 Task: Find connections with filter location Daryāpur with filter topic #Bitcoinwith filter profile language English with filter current company DIAGEO India with filter school K.J.Institute of Engineering & Technology with filter industry IT Services and IT Consulting with filter service category Relocation with filter keywords title Tutor/Online Tutor
Action: Mouse moved to (586, 79)
Screenshot: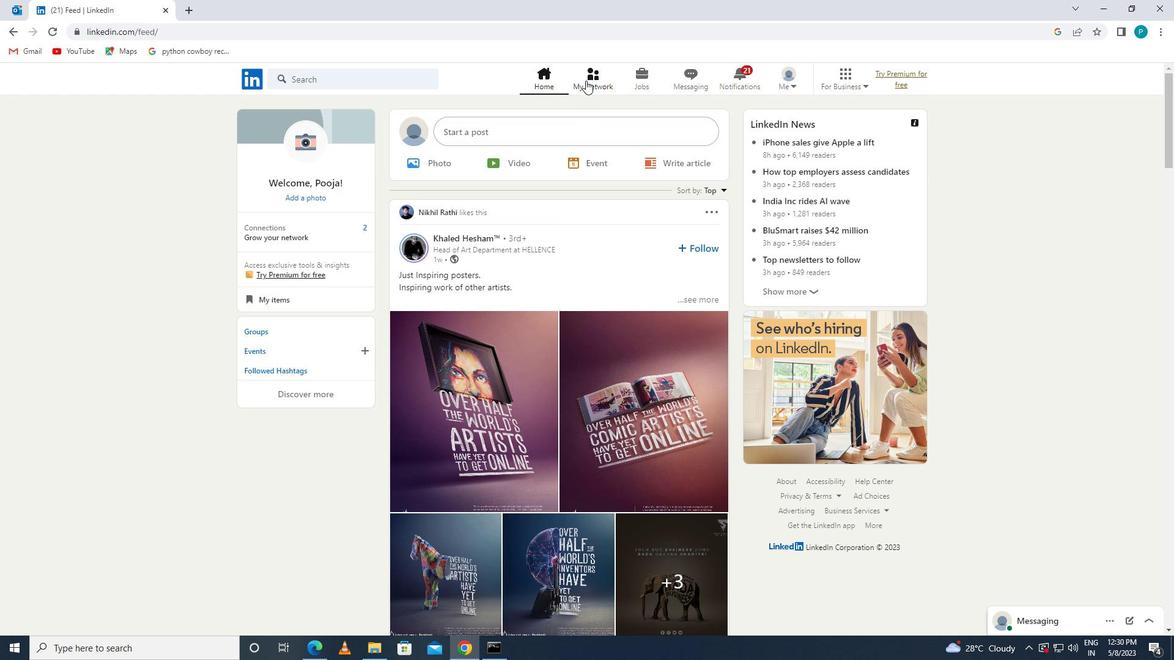 
Action: Mouse pressed left at (586, 79)
Screenshot: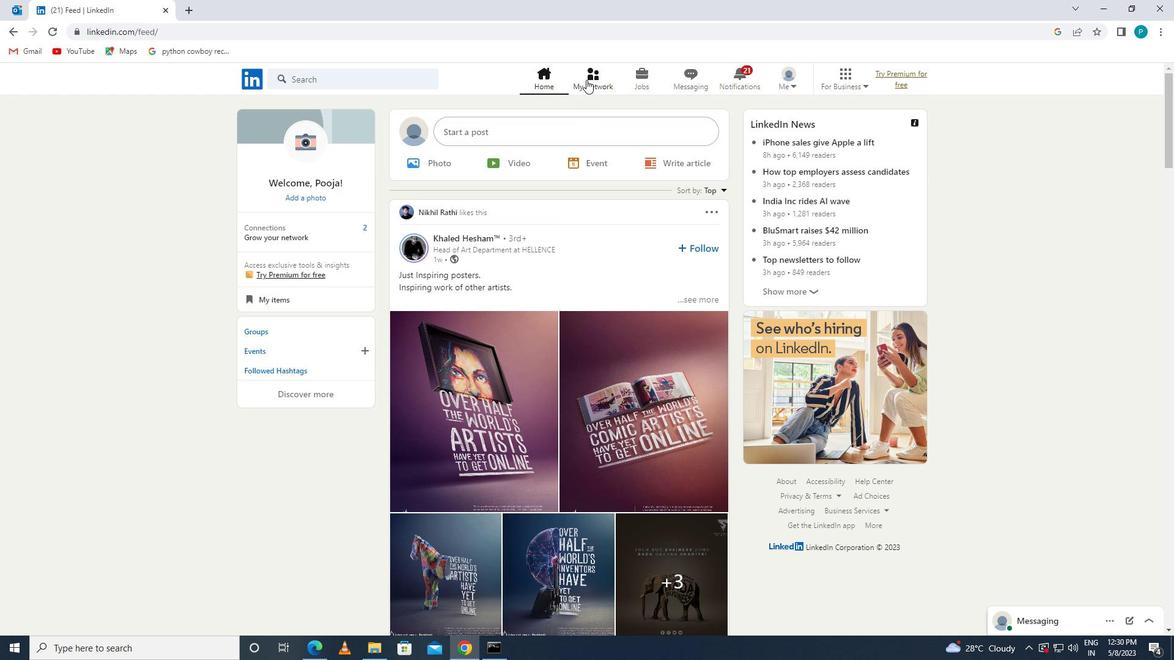 
Action: Mouse moved to (333, 140)
Screenshot: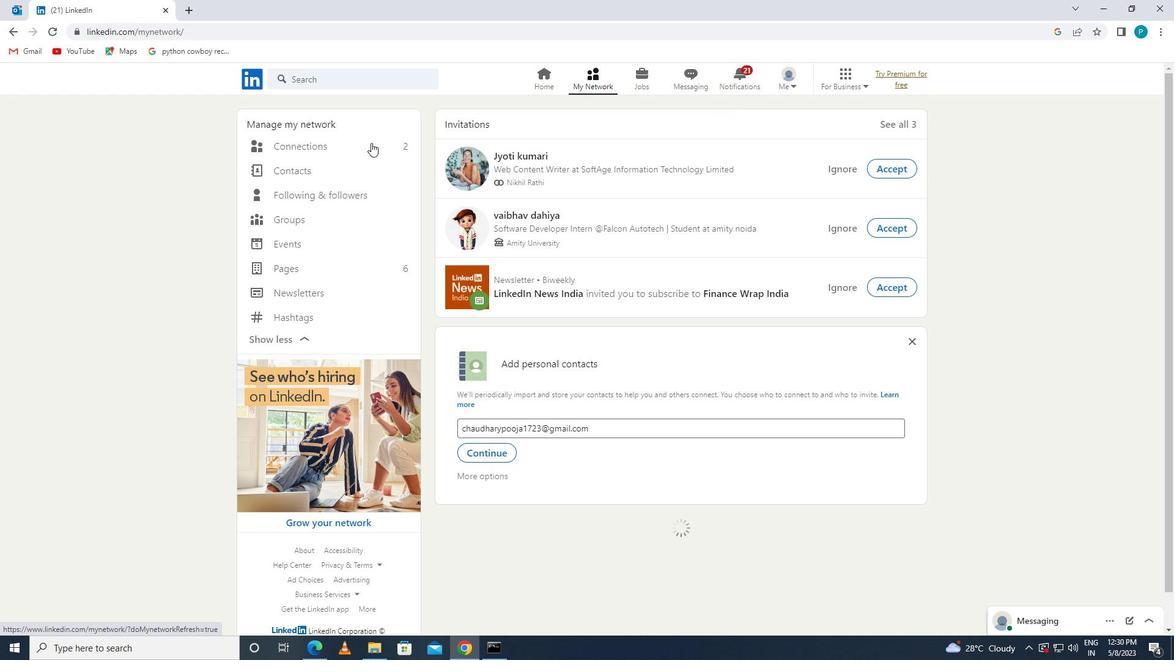 
Action: Mouse pressed left at (333, 140)
Screenshot: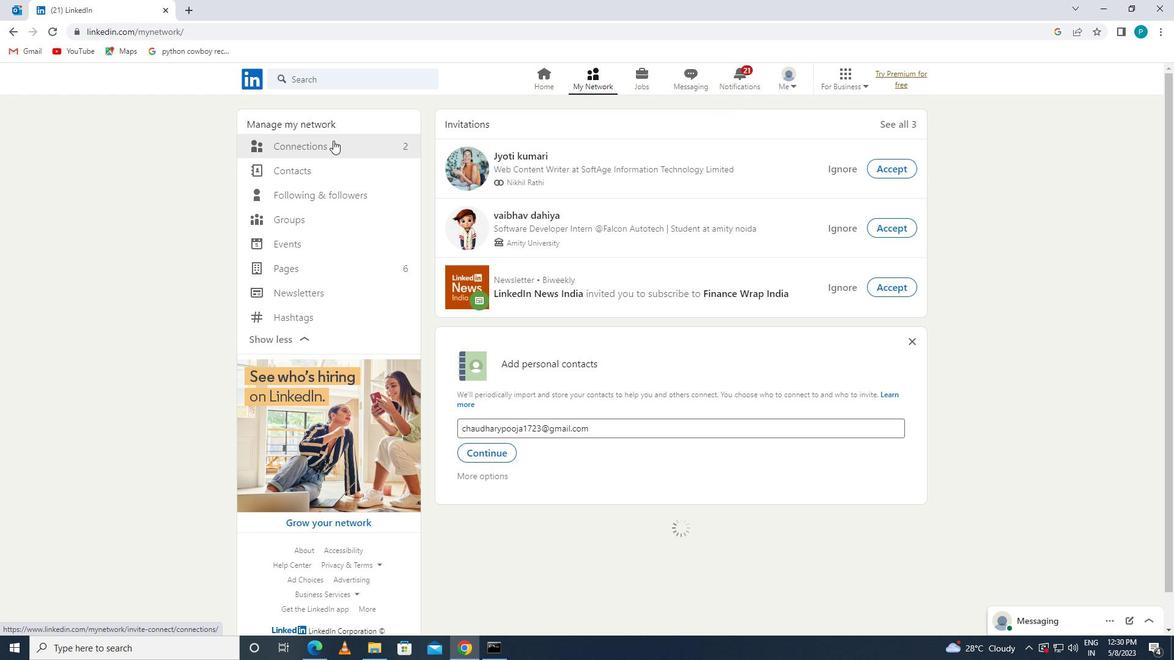 
Action: Mouse moved to (691, 144)
Screenshot: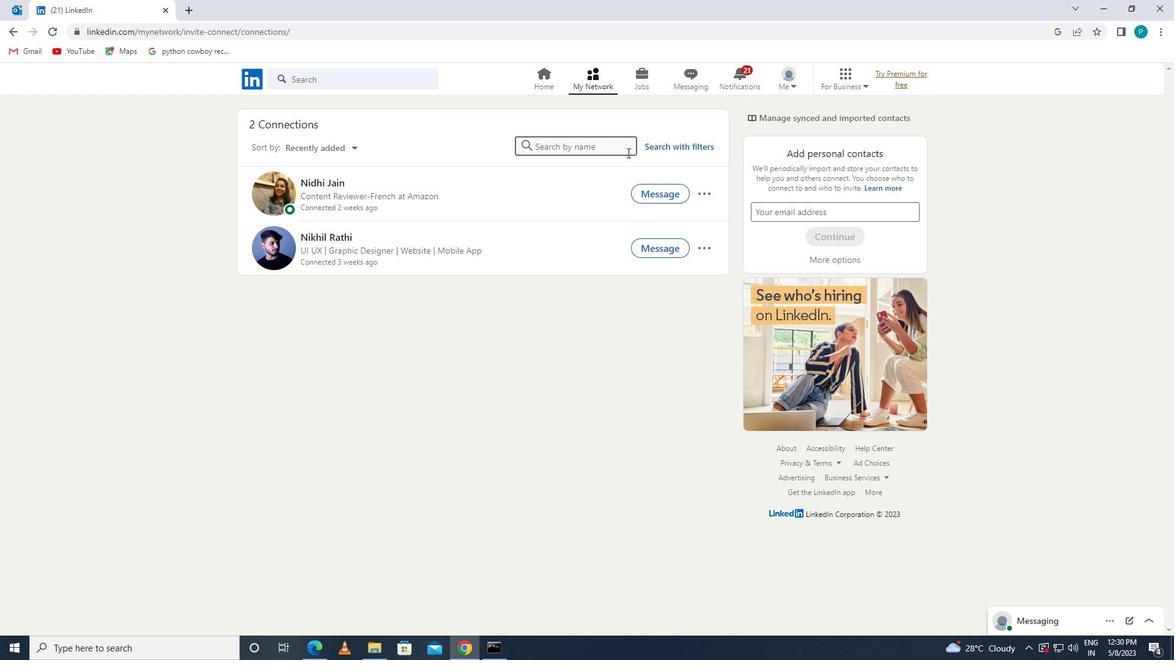 
Action: Mouse pressed left at (691, 144)
Screenshot: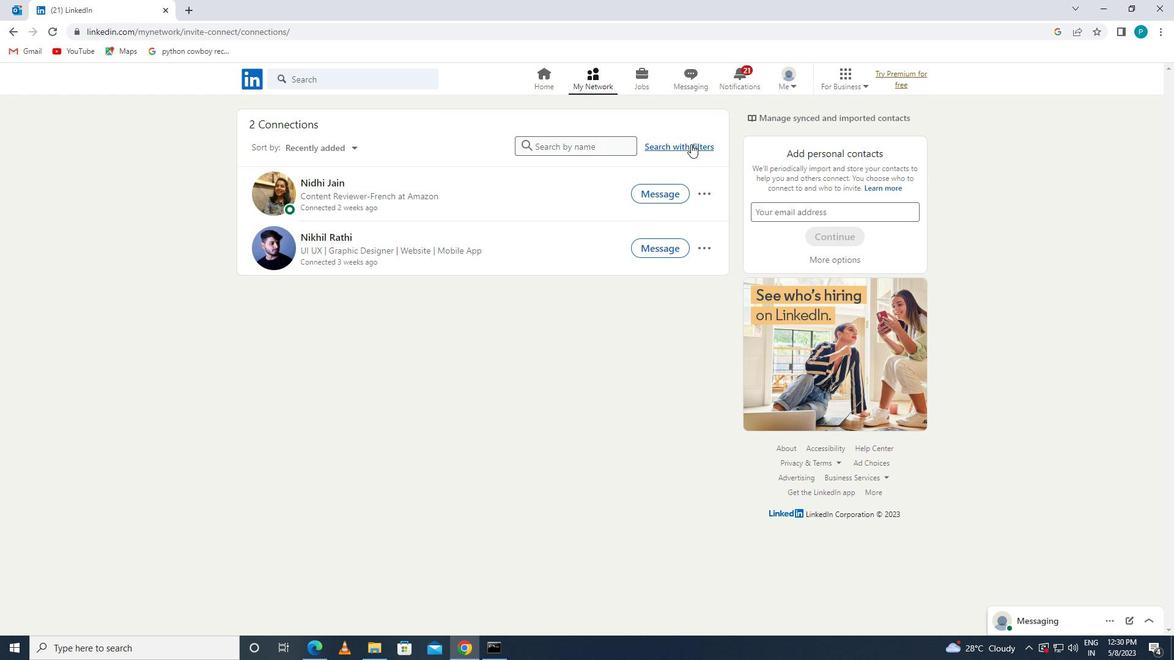 
Action: Mouse moved to (638, 107)
Screenshot: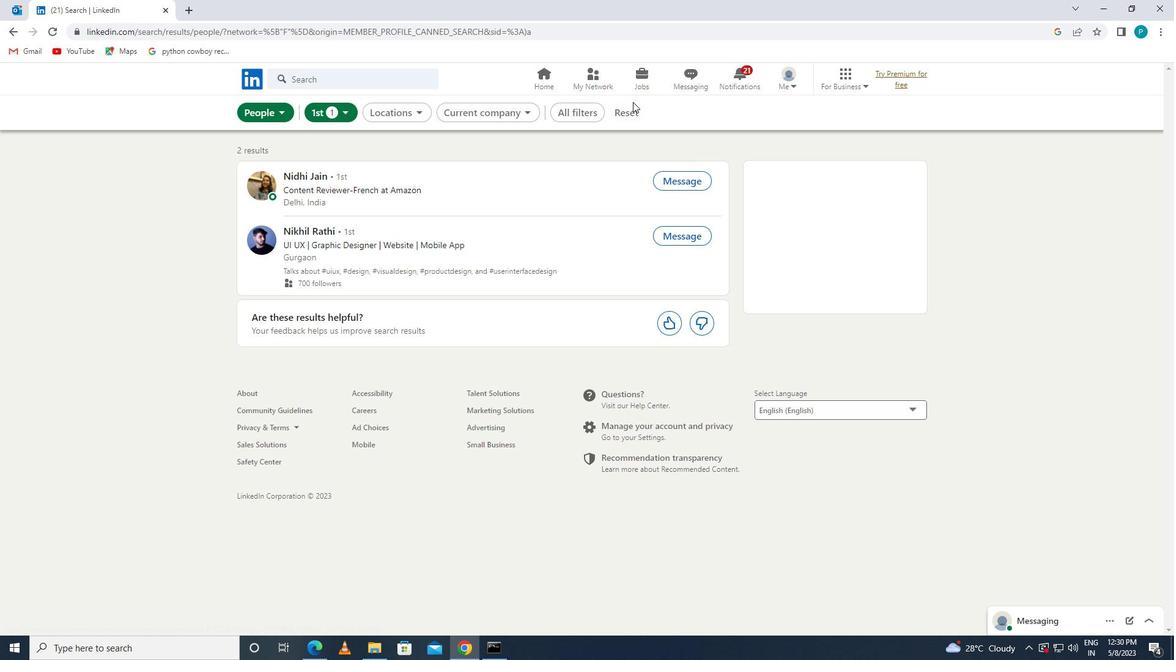 
Action: Mouse pressed left at (638, 107)
Screenshot: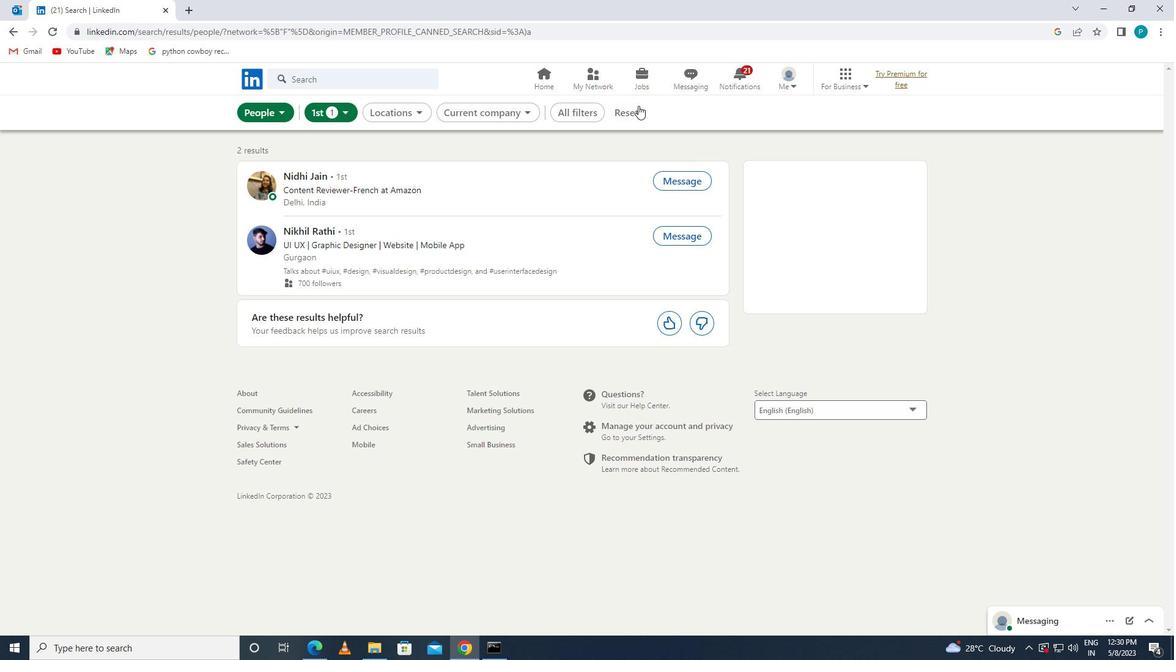 
Action: Mouse moved to (597, 111)
Screenshot: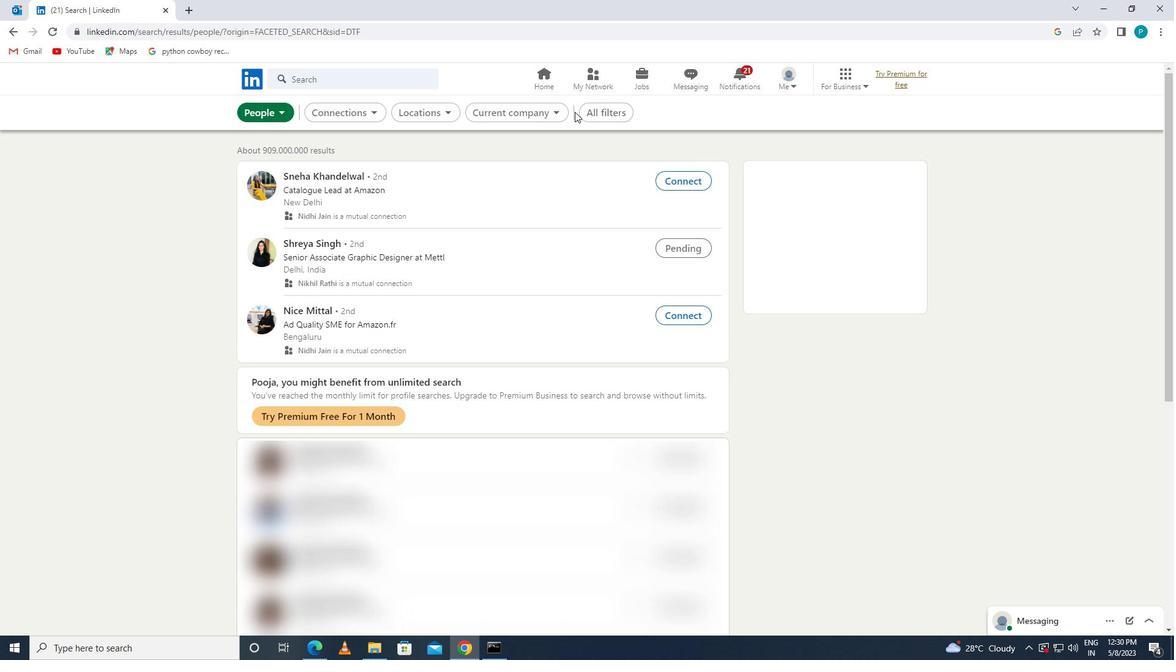 
Action: Mouse pressed left at (597, 111)
Screenshot: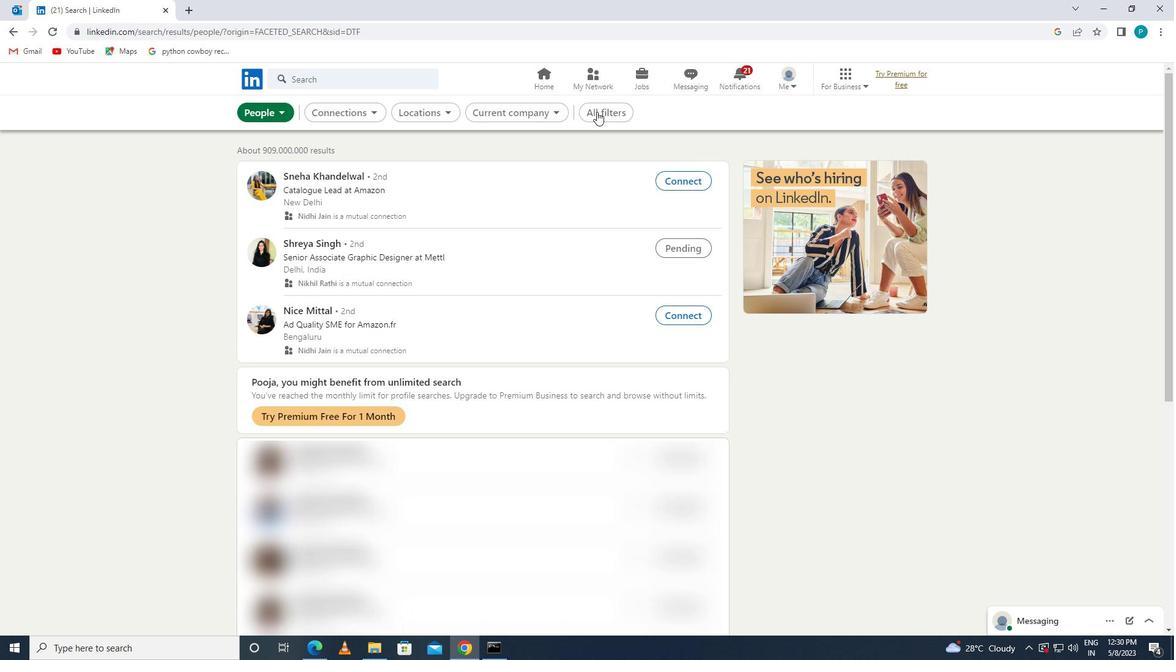 
Action: Mouse moved to (1046, 311)
Screenshot: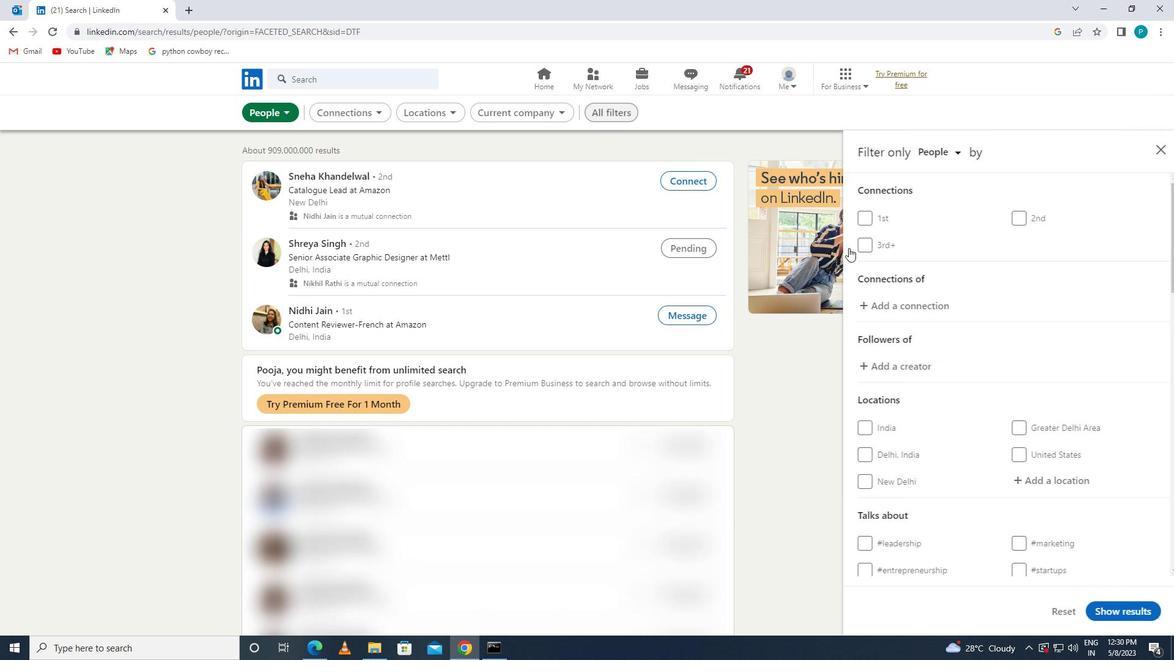 
Action: Mouse scrolled (1046, 310) with delta (0, 0)
Screenshot: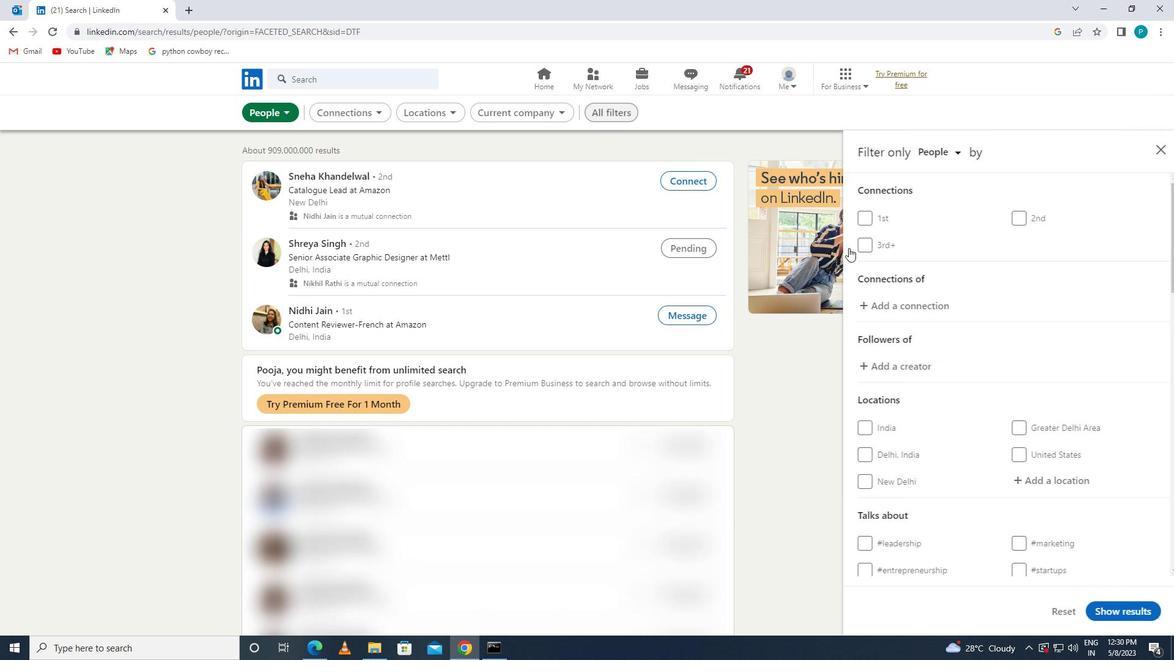
Action: Mouse moved to (1048, 312)
Screenshot: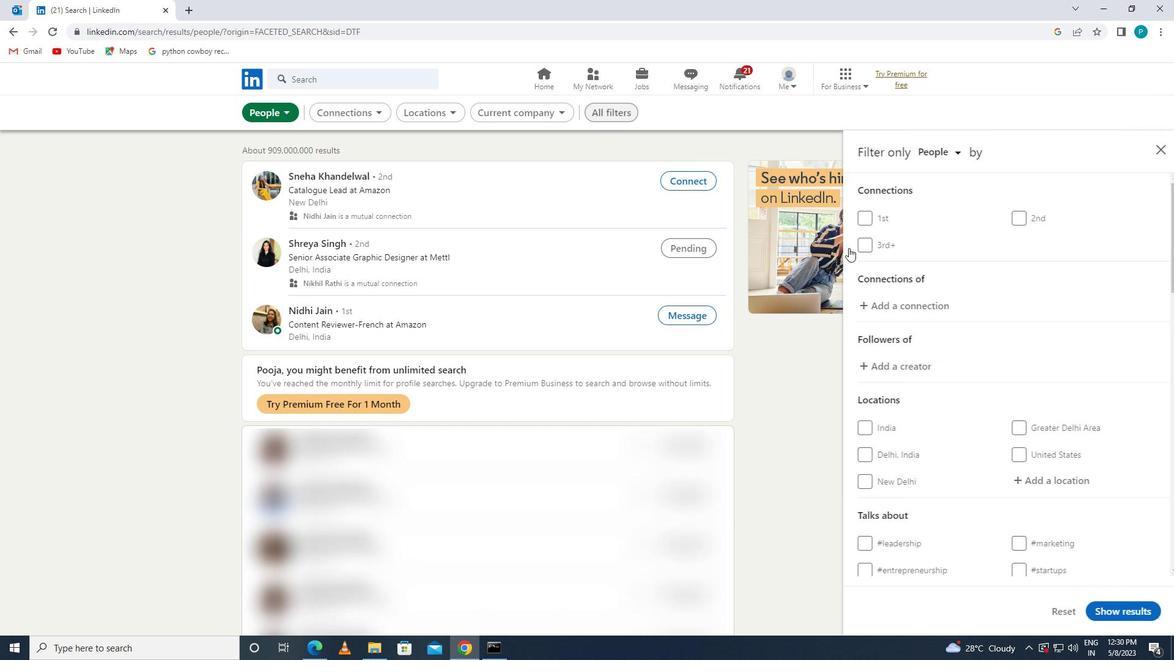
Action: Mouse scrolled (1048, 311) with delta (0, 0)
Screenshot: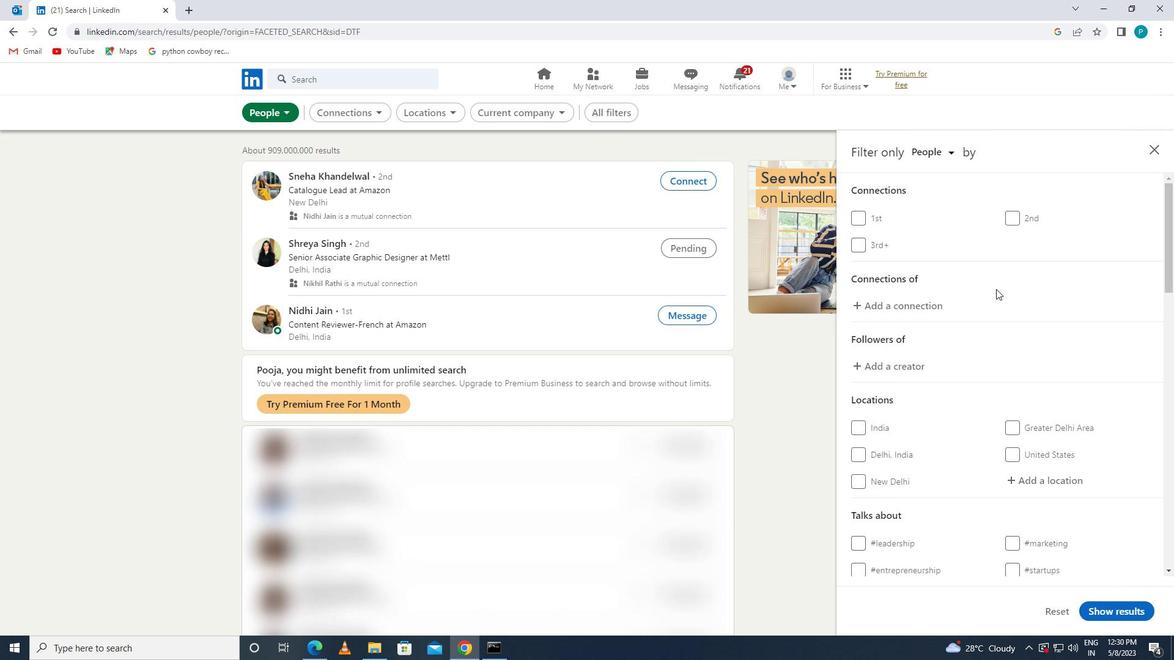 
Action: Mouse scrolled (1048, 311) with delta (0, 0)
Screenshot: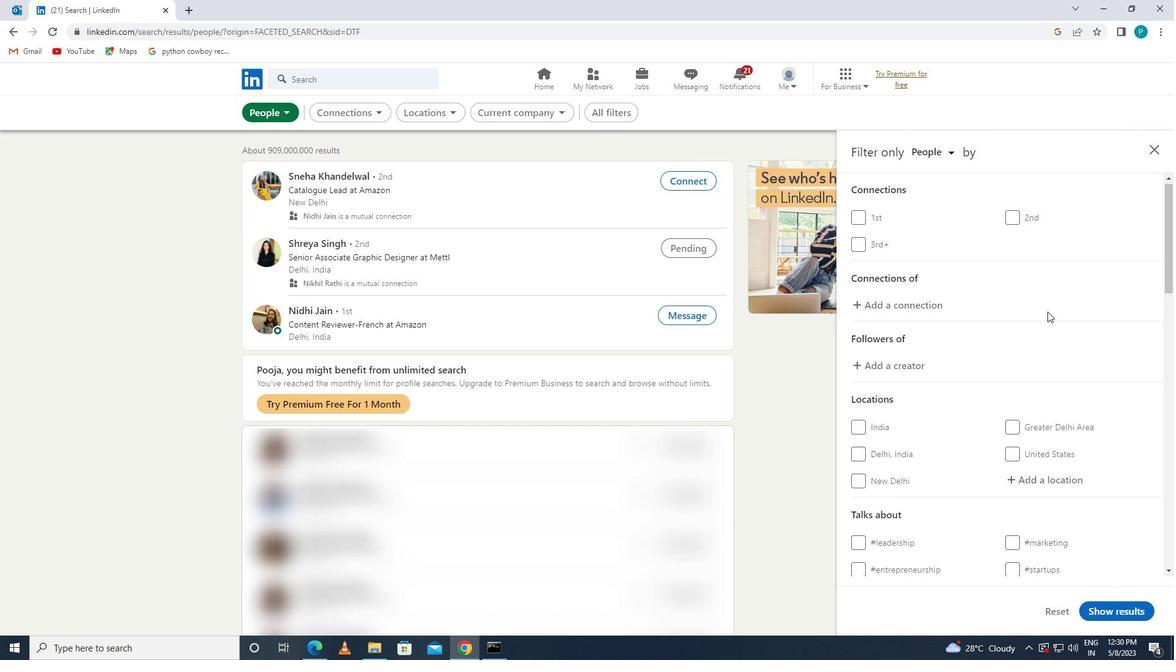 
Action: Mouse moved to (1042, 305)
Screenshot: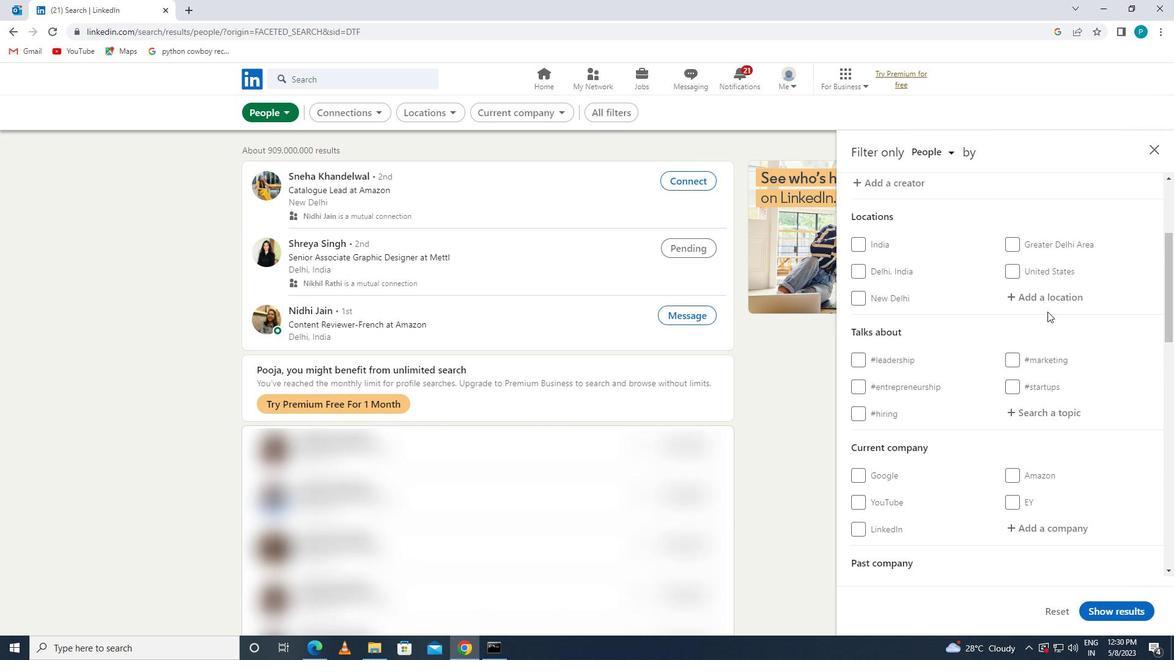 
Action: Mouse pressed left at (1042, 305)
Screenshot: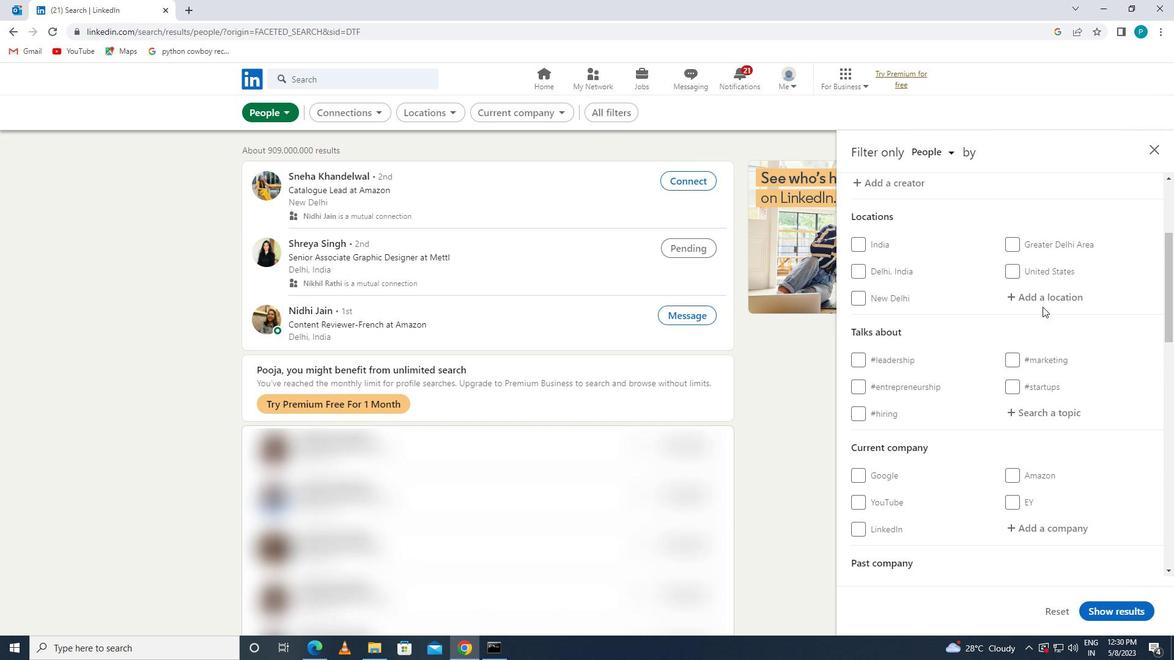 
Action: Key pressed <Key.caps_lock>d<Key.caps_lock>aryapur
Screenshot: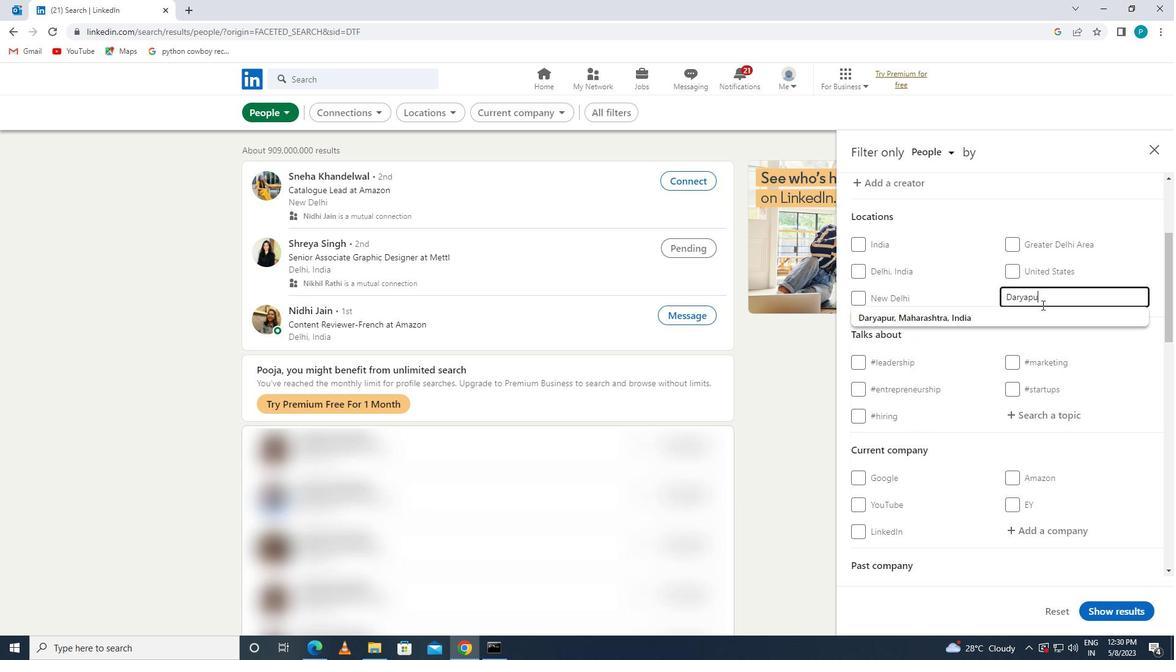 
Action: Mouse moved to (1042, 313)
Screenshot: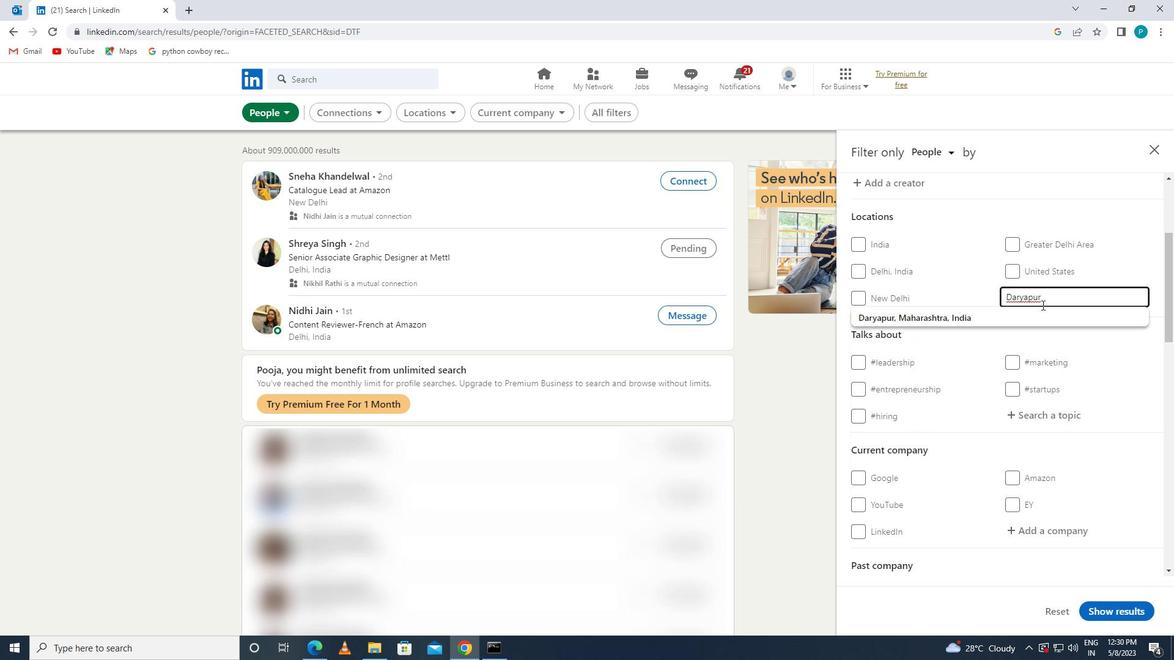 
Action: Mouse pressed left at (1042, 313)
Screenshot: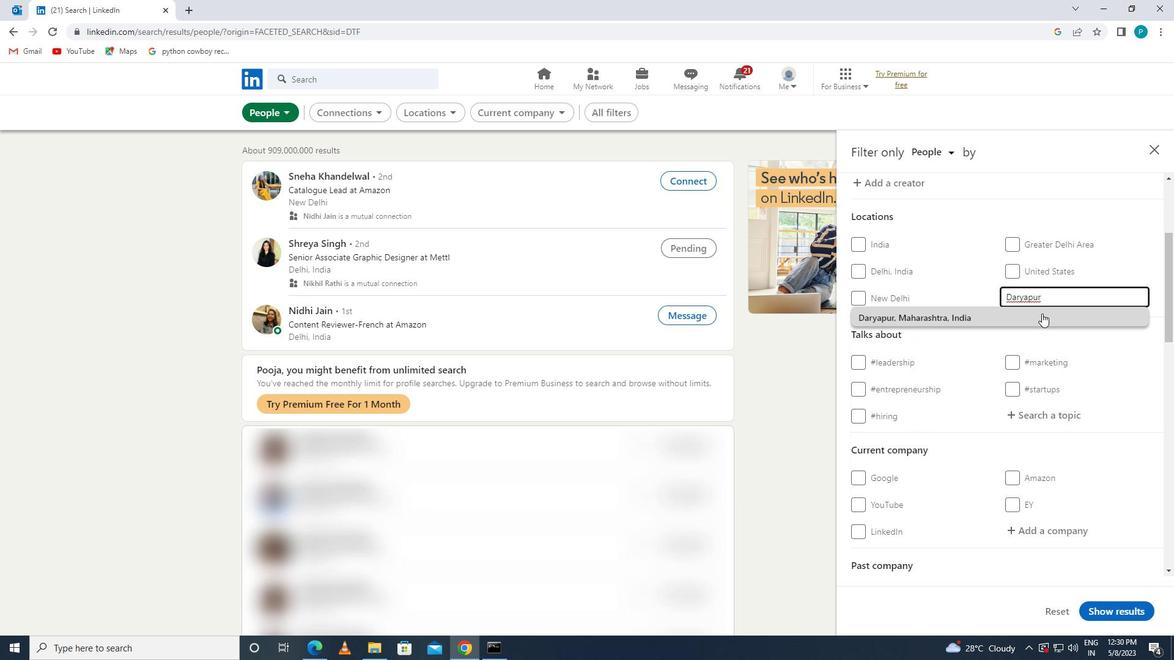 
Action: Mouse moved to (1060, 336)
Screenshot: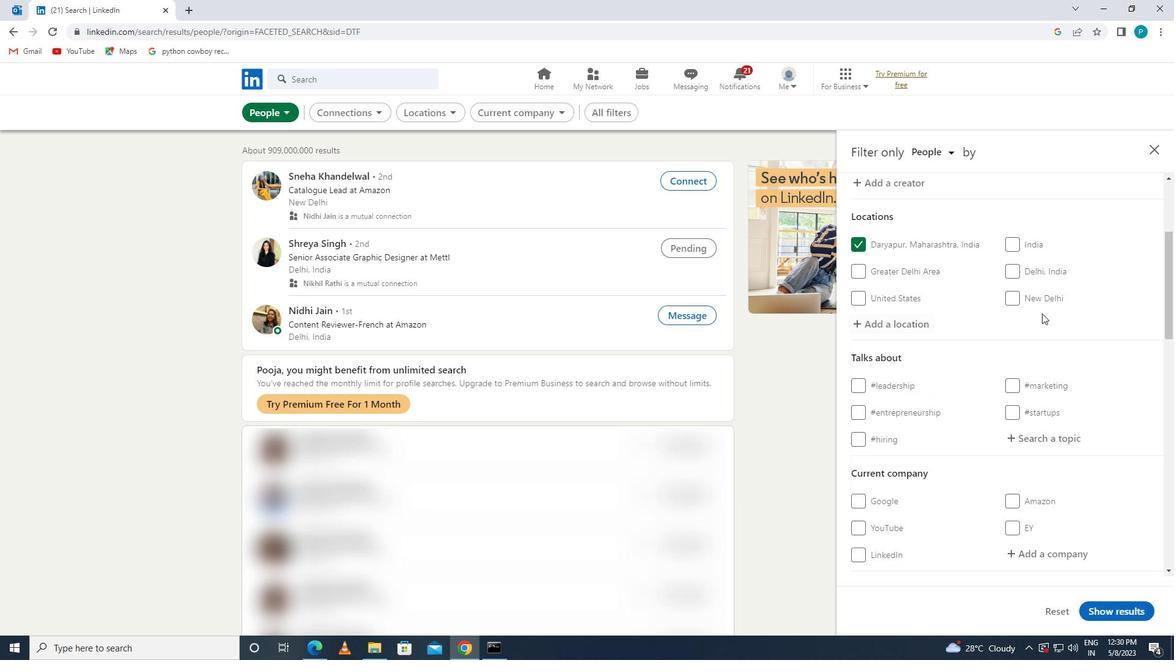 
Action: Mouse scrolled (1060, 335) with delta (0, 0)
Screenshot: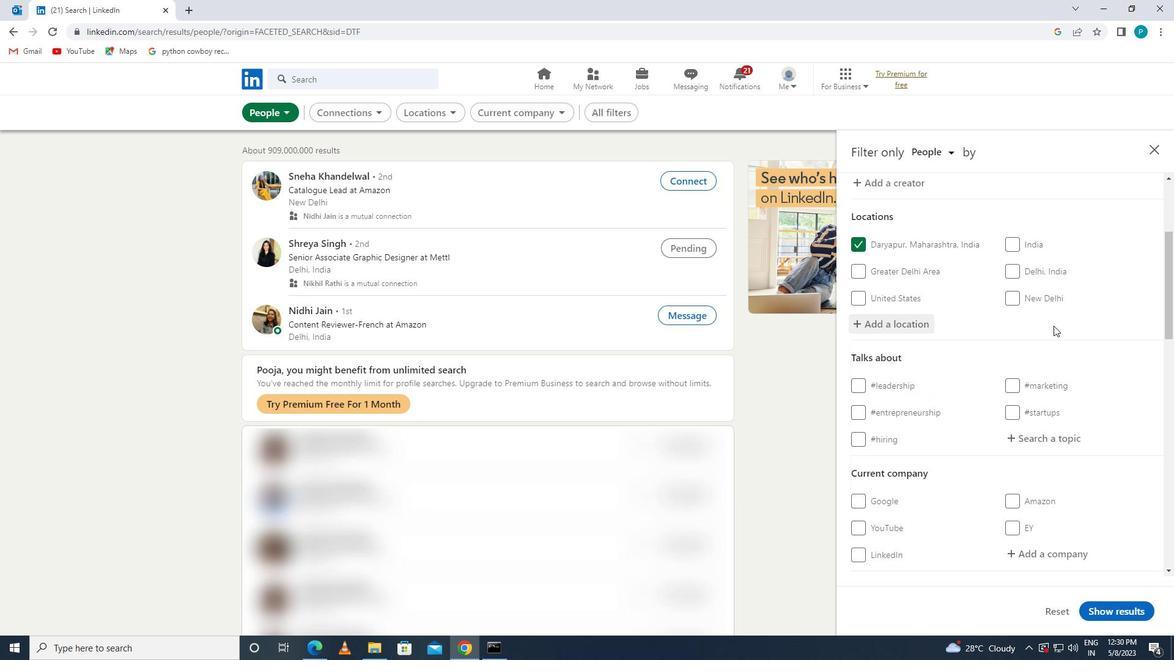 
Action: Mouse scrolled (1060, 335) with delta (0, 0)
Screenshot: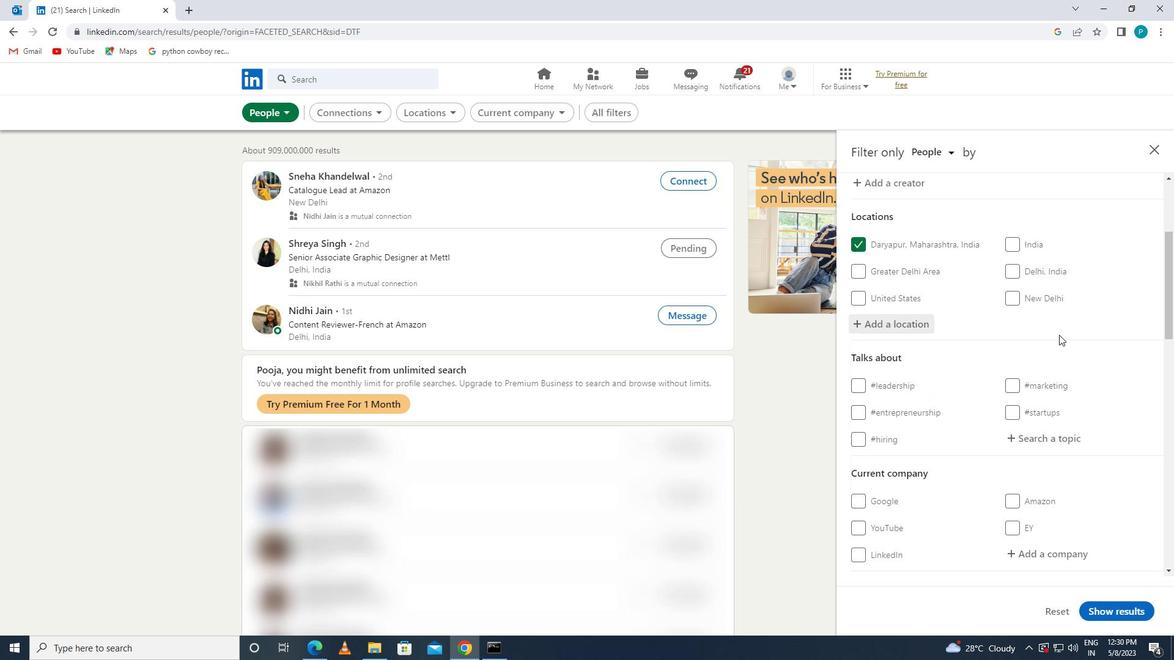 
Action: Mouse scrolled (1060, 335) with delta (0, 0)
Screenshot: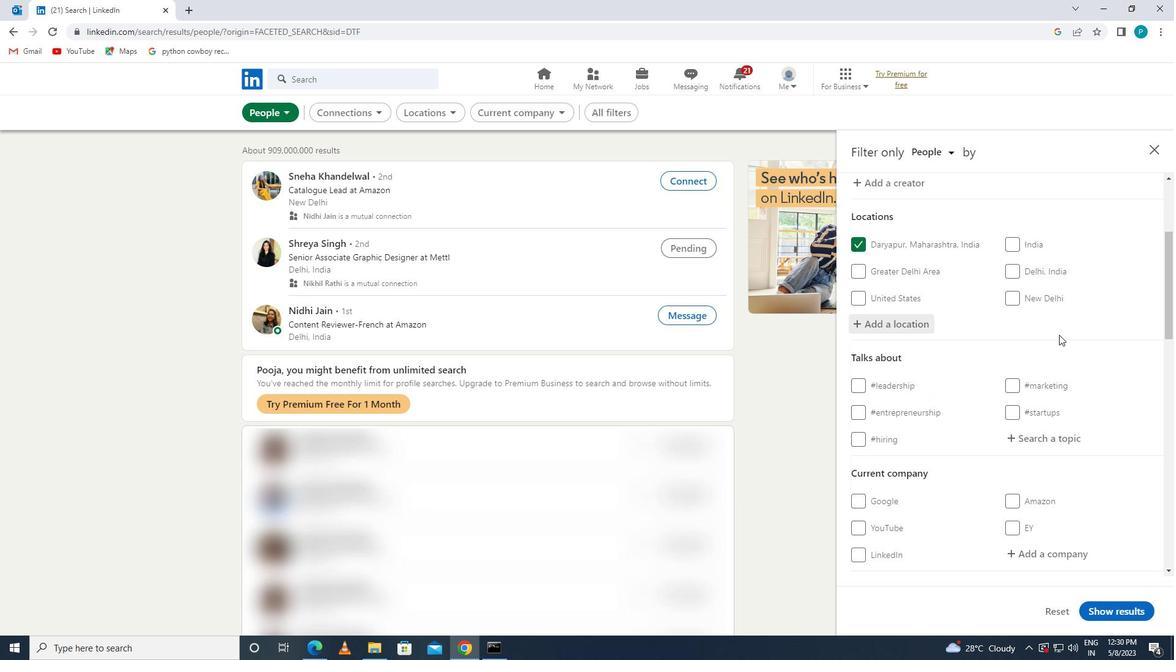 
Action: Mouse moved to (1023, 256)
Screenshot: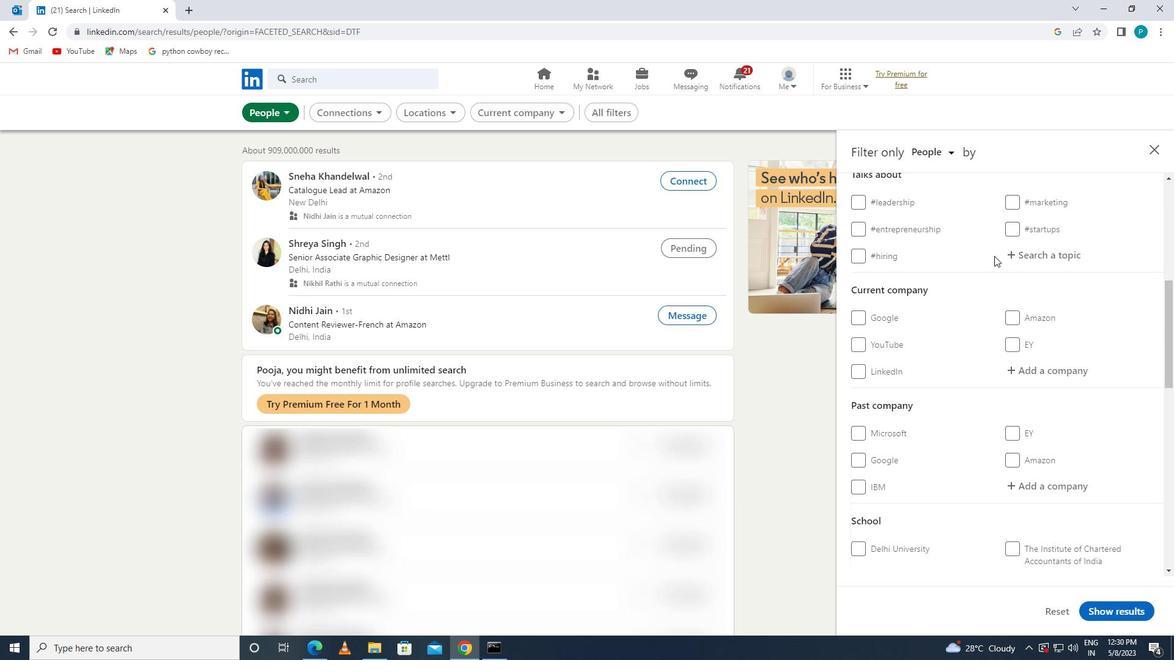 
Action: Mouse pressed left at (1023, 256)
Screenshot: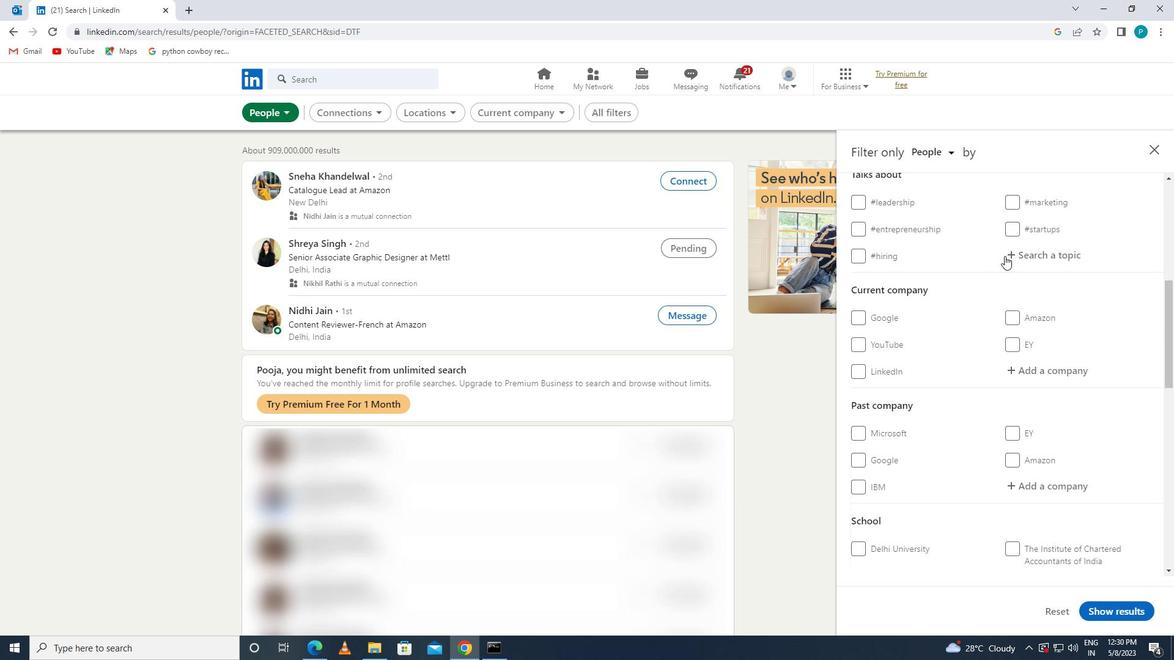 
Action: Key pressed <Key.shift>#<Key.caps_lock>B<Key.caps_lock>ITCOIN
Screenshot: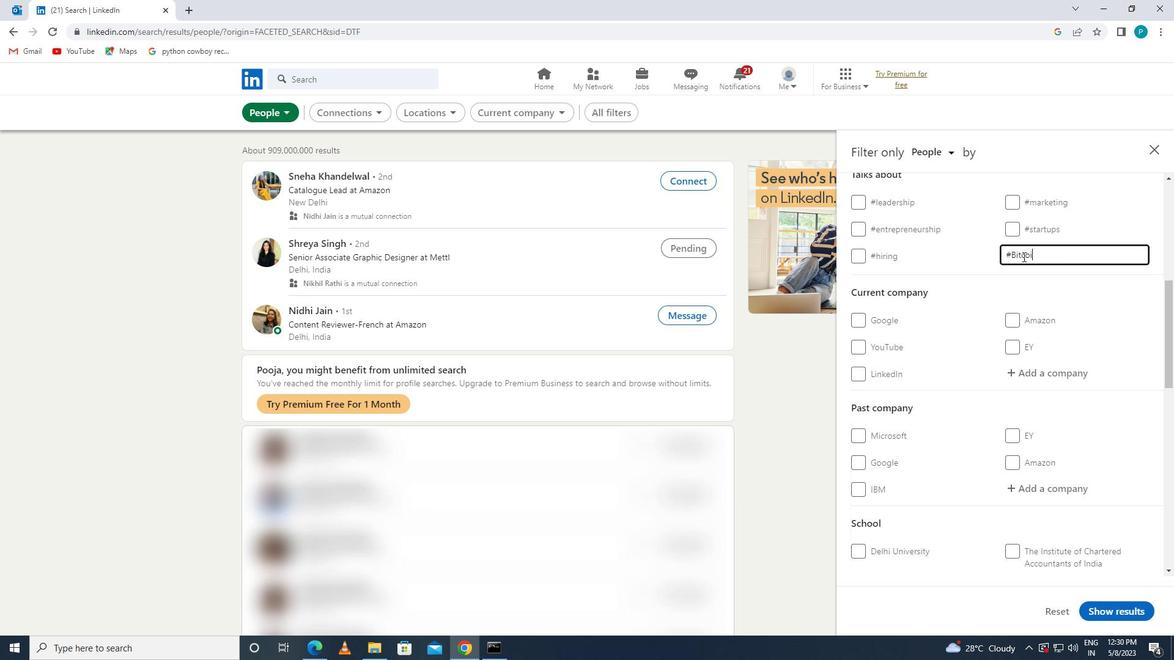 
Action: Mouse moved to (1005, 308)
Screenshot: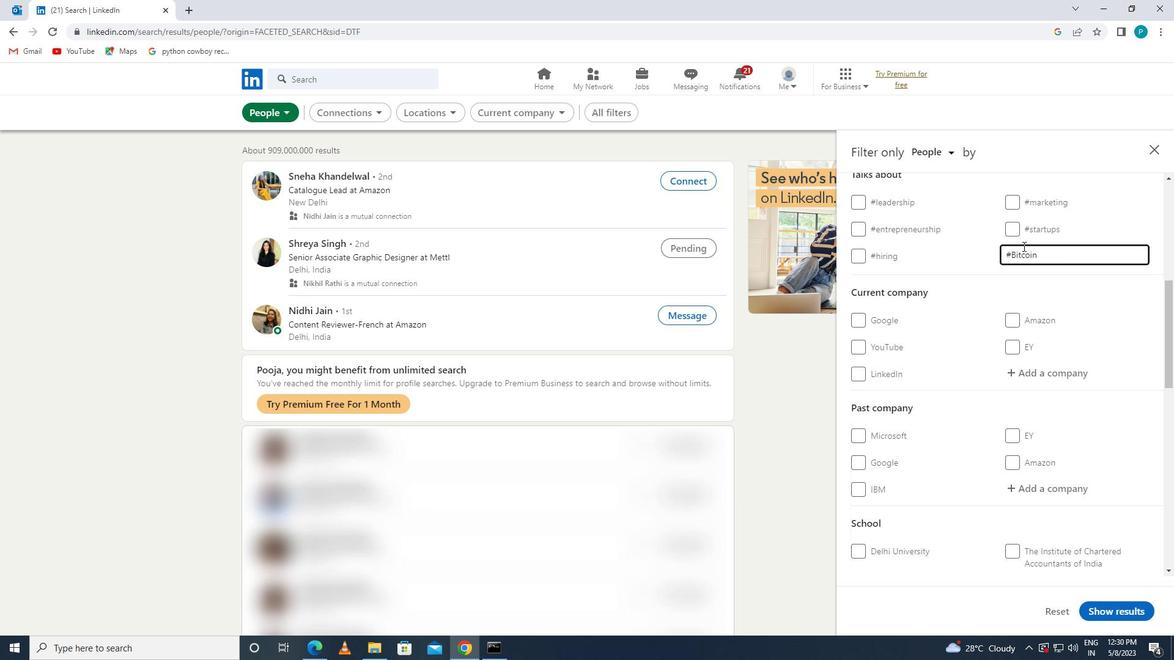 
Action: Mouse scrolled (1005, 307) with delta (0, 0)
Screenshot: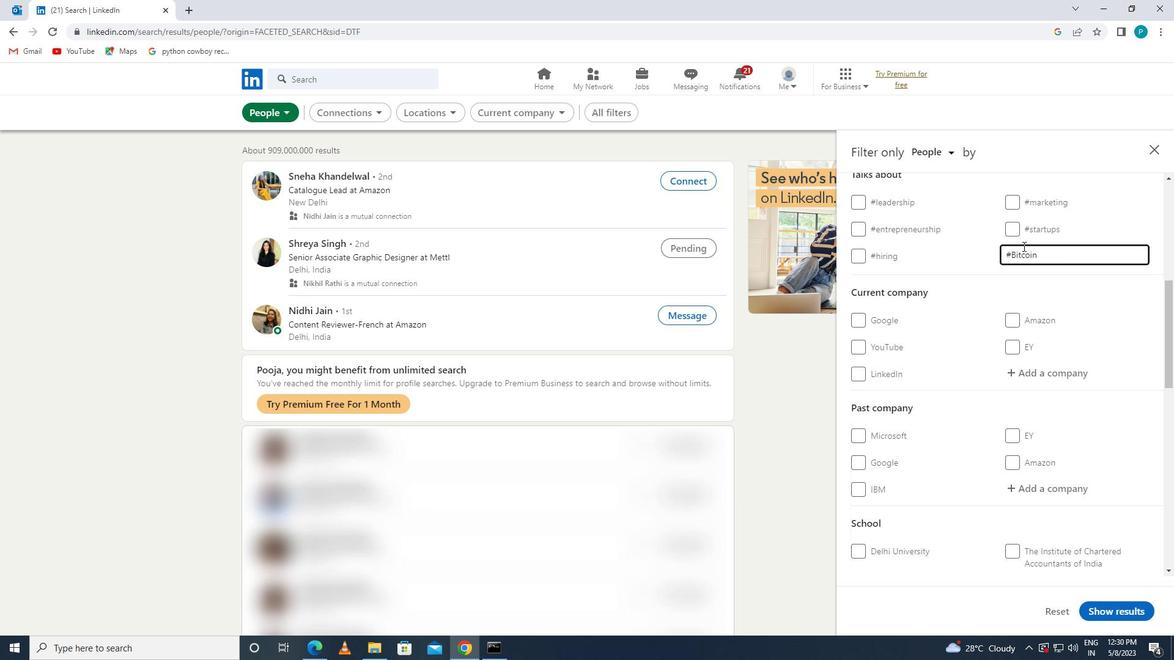 
Action: Mouse moved to (1002, 323)
Screenshot: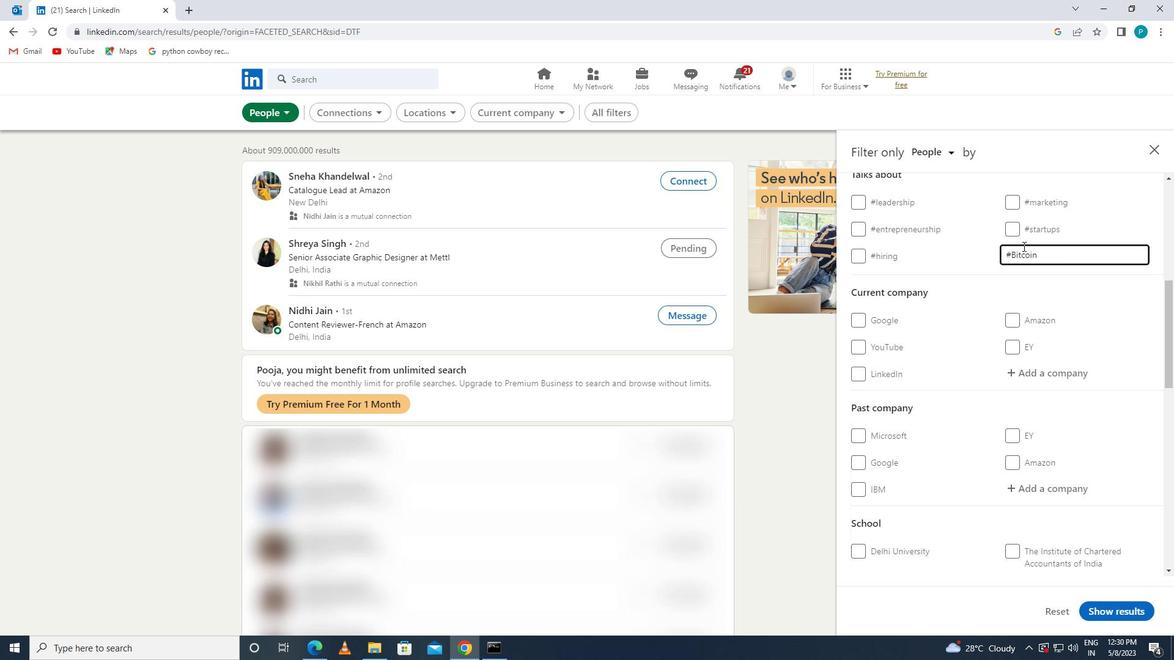 
Action: Mouse scrolled (1002, 323) with delta (0, 0)
Screenshot: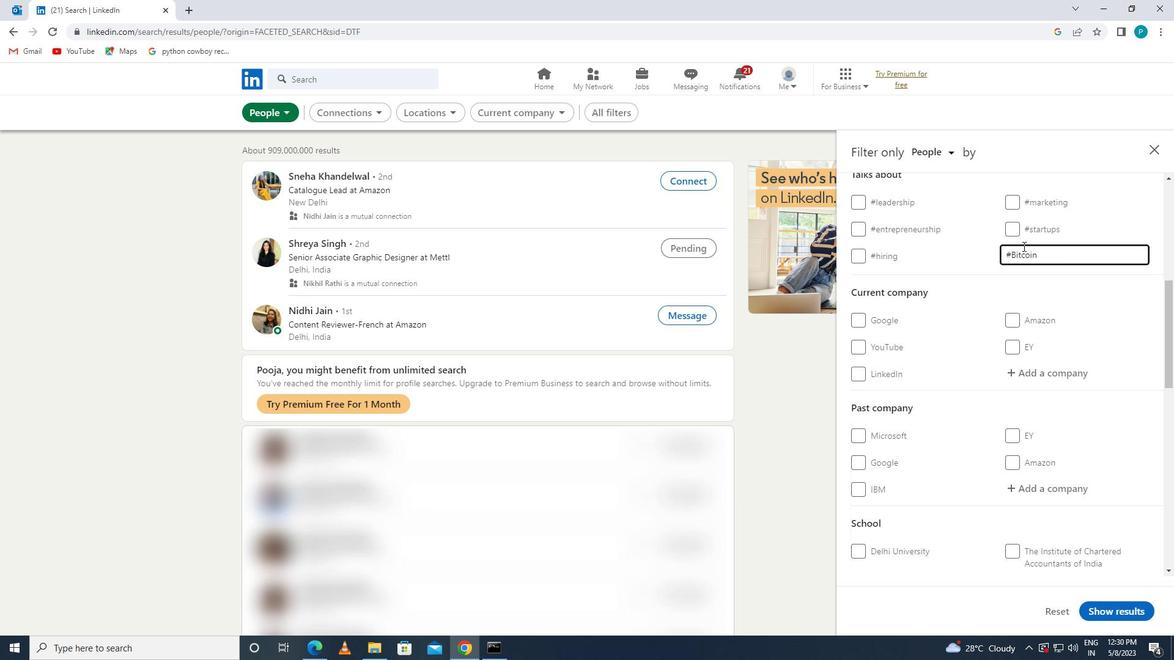 
Action: Mouse moved to (995, 335)
Screenshot: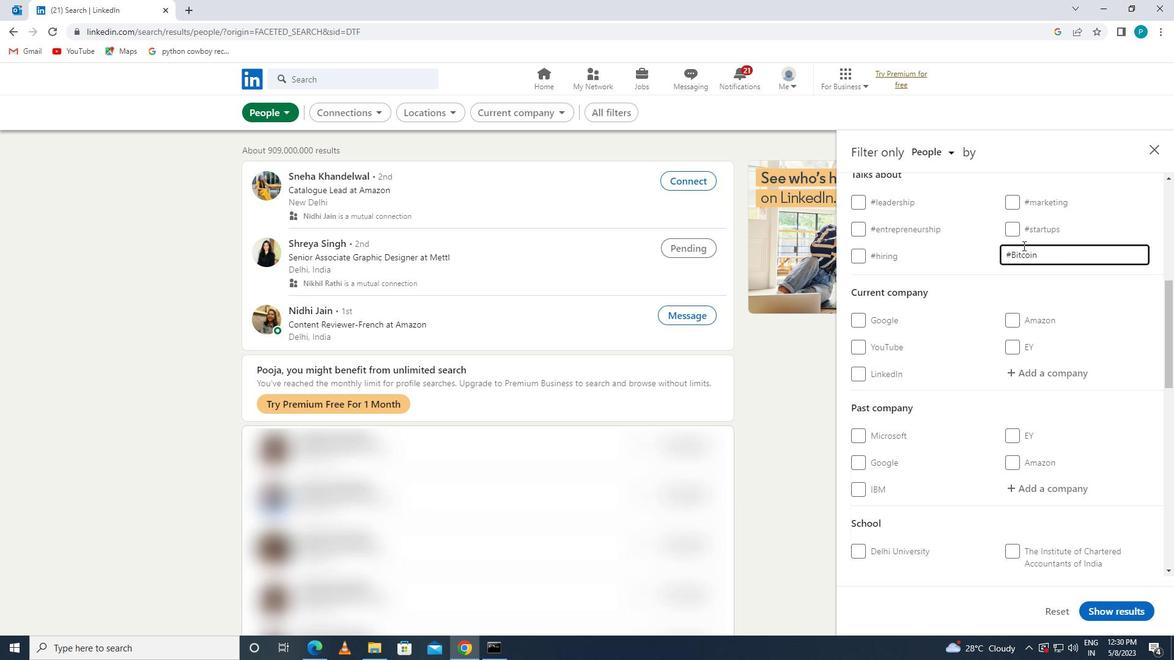 
Action: Mouse scrolled (995, 335) with delta (0, 0)
Screenshot: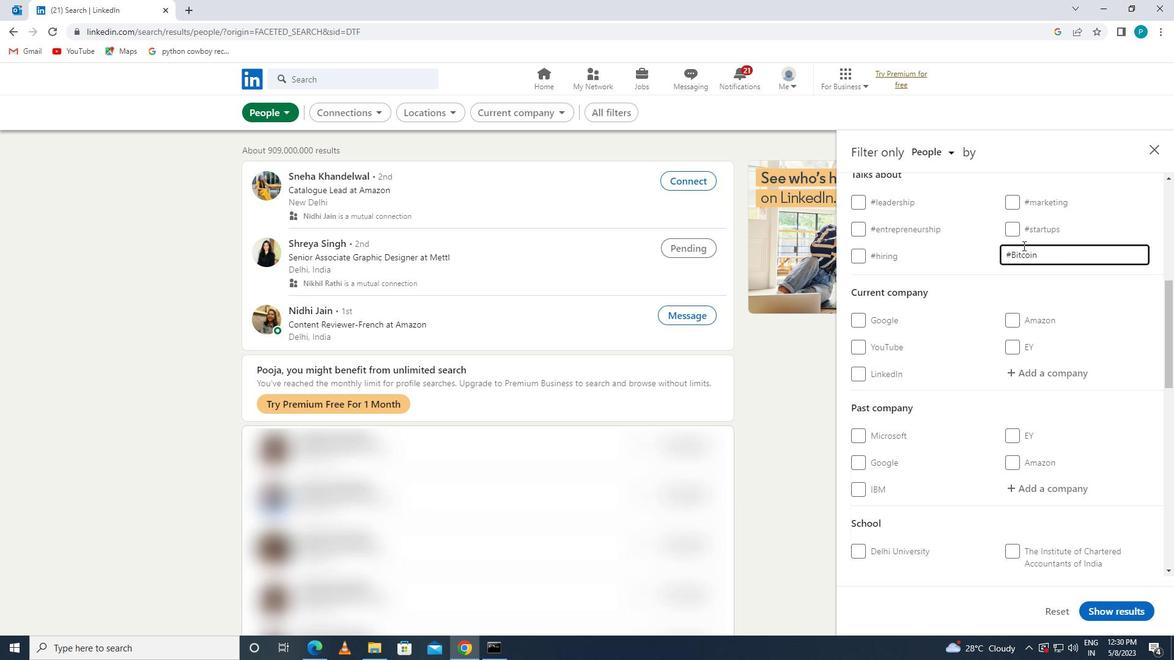 
Action: Mouse moved to (987, 347)
Screenshot: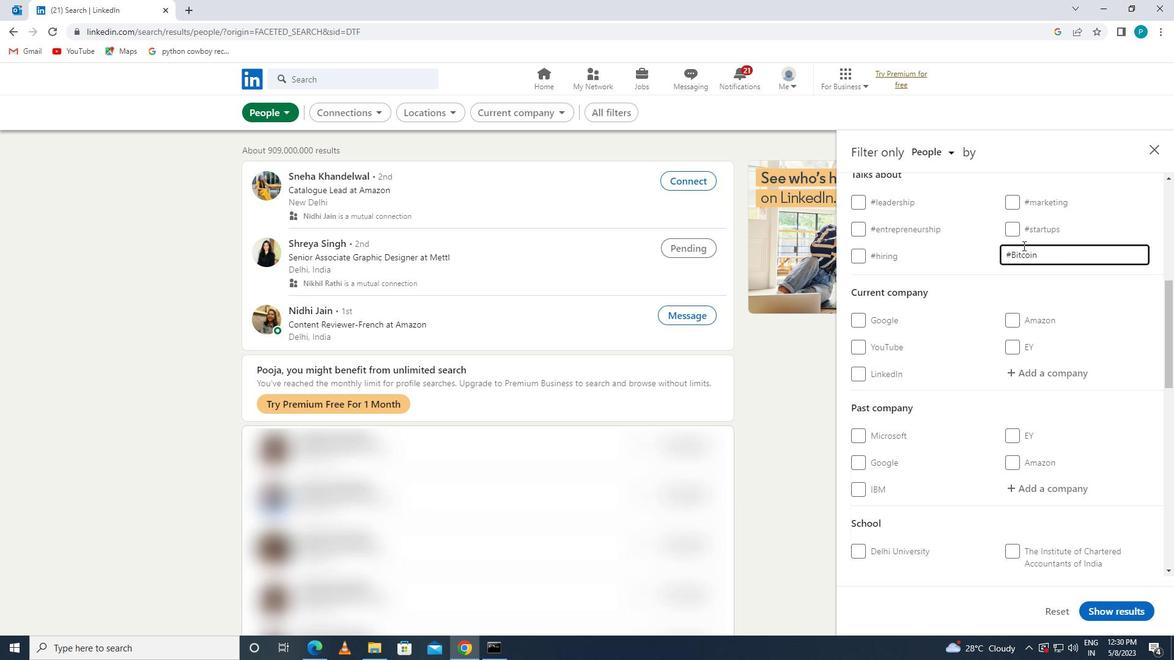 
Action: Mouse scrolled (987, 346) with delta (0, 0)
Screenshot: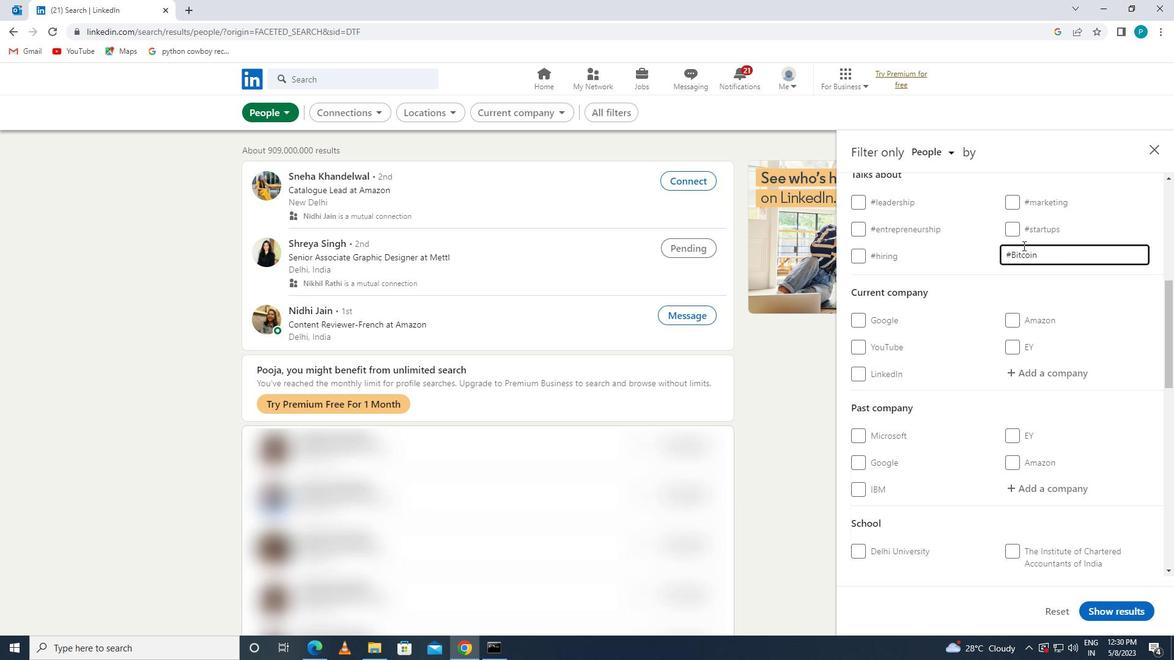 
Action: Mouse moved to (977, 383)
Screenshot: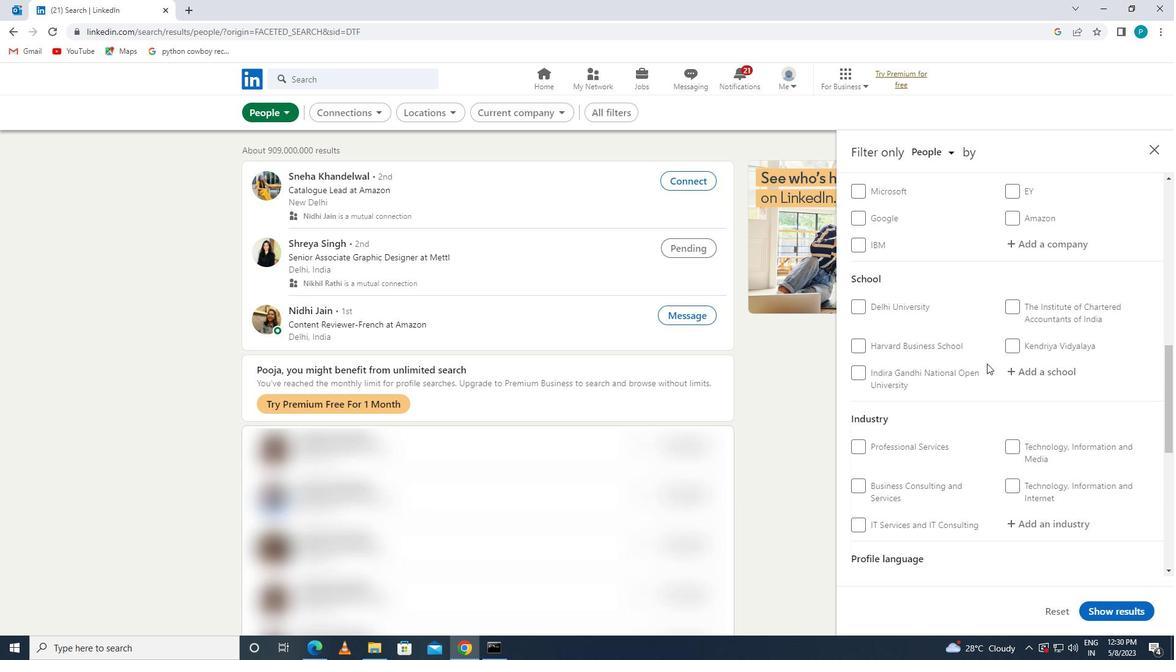 
Action: Mouse scrolled (977, 383) with delta (0, 0)
Screenshot: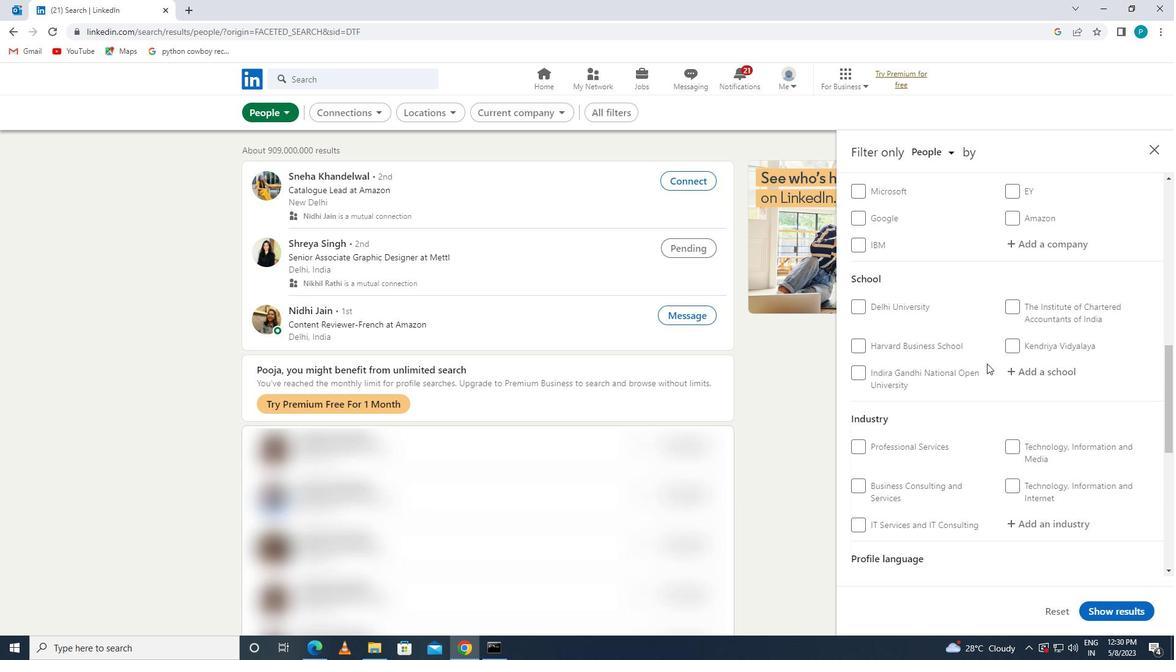 
Action: Mouse moved to (968, 389)
Screenshot: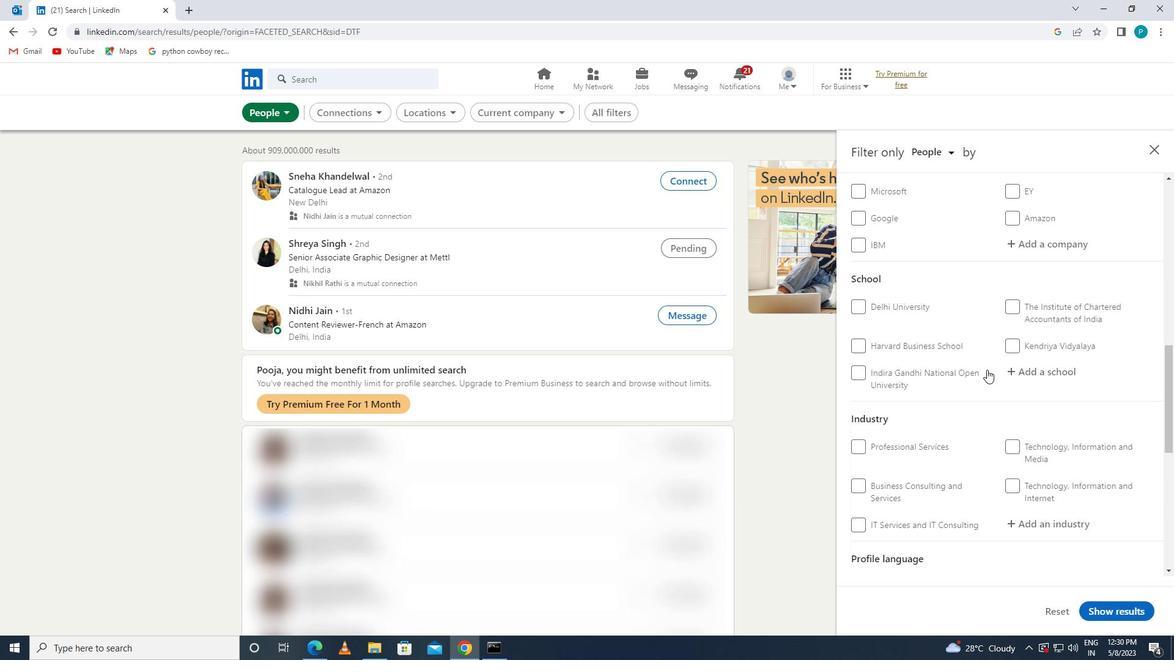 
Action: Mouse scrolled (968, 389) with delta (0, 0)
Screenshot: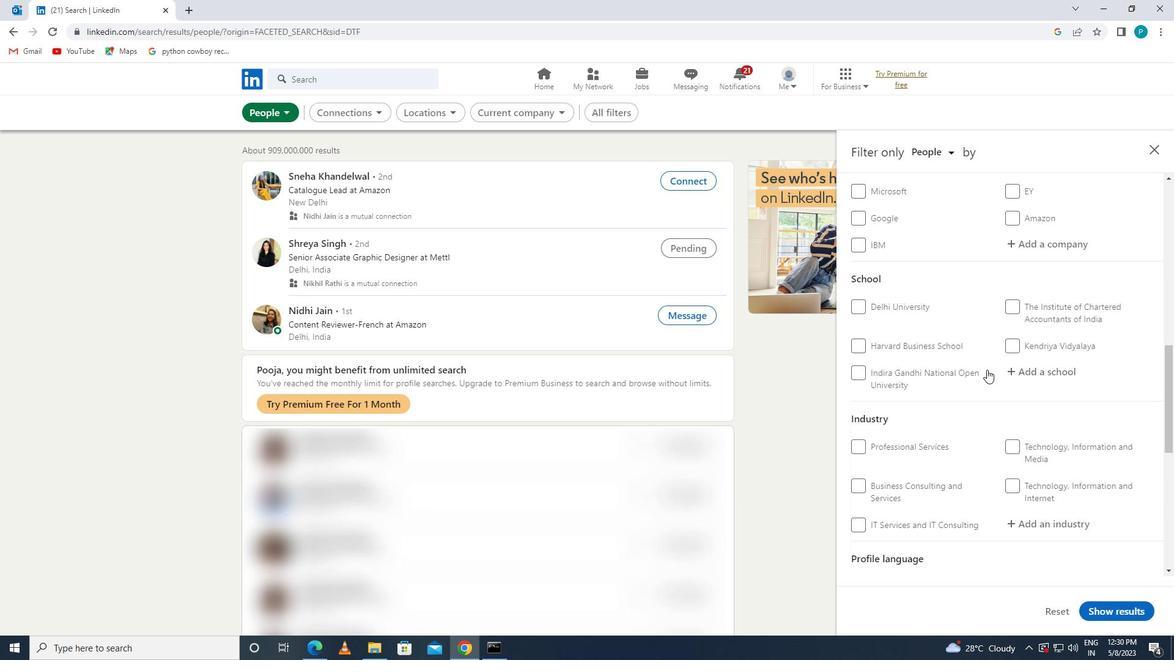 
Action: Mouse moved to (962, 392)
Screenshot: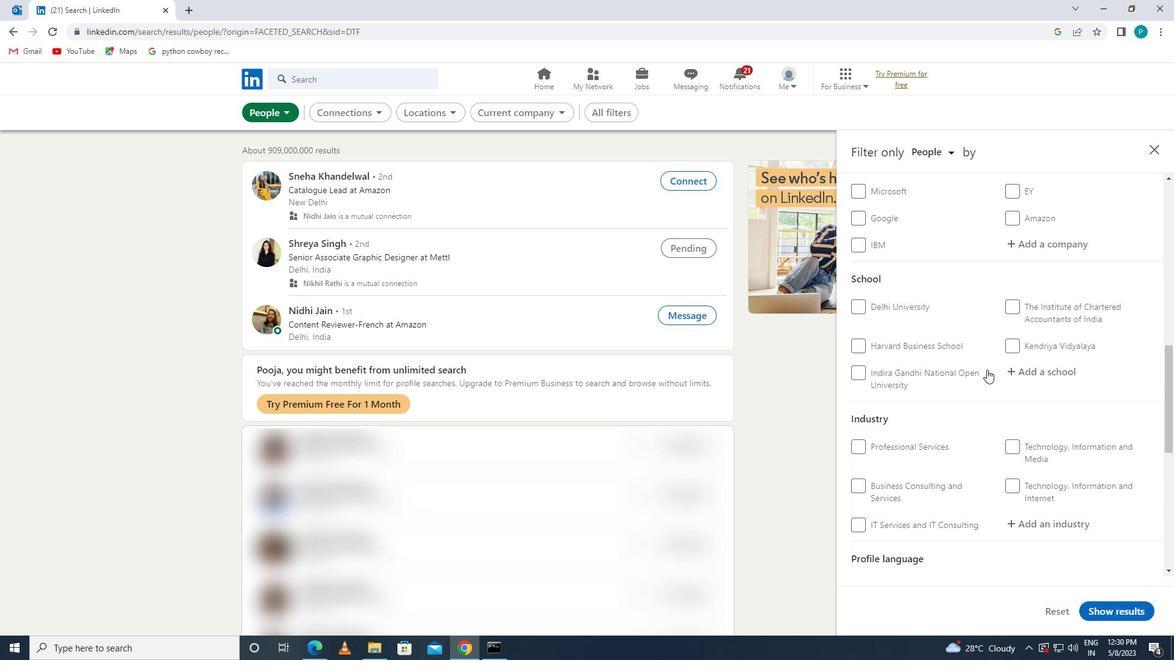 
Action: Mouse scrolled (962, 392) with delta (0, 0)
Screenshot: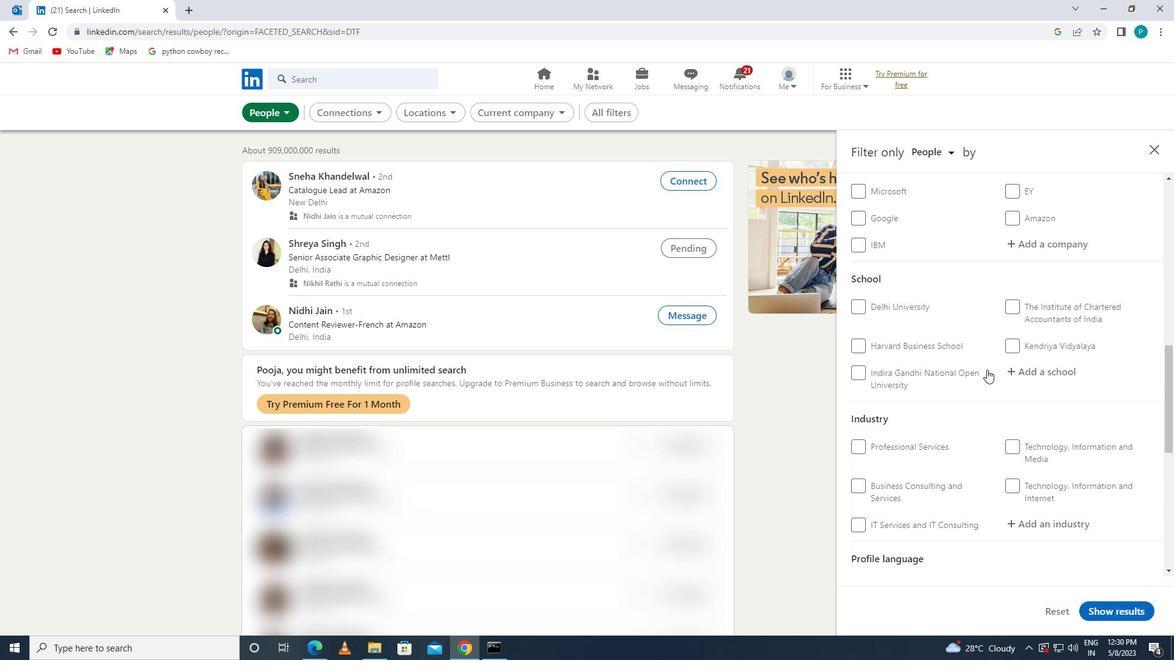 
Action: Mouse moved to (871, 409)
Screenshot: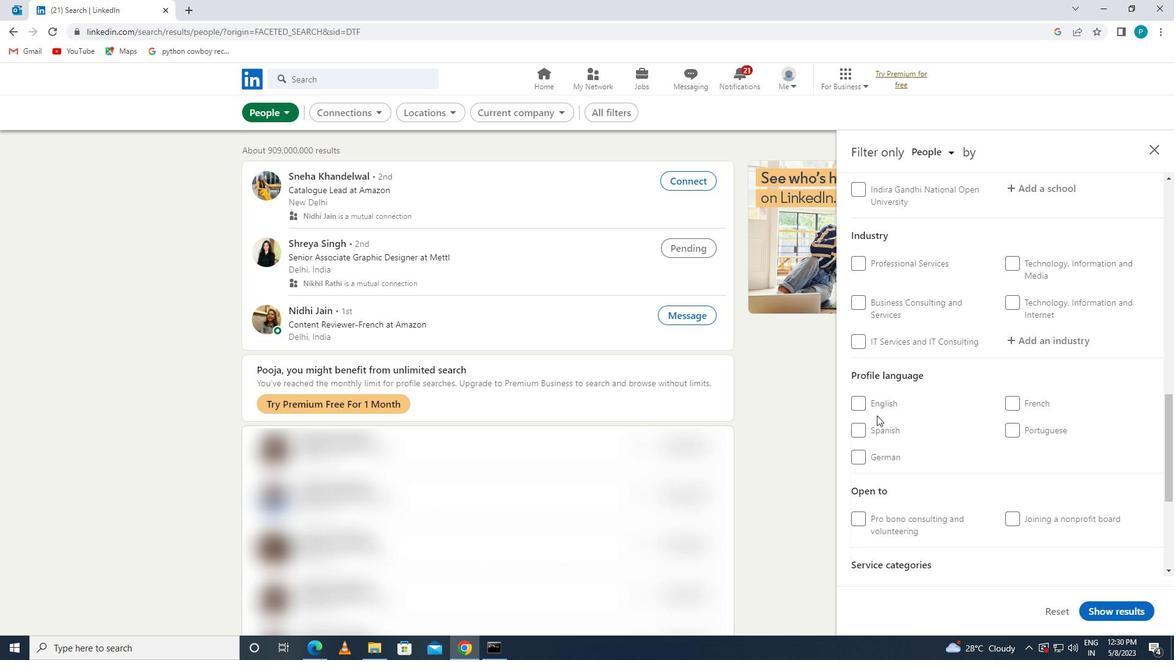 
Action: Mouse pressed left at (871, 409)
Screenshot: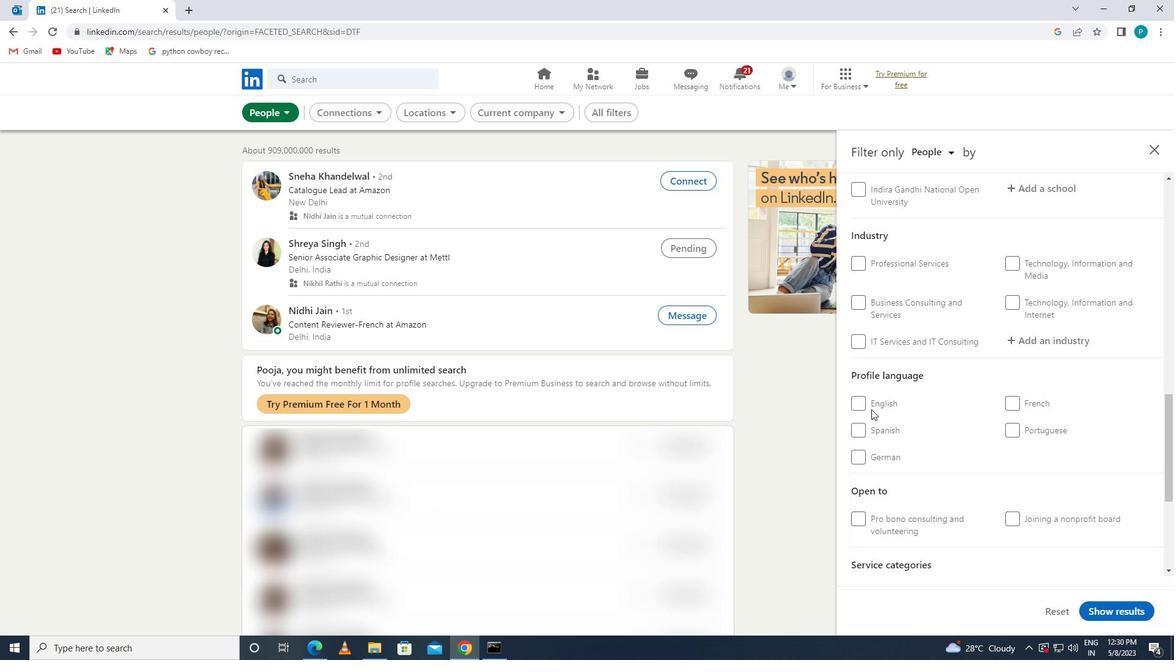 
Action: Mouse moved to (874, 397)
Screenshot: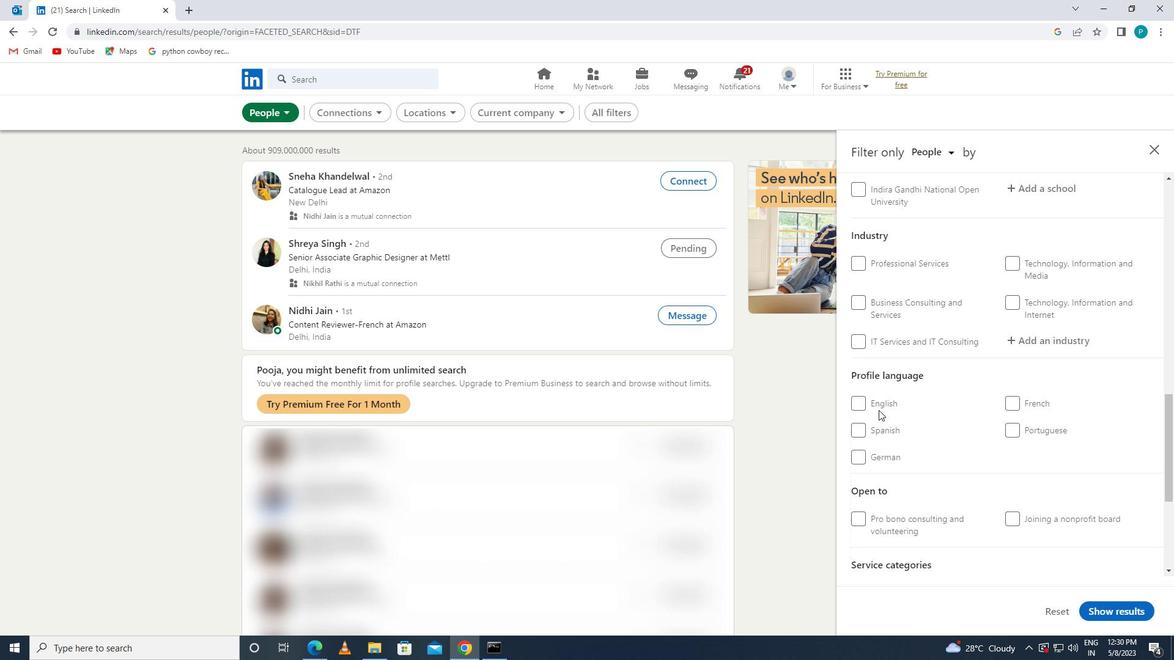 
Action: Mouse pressed left at (874, 397)
Screenshot: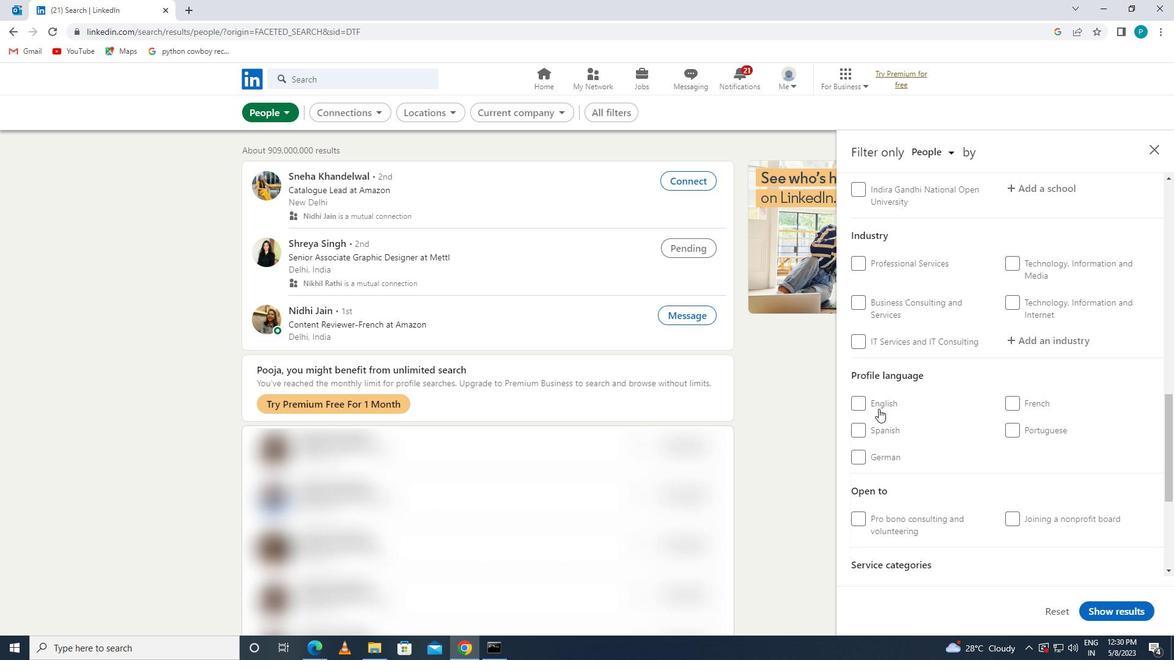 
Action: Mouse moved to (873, 401)
Screenshot: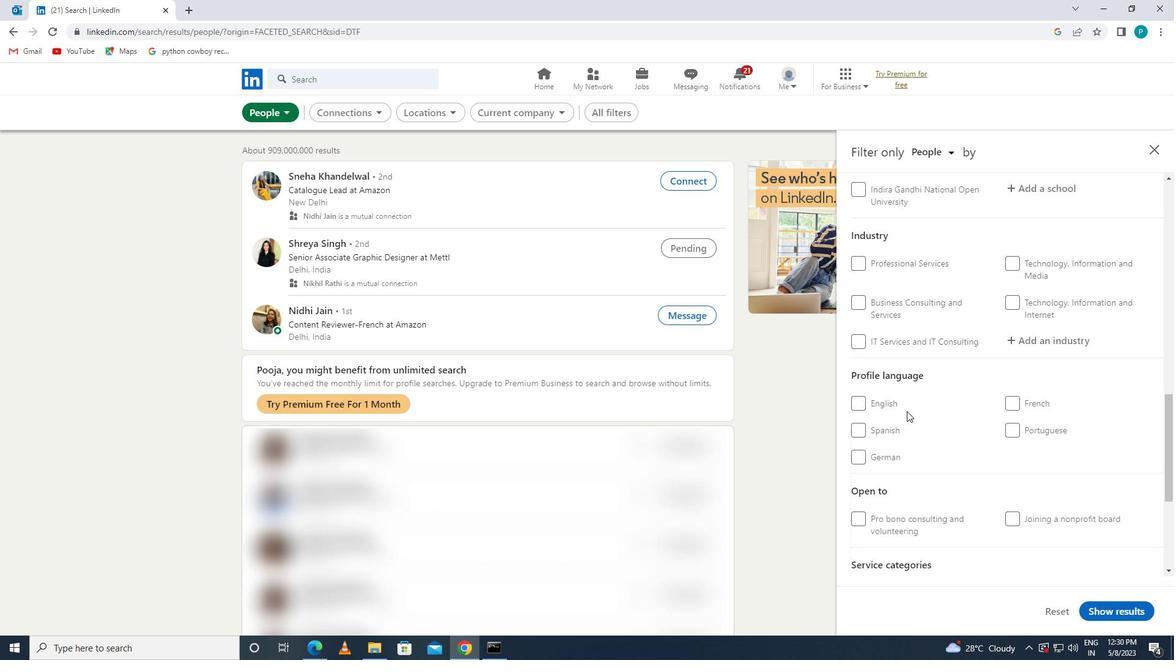 
Action: Mouse pressed left at (873, 401)
Screenshot: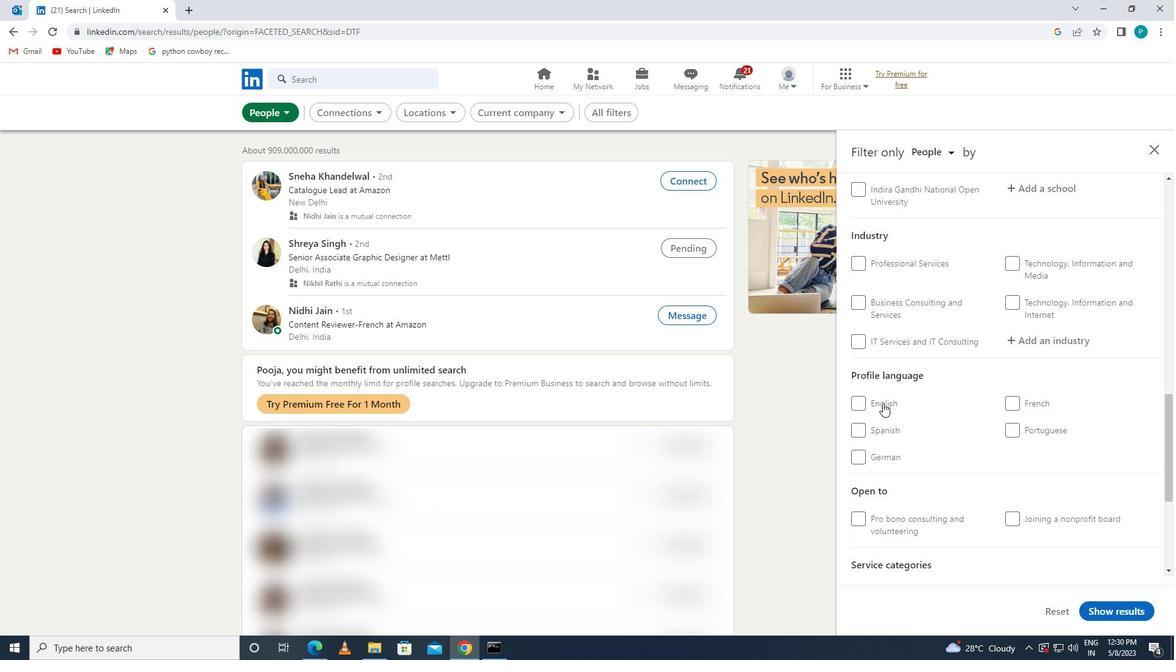 
Action: Mouse moved to (990, 397)
Screenshot: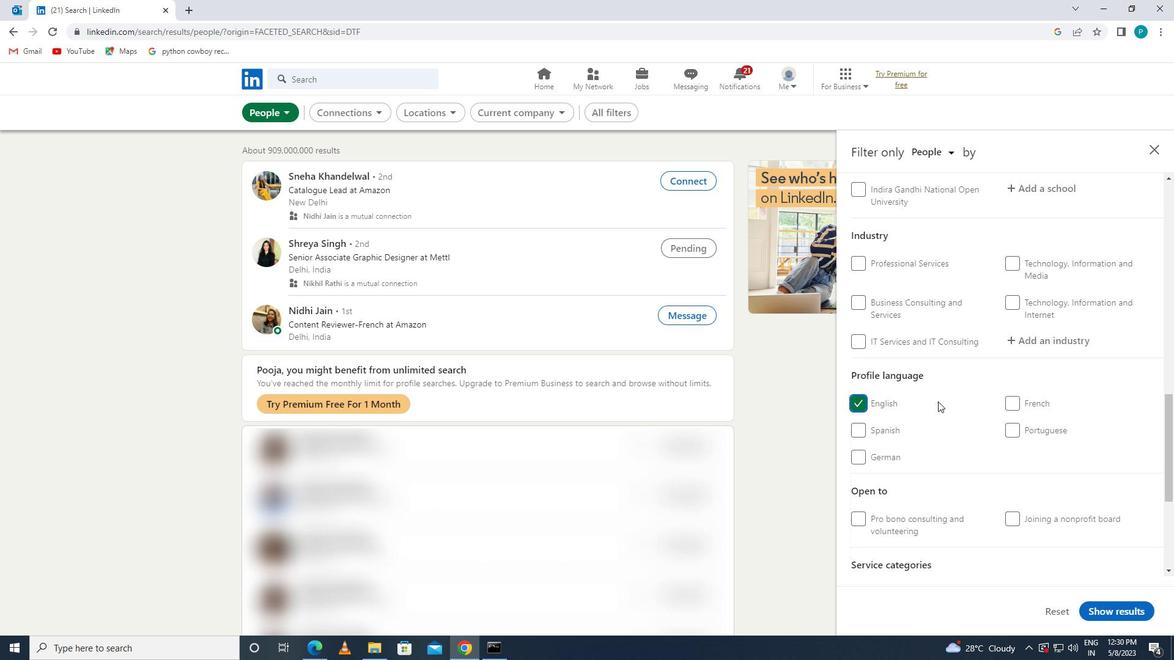 
Action: Mouse scrolled (990, 398) with delta (0, 0)
Screenshot: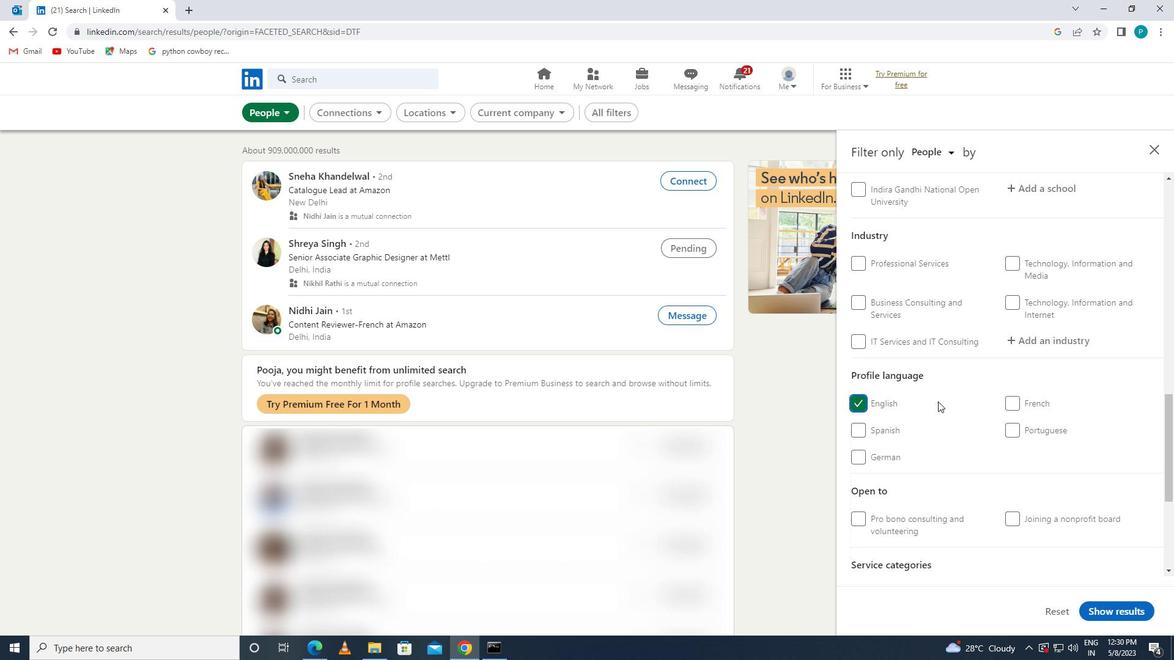 
Action: Mouse moved to (993, 397)
Screenshot: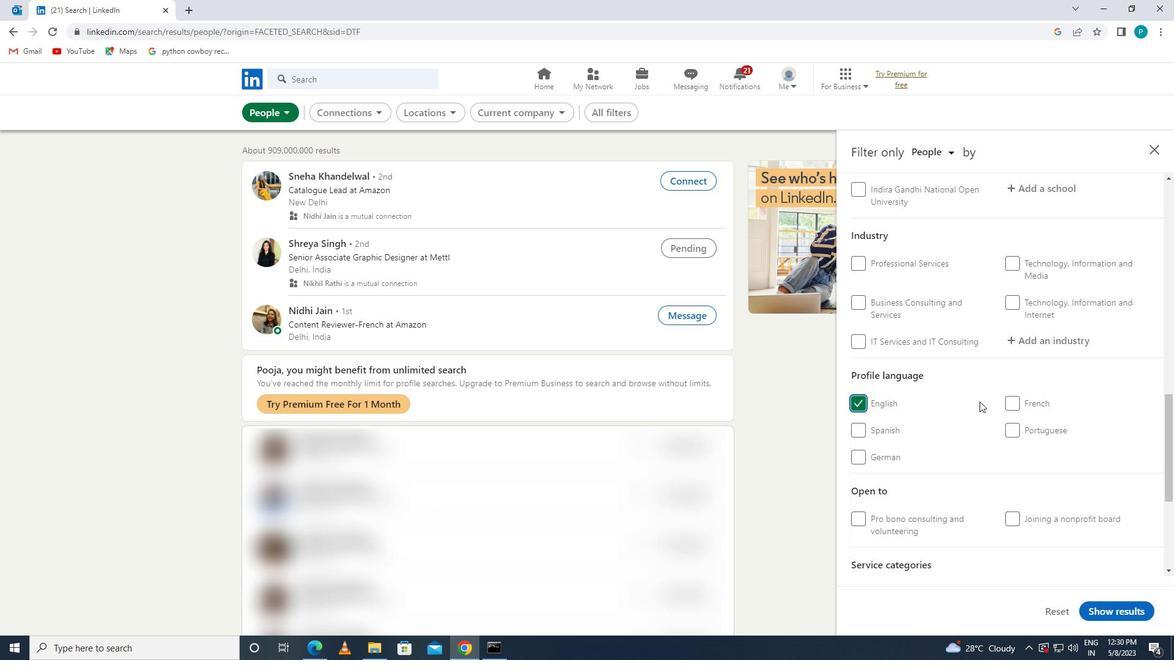 
Action: Mouse scrolled (993, 398) with delta (0, 0)
Screenshot: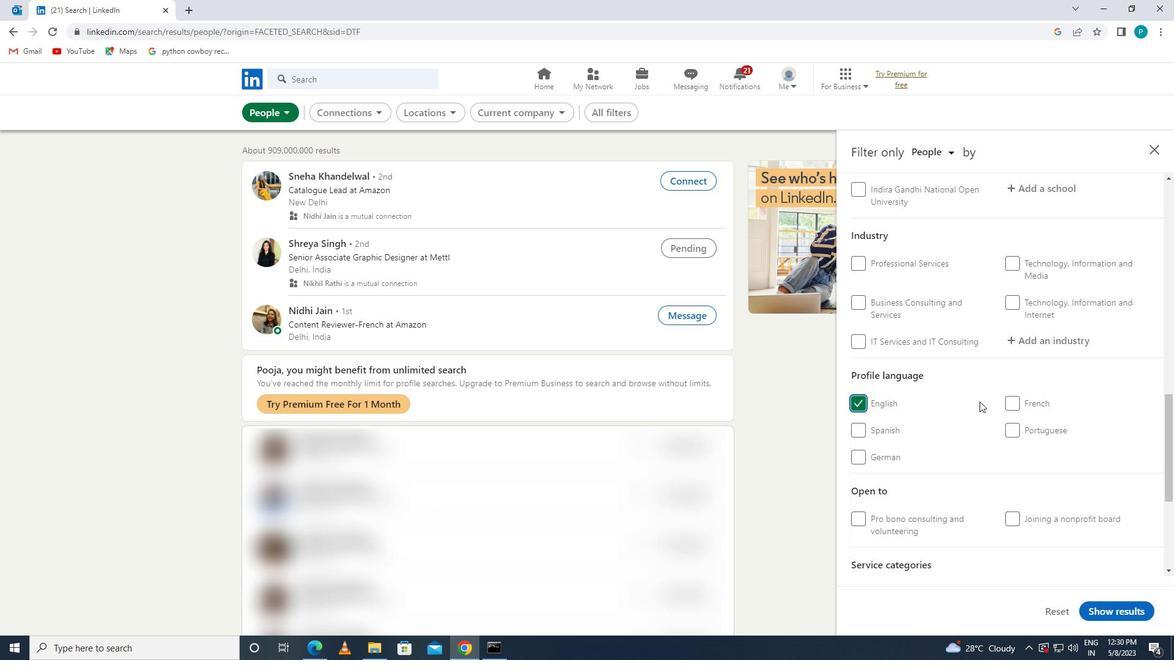 
Action: Mouse moved to (997, 395)
Screenshot: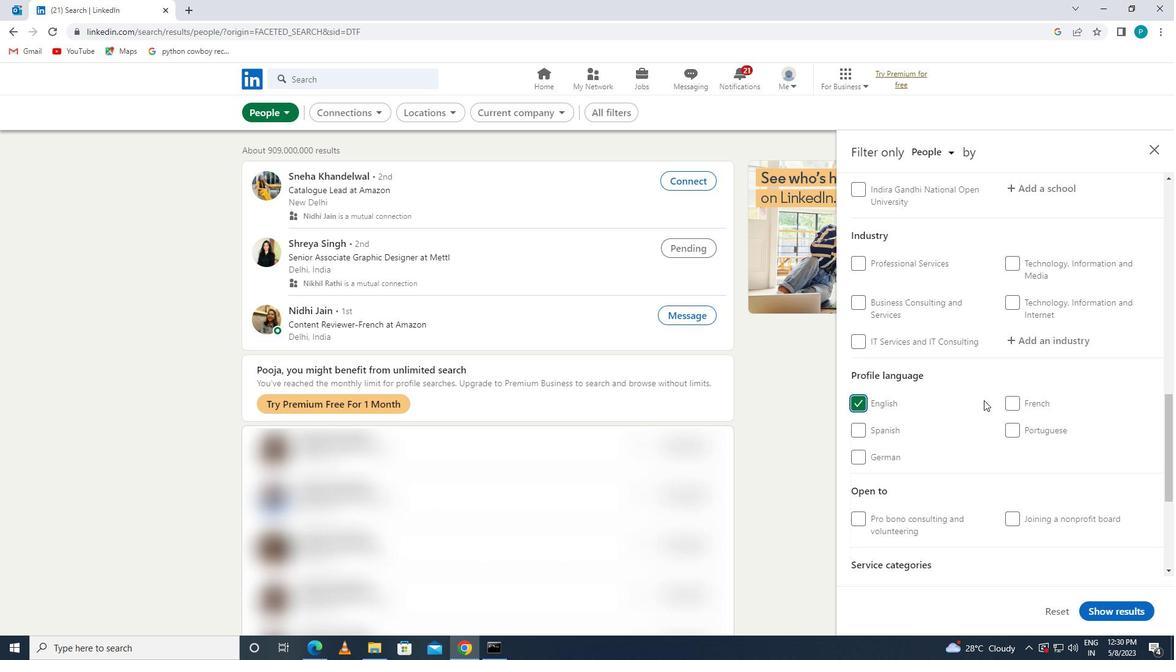 
Action: Mouse scrolled (997, 395) with delta (0, 0)
Screenshot: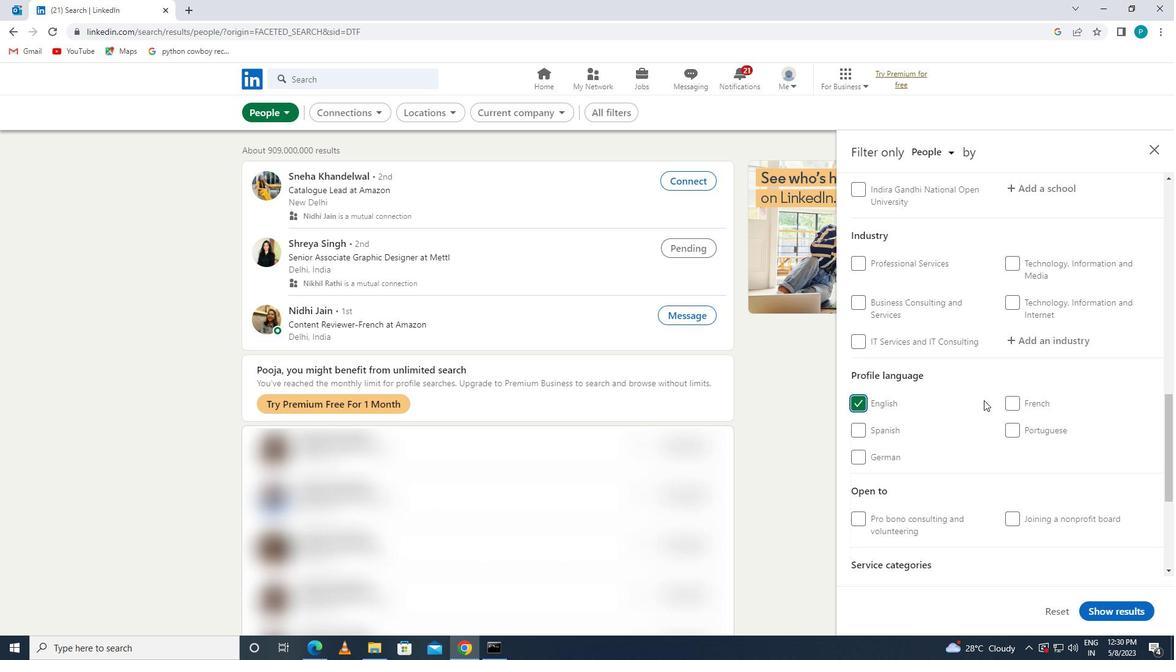 
Action: Mouse moved to (1002, 392)
Screenshot: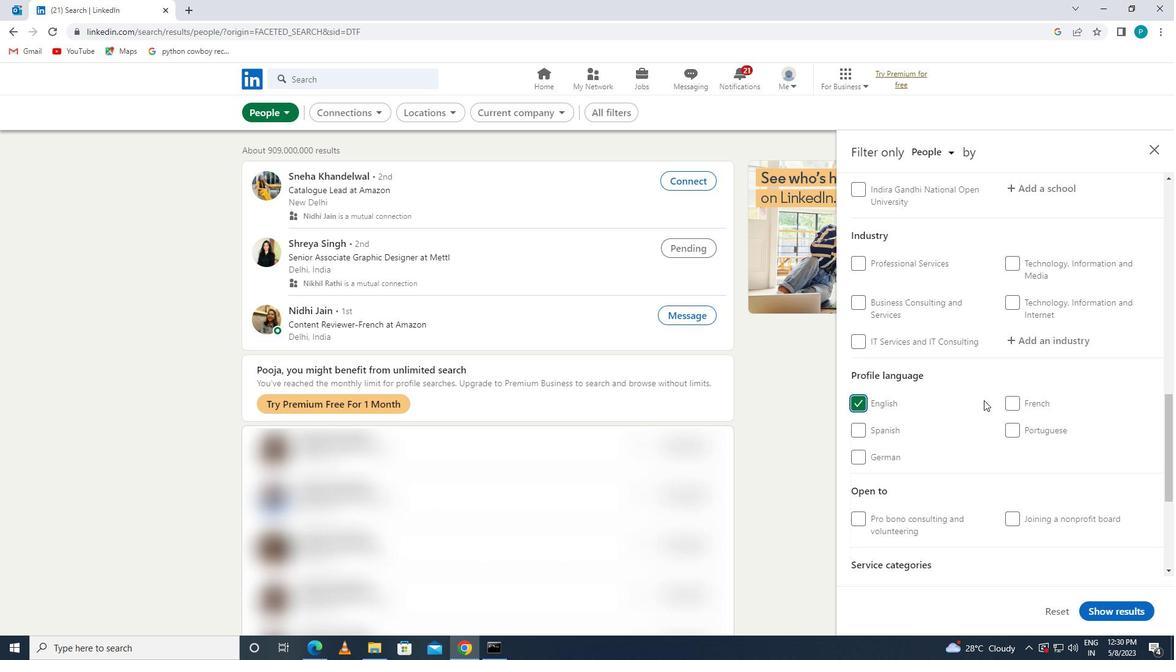 
Action: Mouse scrolled (1002, 393) with delta (0, 0)
Screenshot: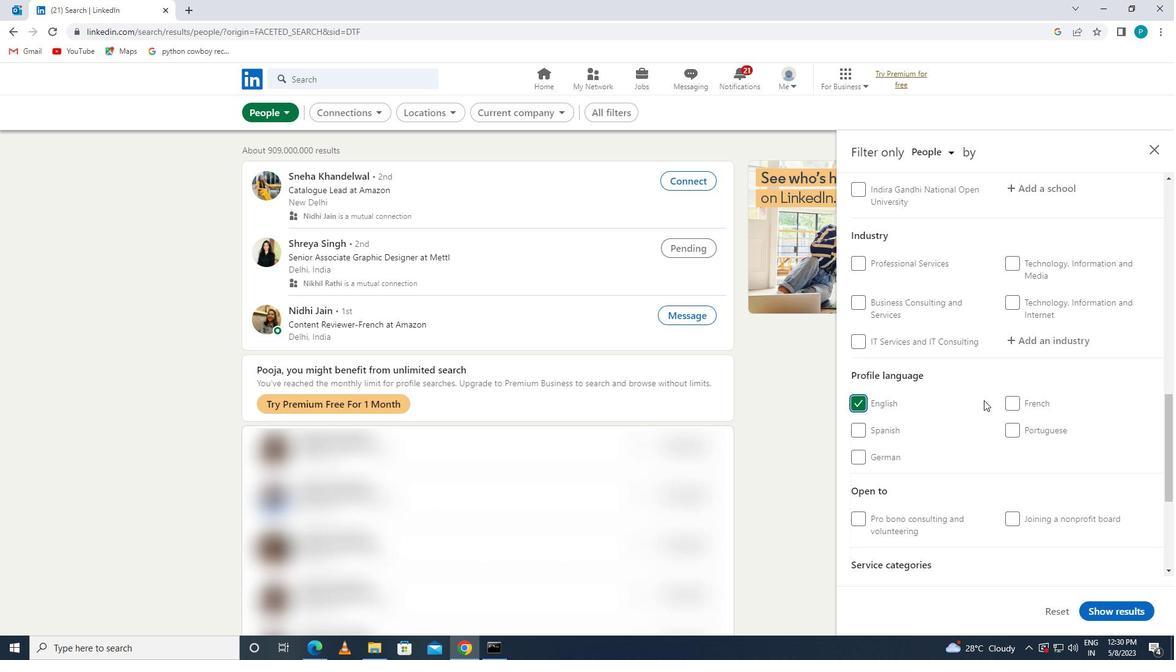 
Action: Mouse moved to (1092, 375)
Screenshot: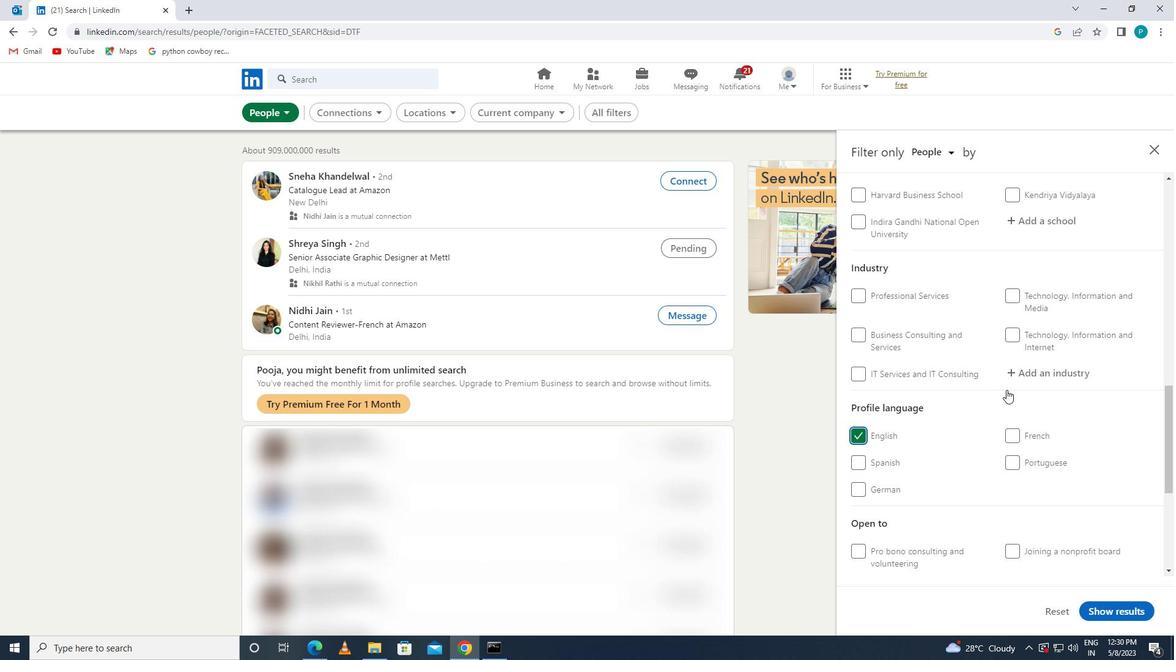 
Action: Mouse scrolled (1092, 376) with delta (0, 0)
Screenshot: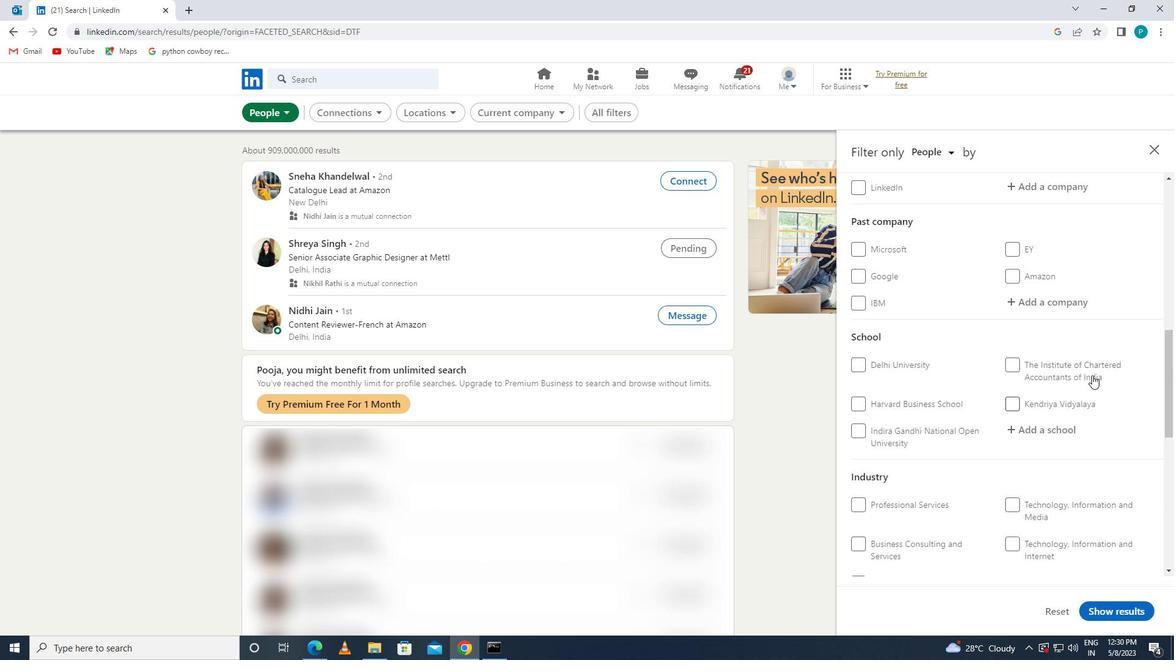 
Action: Mouse moved to (1092, 375)
Screenshot: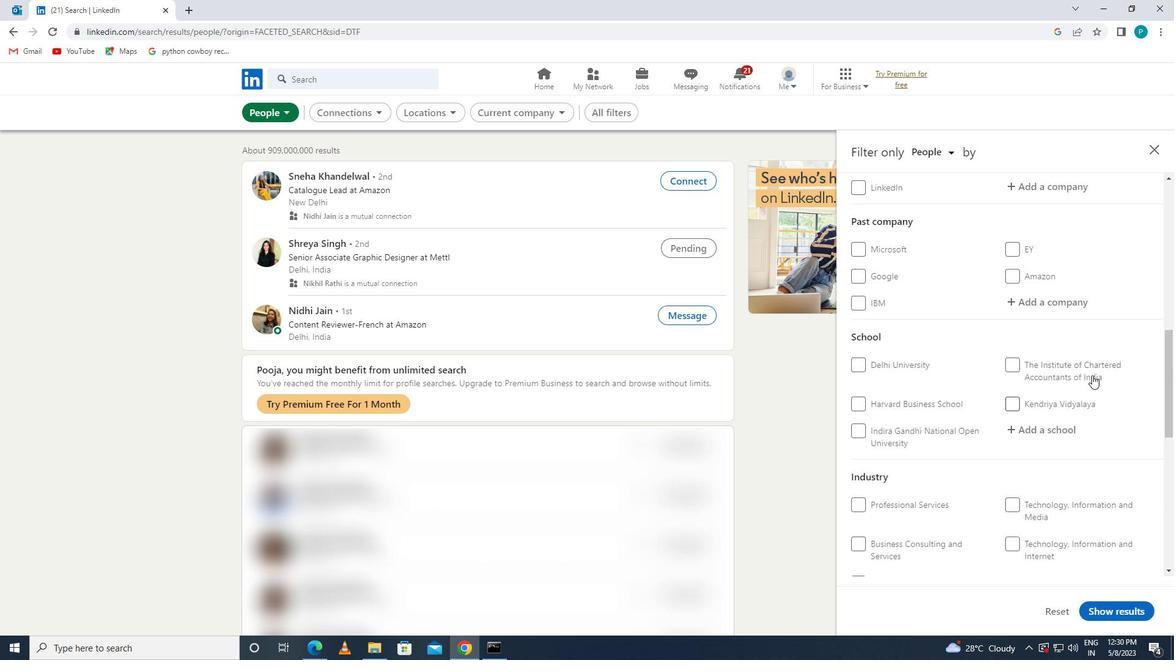 
Action: Mouse scrolled (1092, 375) with delta (0, 0)
Screenshot: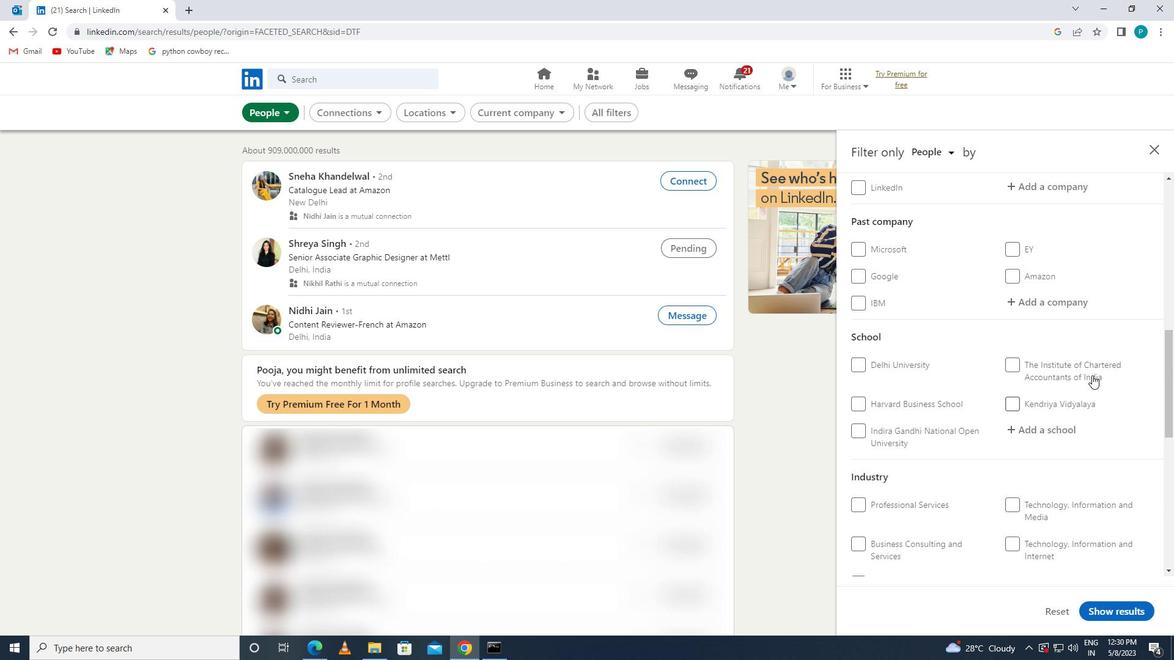 
Action: Mouse moved to (1032, 318)
Screenshot: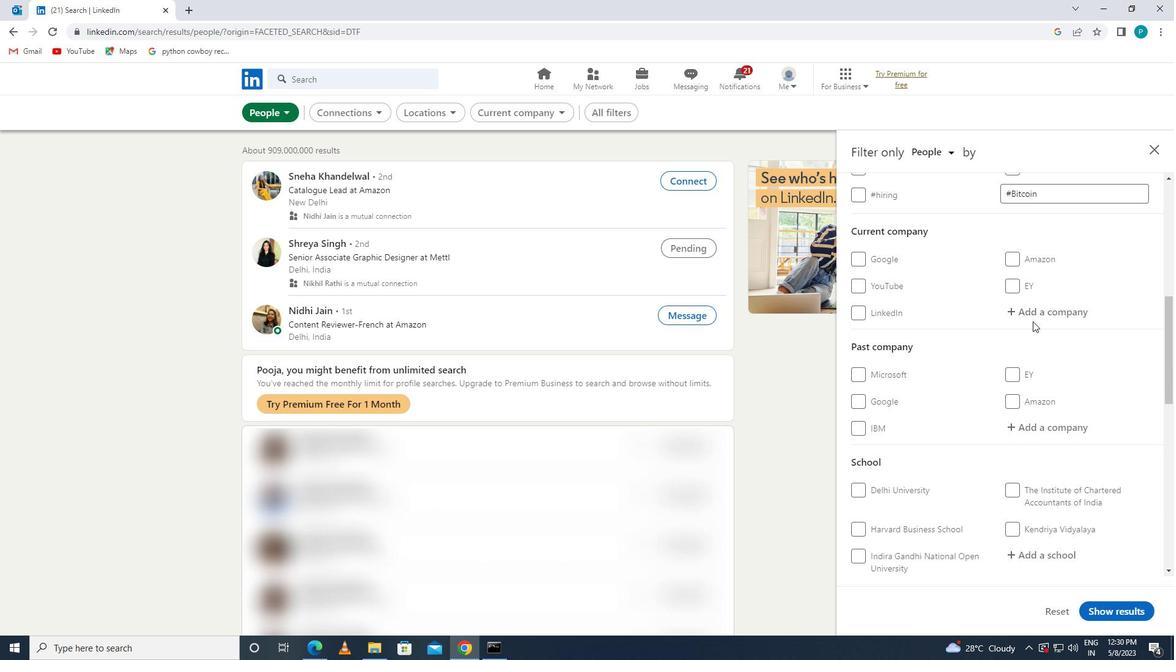 
Action: Mouse pressed left at (1032, 318)
Screenshot: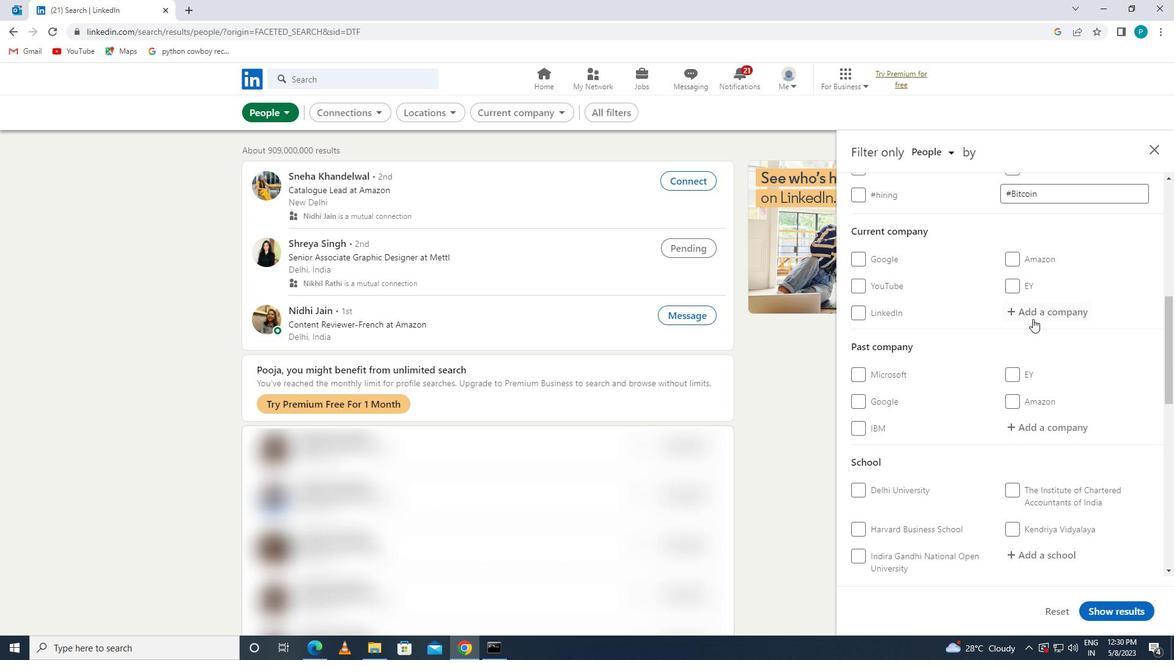 
Action: Key pressed <Key.caps_lock>DIAGEO
Screenshot: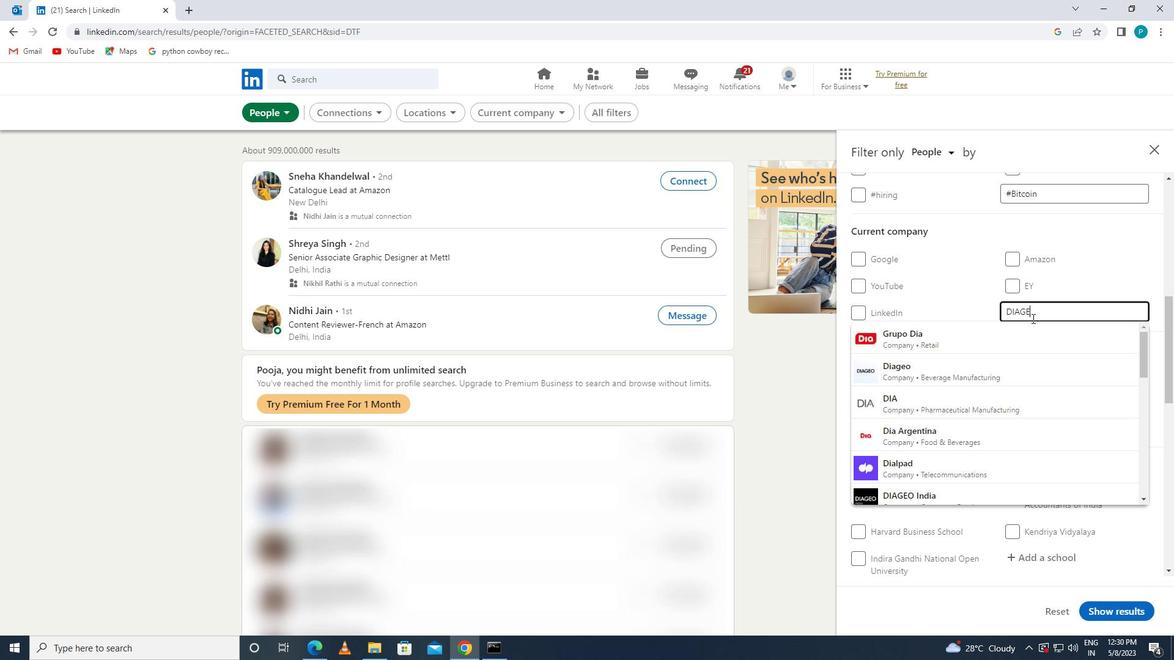 
Action: Mouse moved to (1004, 364)
Screenshot: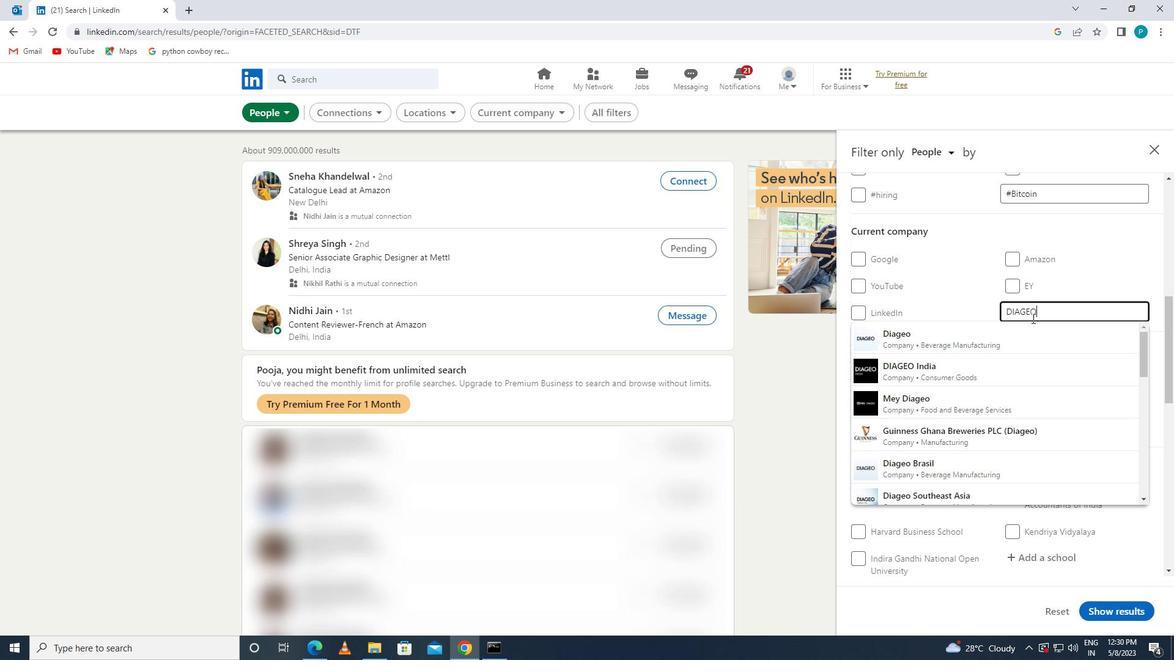 
Action: Mouse pressed left at (1004, 364)
Screenshot: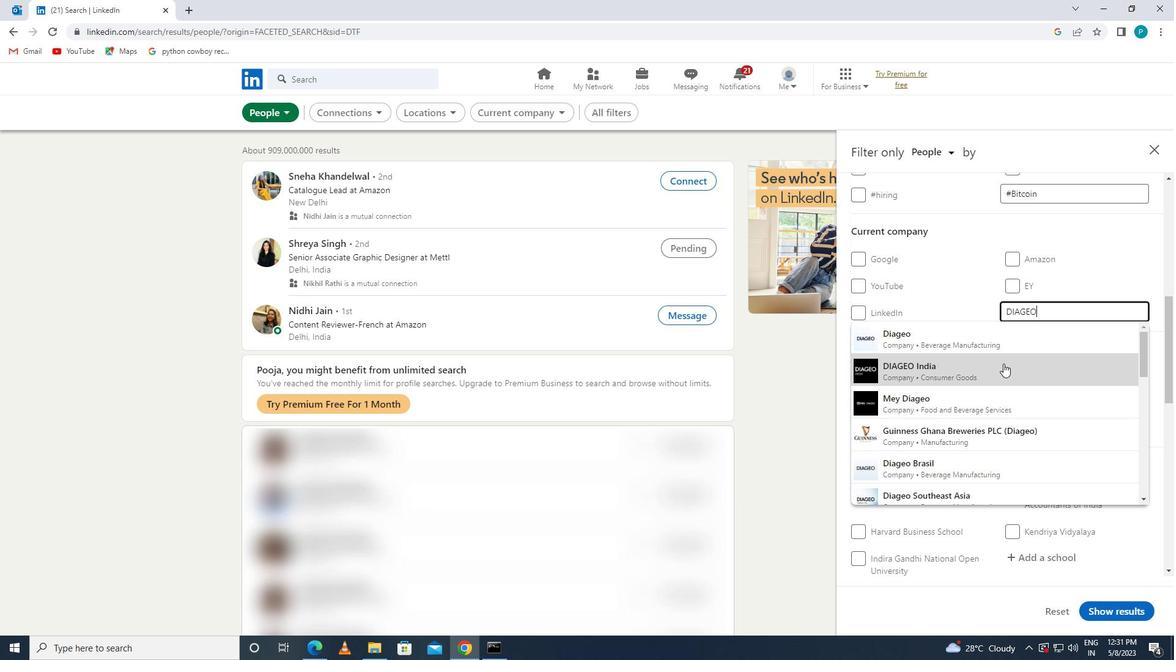 
Action: Mouse moved to (1005, 368)
Screenshot: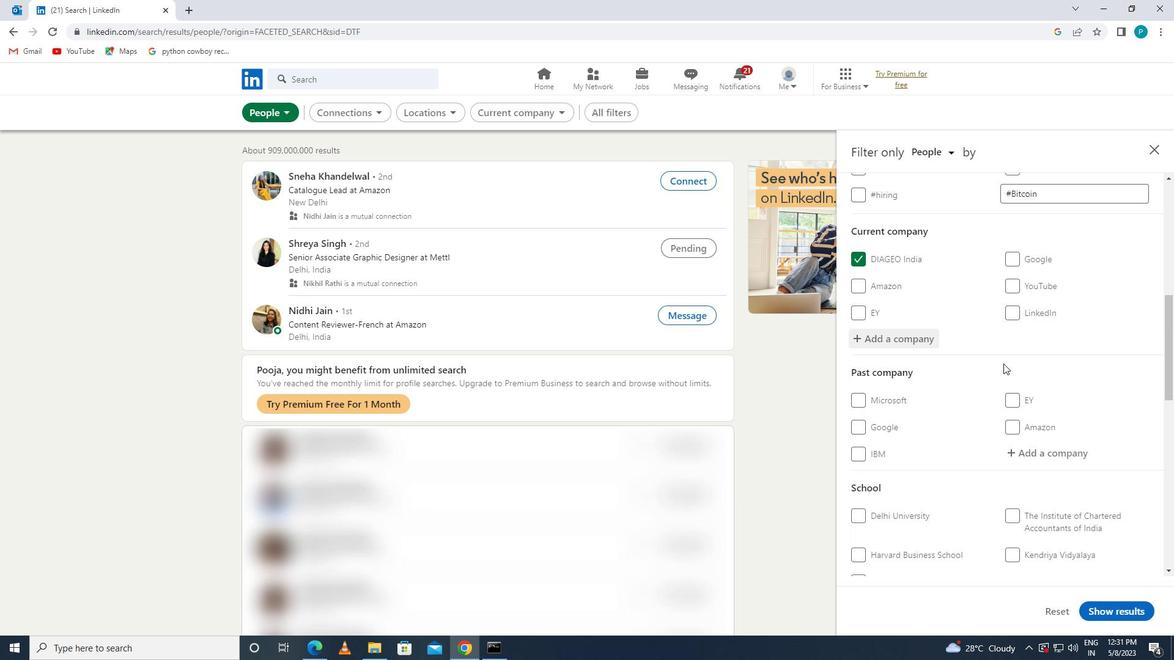 
Action: Mouse scrolled (1005, 367) with delta (0, 0)
Screenshot: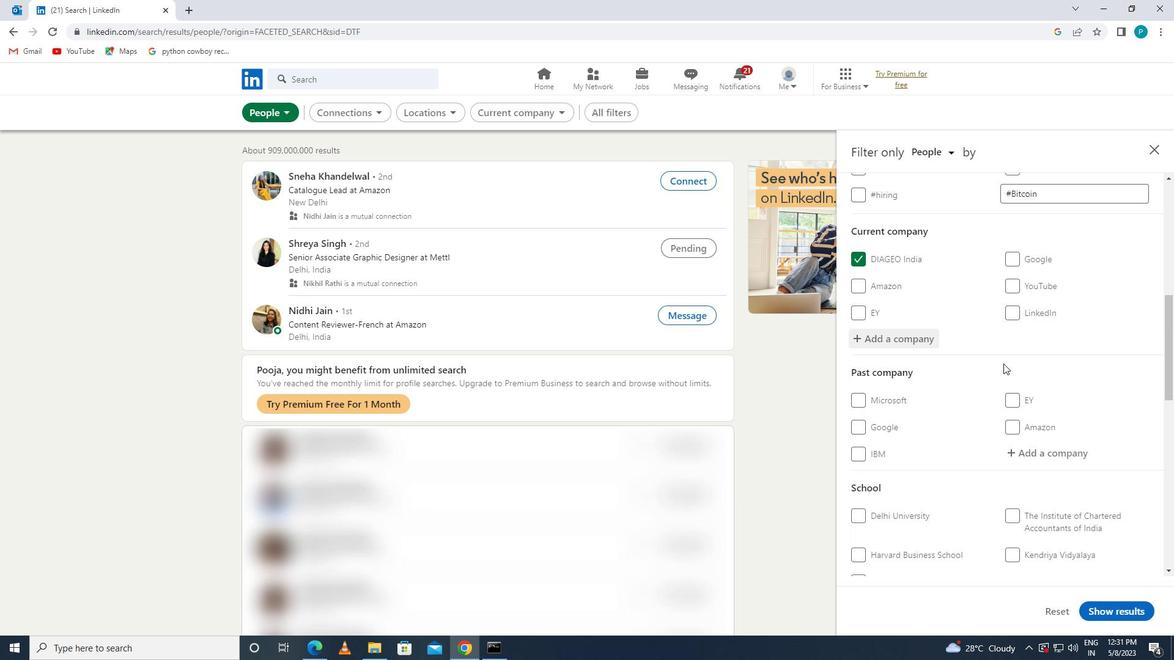 
Action: Mouse moved to (1014, 381)
Screenshot: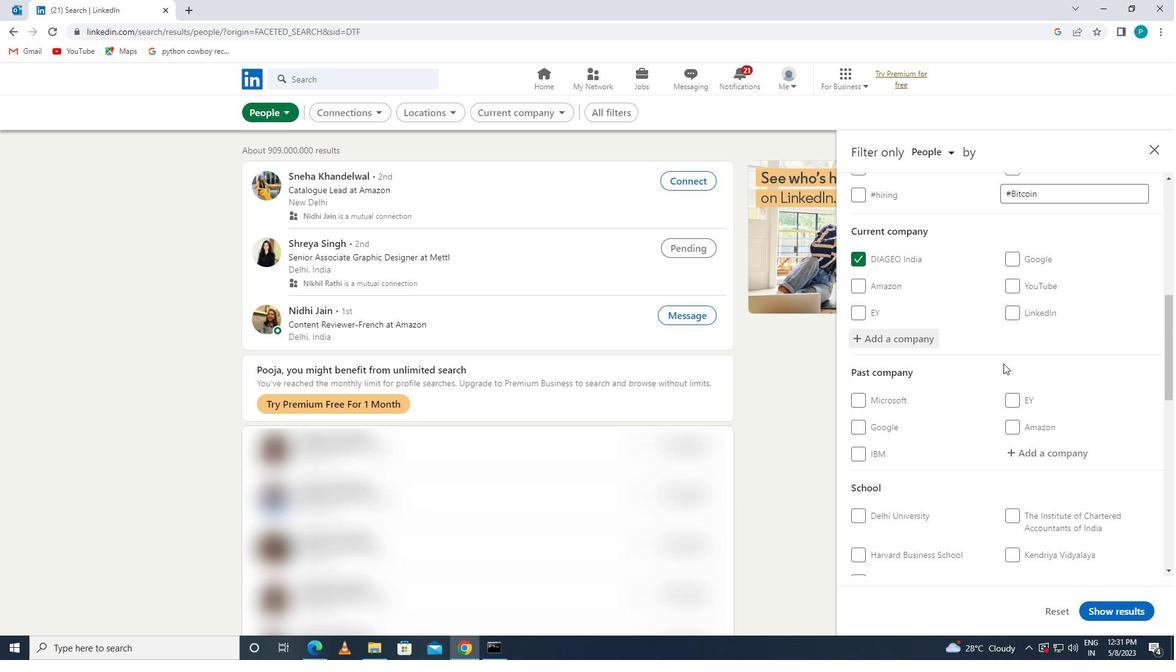 
Action: Mouse scrolled (1014, 380) with delta (0, 0)
Screenshot: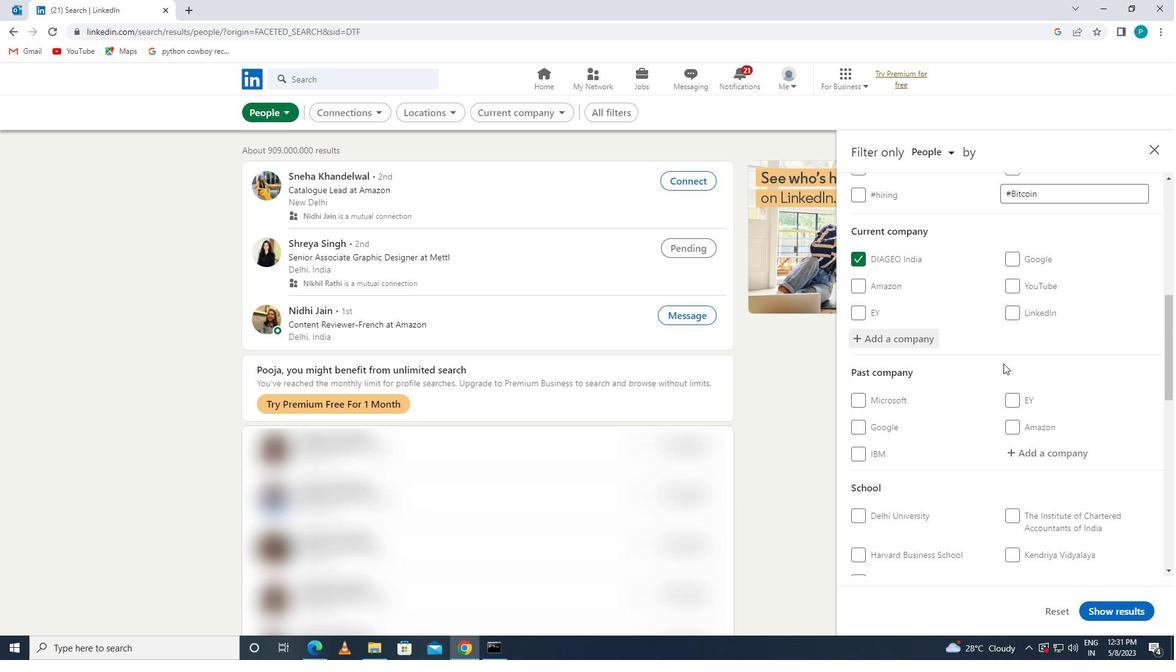 
Action: Mouse moved to (1042, 458)
Screenshot: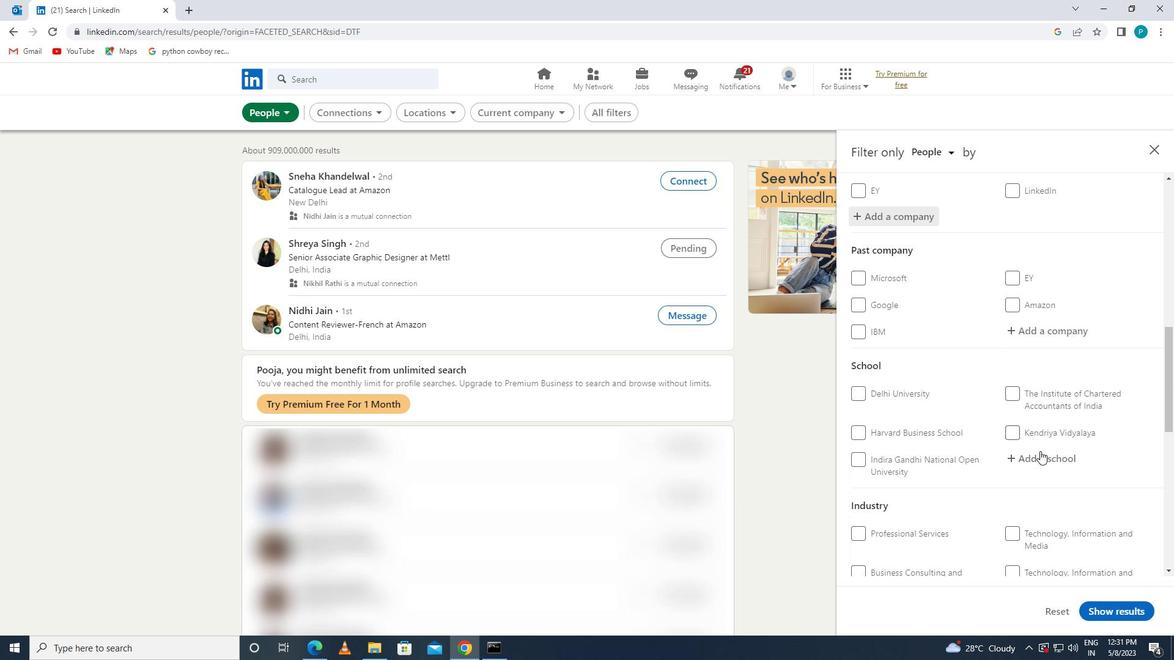 
Action: Mouse pressed left at (1042, 458)
Screenshot: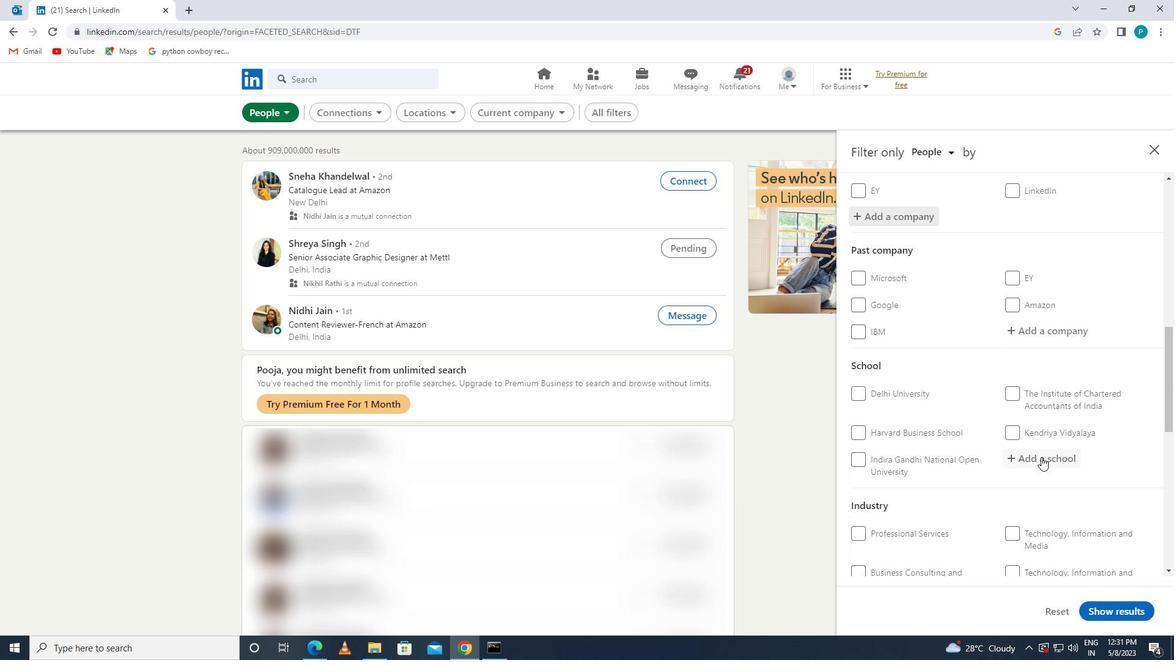 
Action: Mouse moved to (1053, 465)
Screenshot: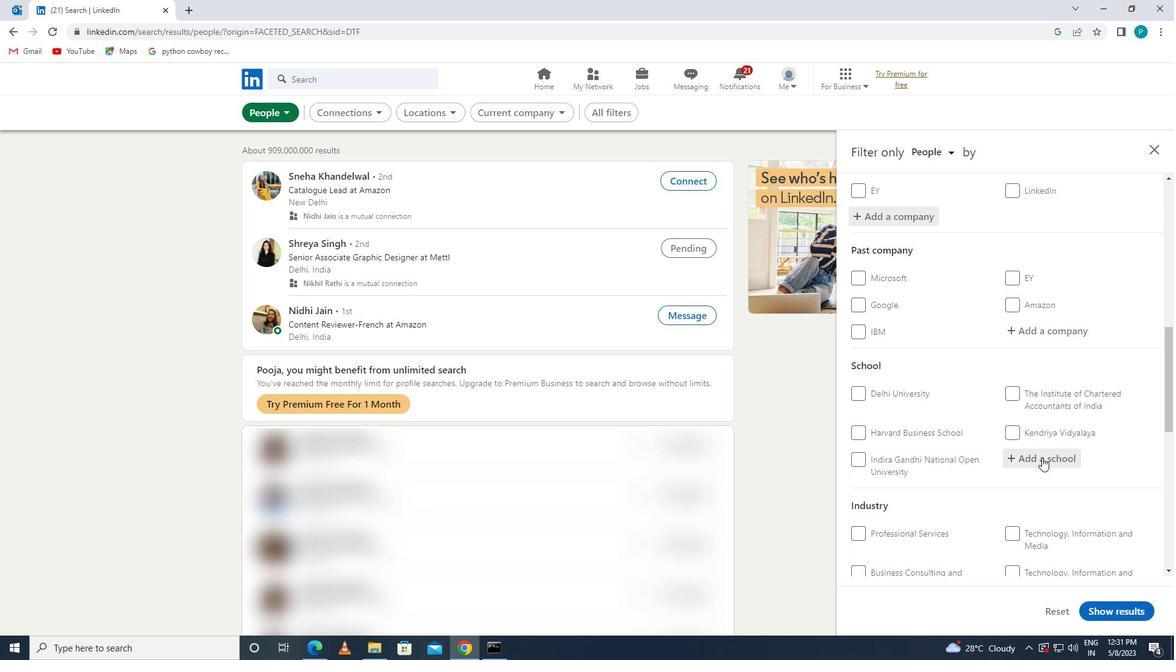 
Action: Key pressed K.J.<Key.space>I<Key.caps_lock>A<Key.backspace>STITUTE<Key.space>OF<Key.space><Key.caps_lock>E<Key.caps_lock>NGINEERING
Screenshot: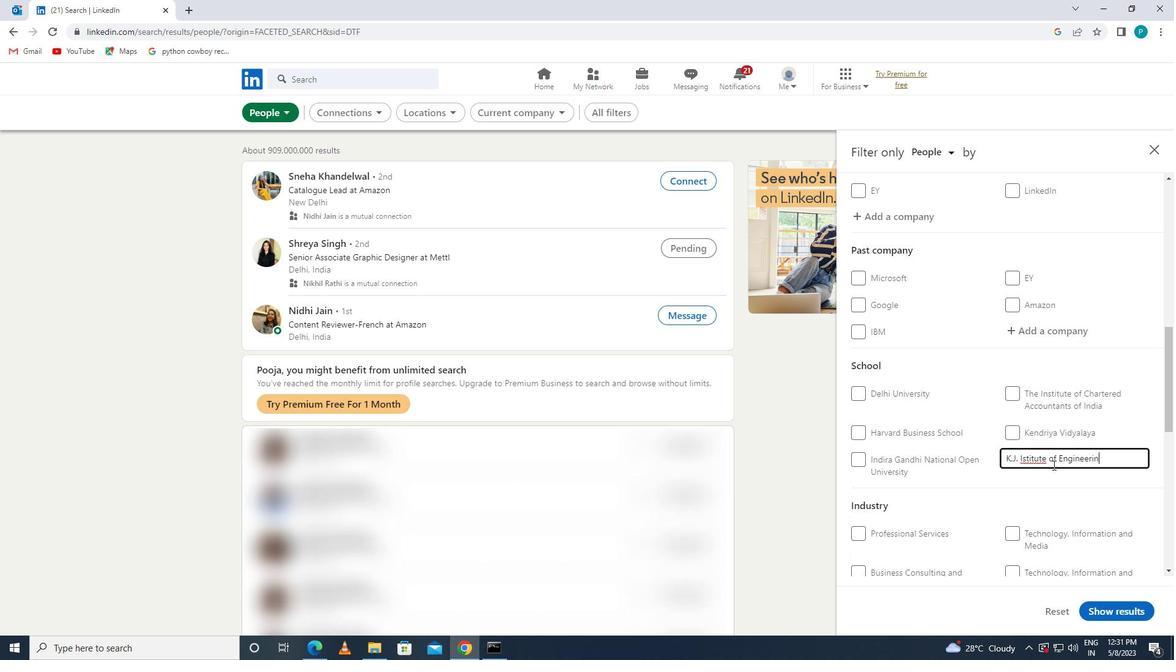 
Action: Mouse moved to (1023, 459)
Screenshot: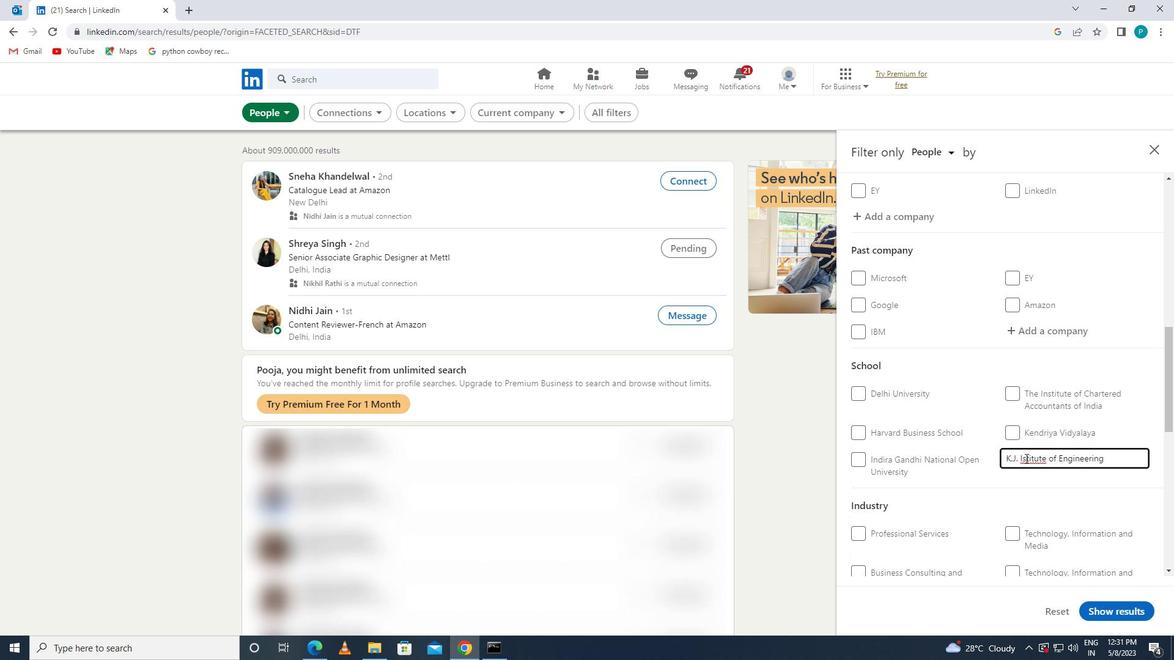
Action: Mouse pressed left at (1023, 459)
Screenshot: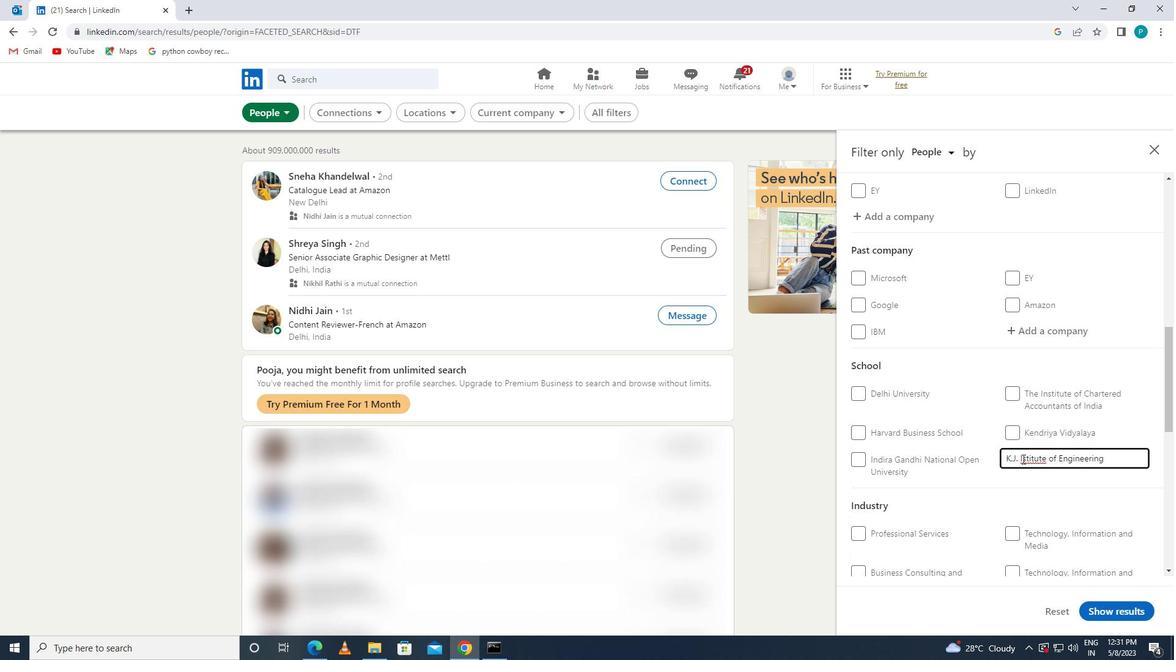 
Action: Mouse moved to (1029, 460)
Screenshot: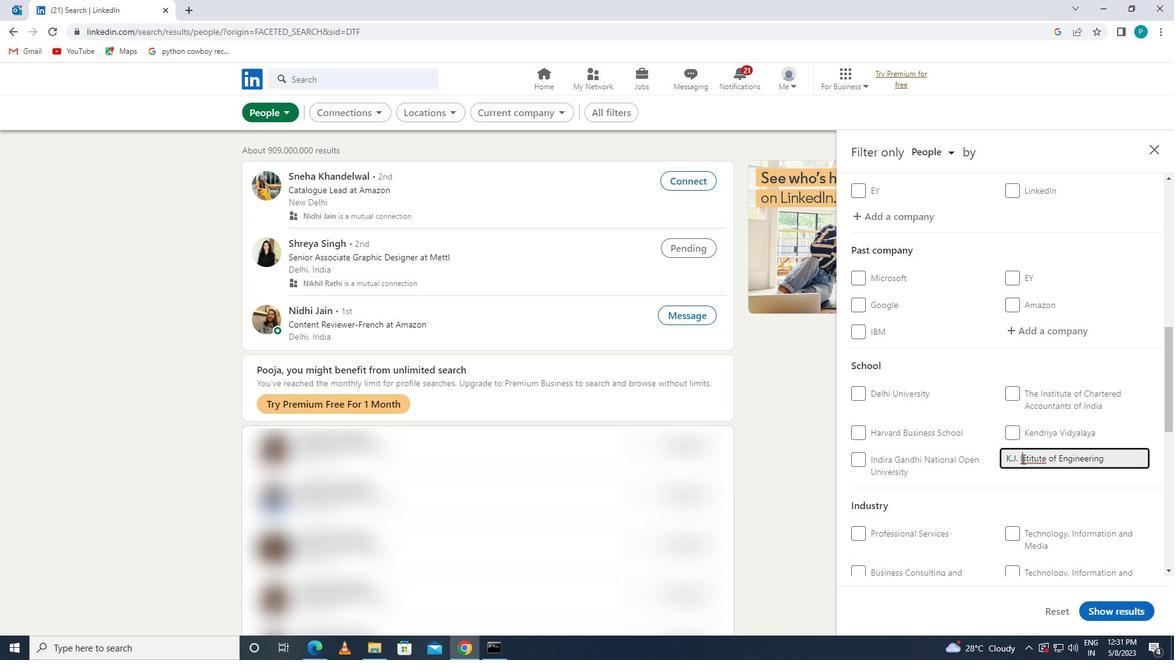 
Action: Key pressed N
Screenshot: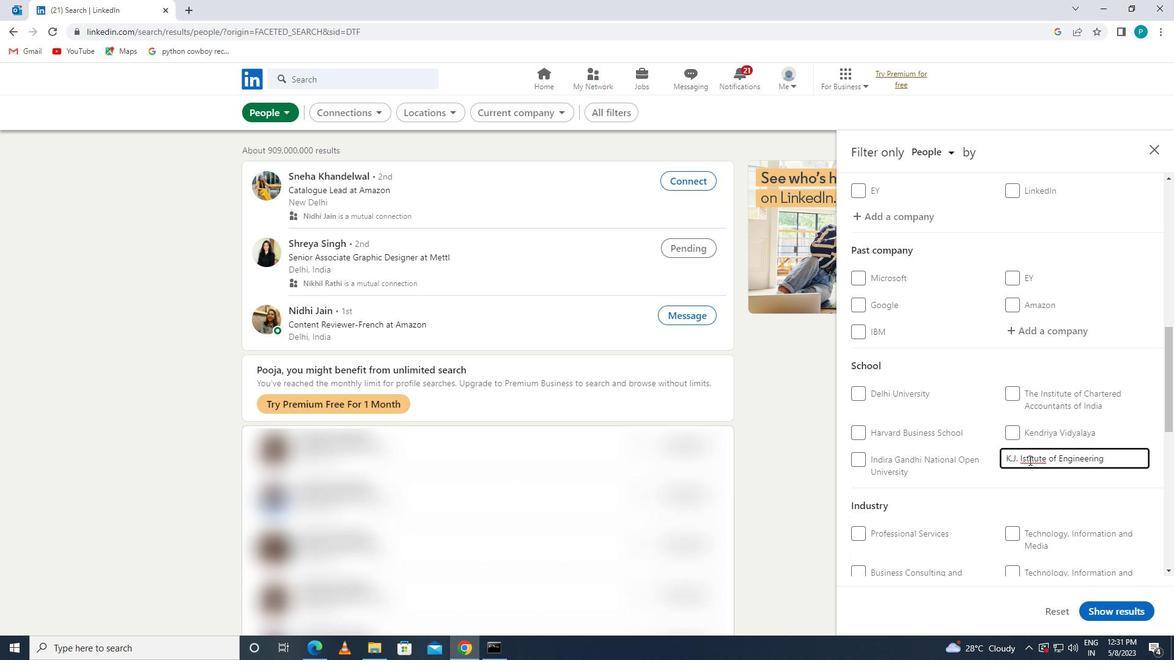 
Action: Mouse moved to (1118, 488)
Screenshot: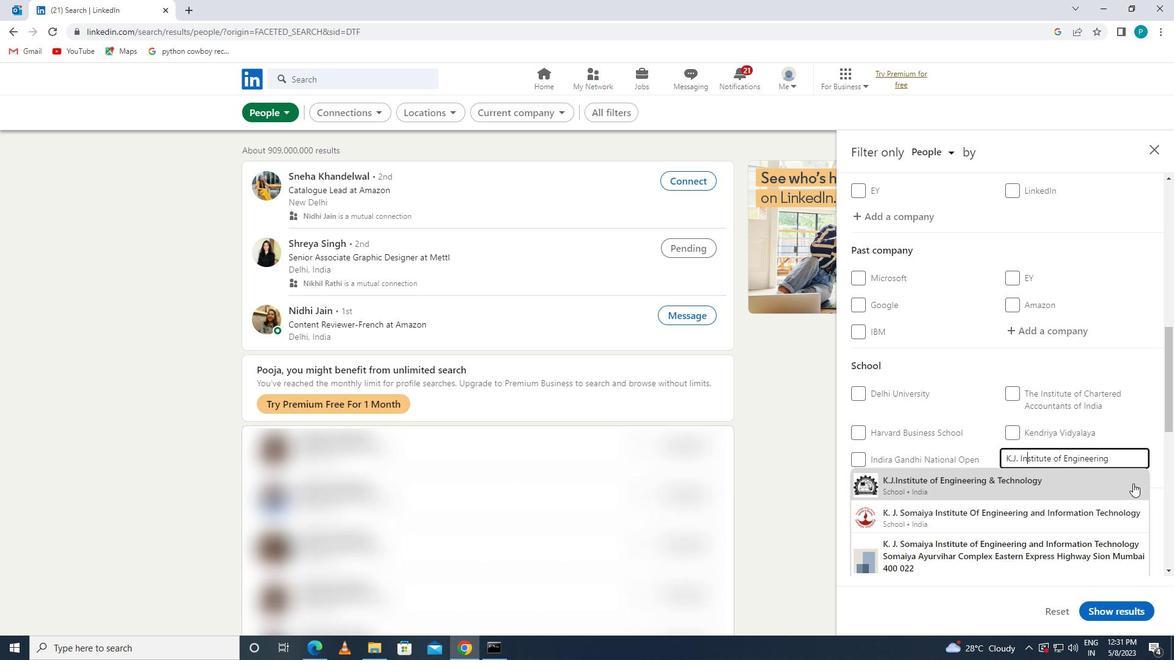 
Action: Mouse scrolled (1118, 488) with delta (0, 0)
Screenshot: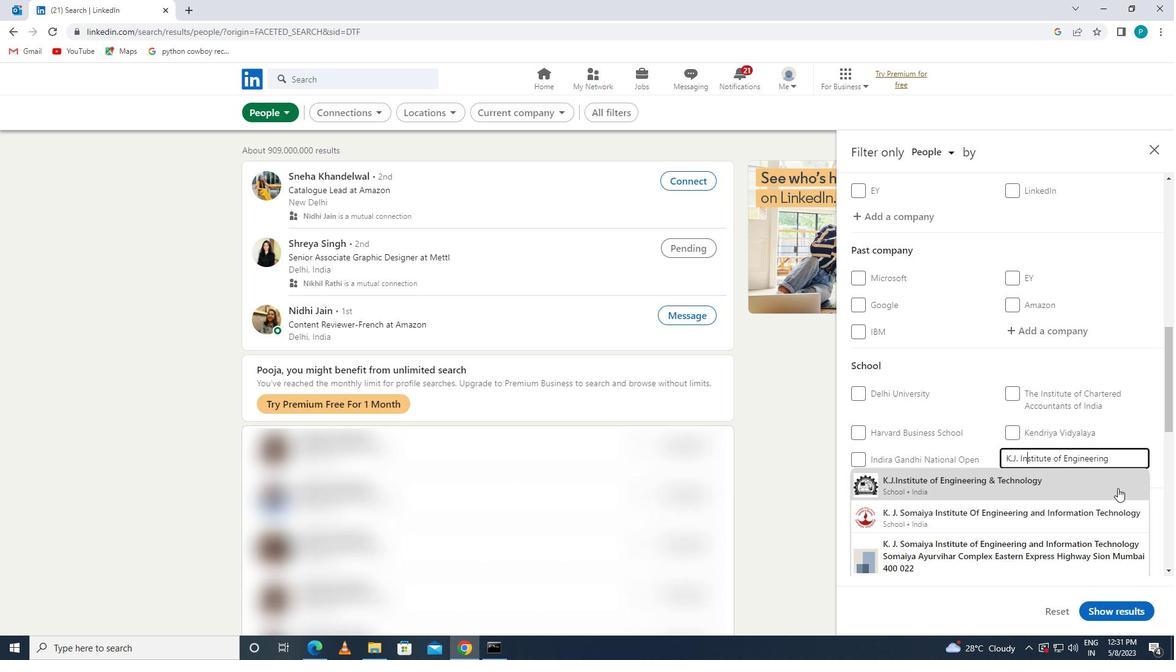 
Action: Mouse moved to (1079, 459)
Screenshot: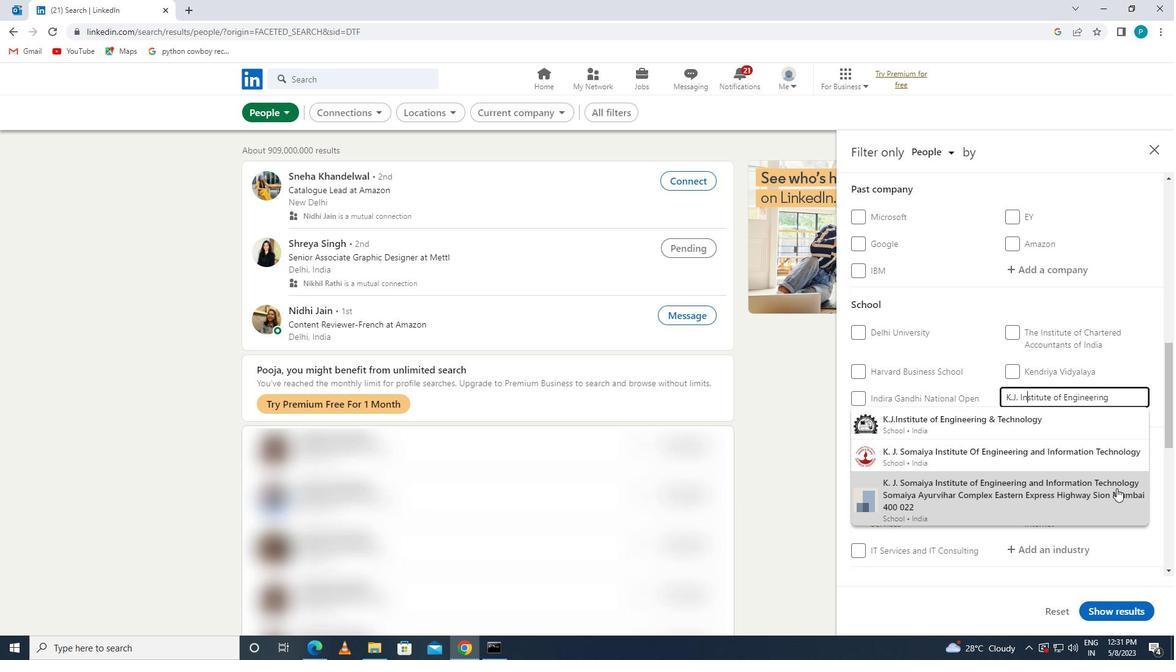 
Action: Mouse pressed left at (1079, 459)
Screenshot: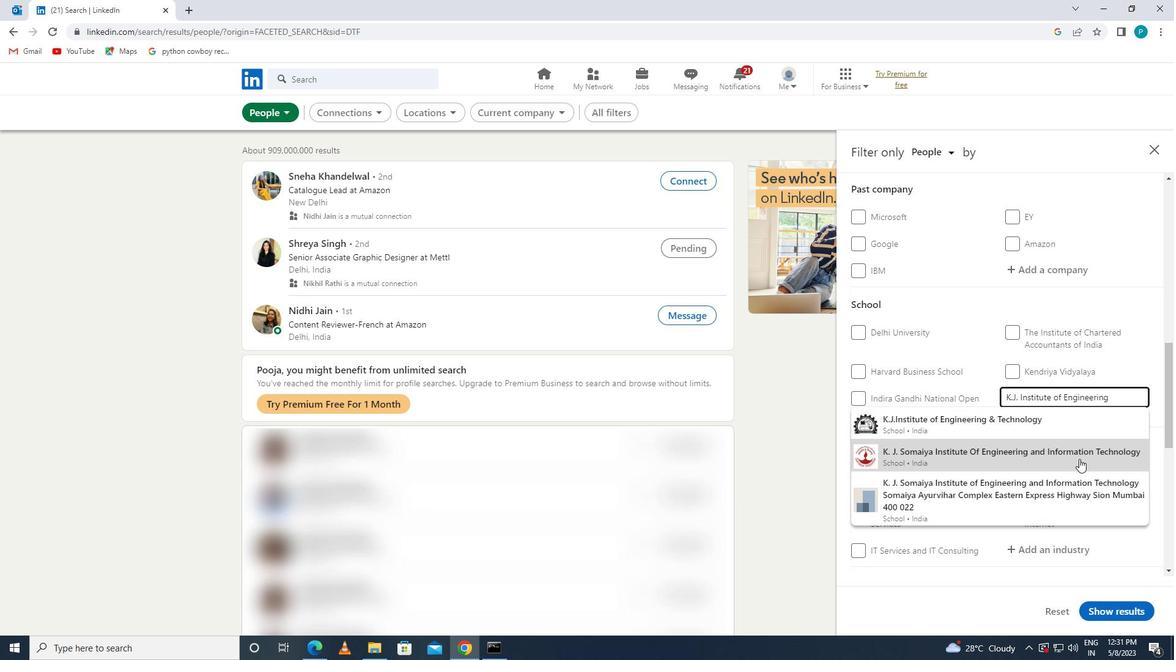 
Action: Mouse scrolled (1079, 458) with delta (0, 0)
Screenshot: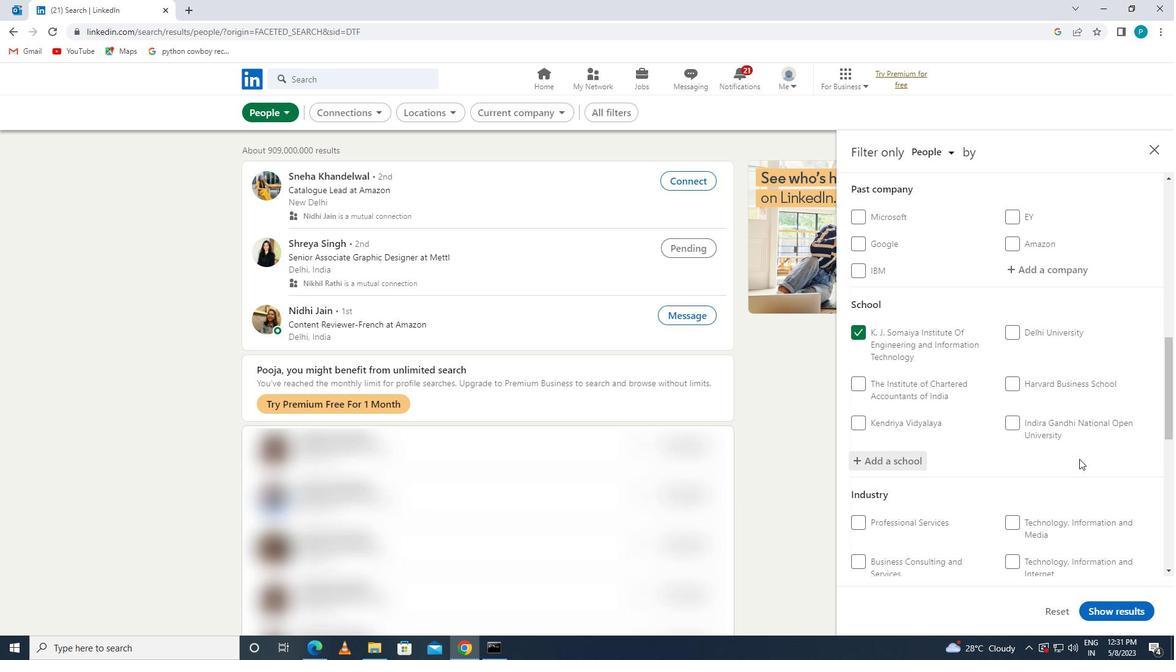 
Action: Mouse scrolled (1079, 458) with delta (0, 0)
Screenshot: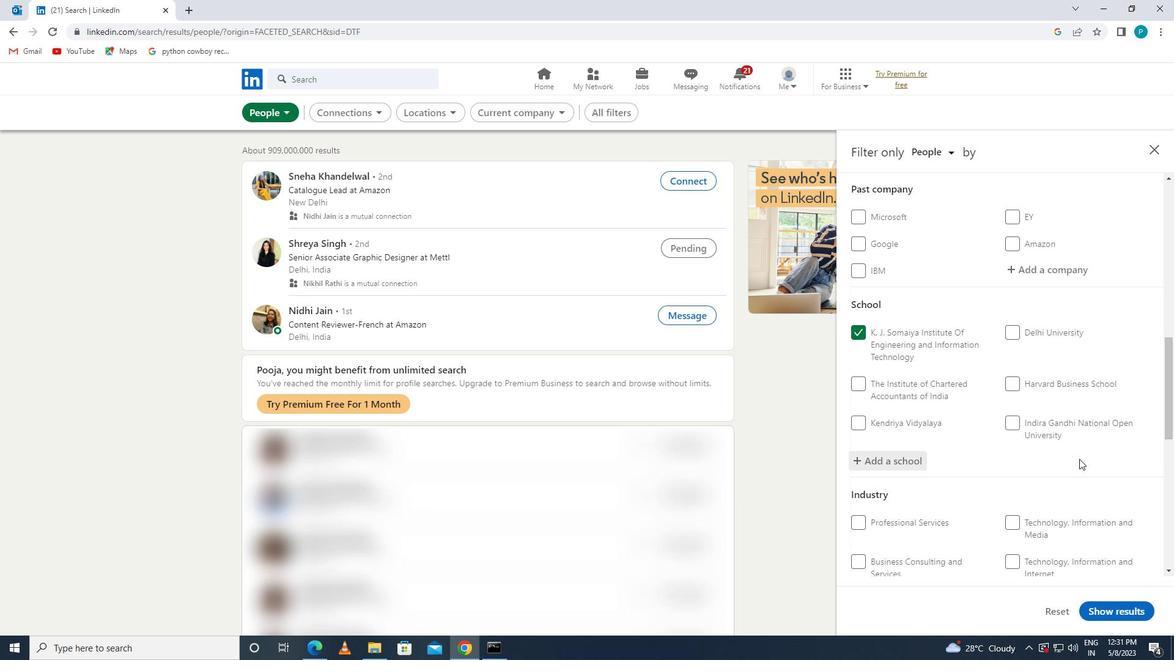 
Action: Mouse scrolled (1079, 458) with delta (0, 0)
Screenshot: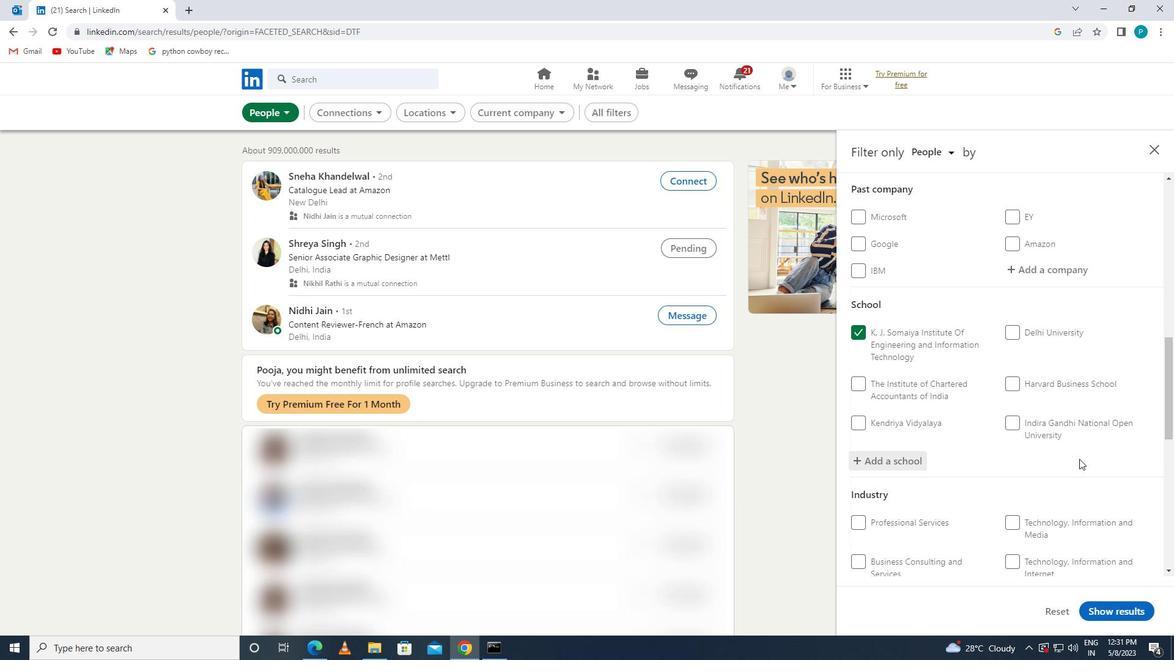 
Action: Mouse moved to (1040, 419)
Screenshot: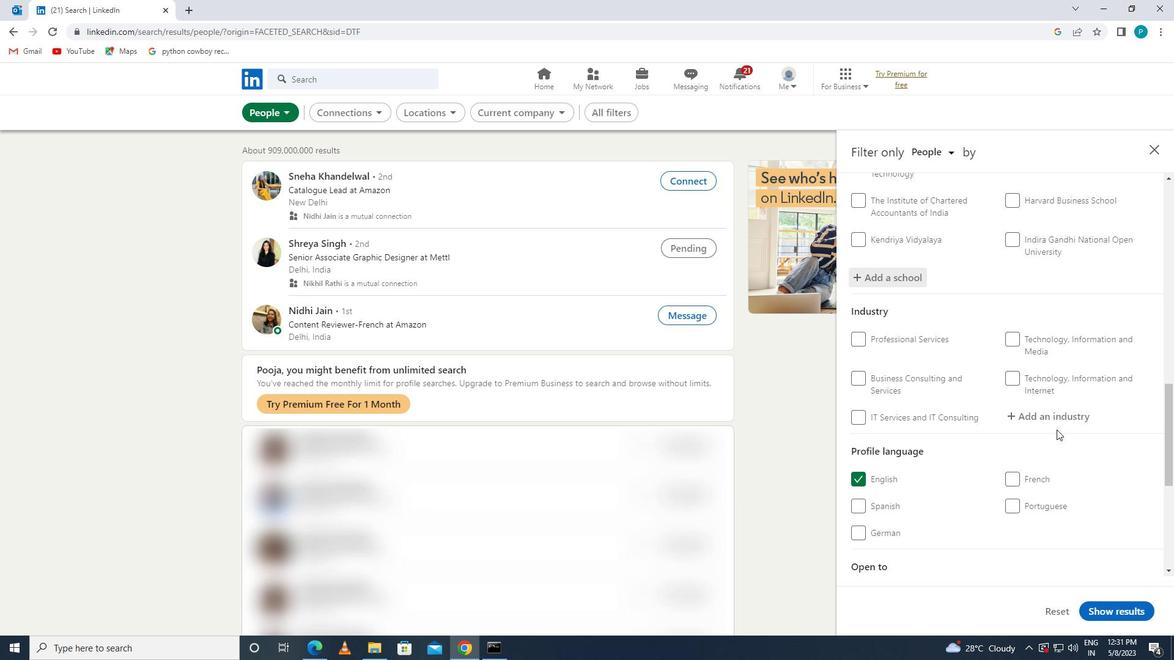 
Action: Mouse pressed left at (1040, 419)
Screenshot: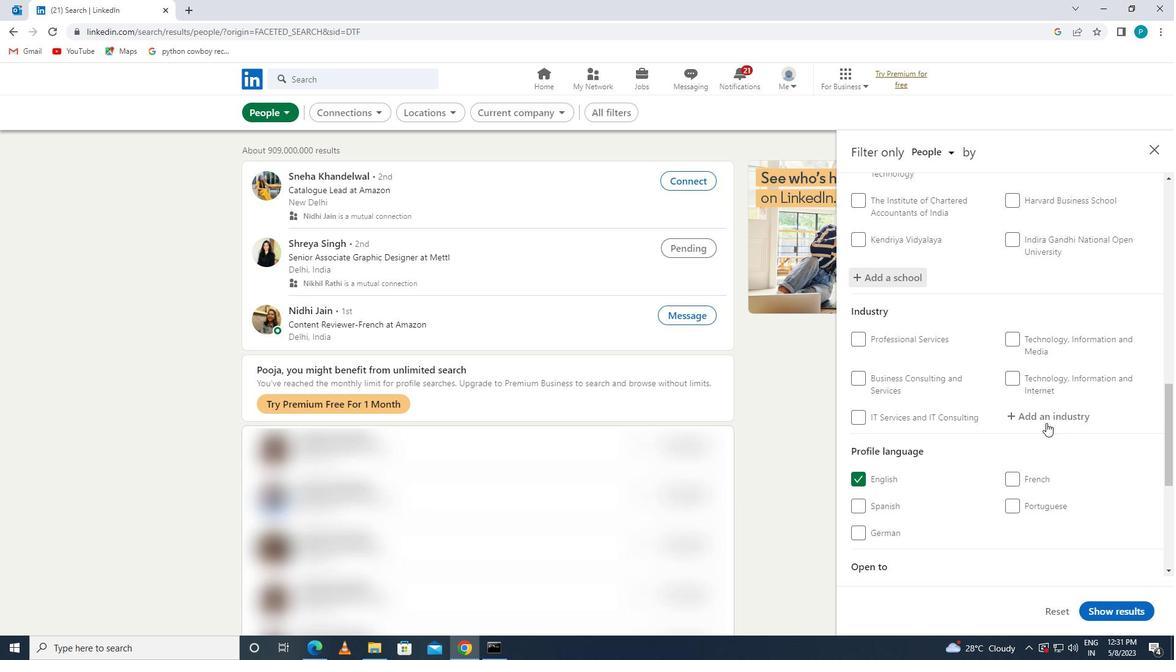 
Action: Mouse moved to (1039, 418)
Screenshot: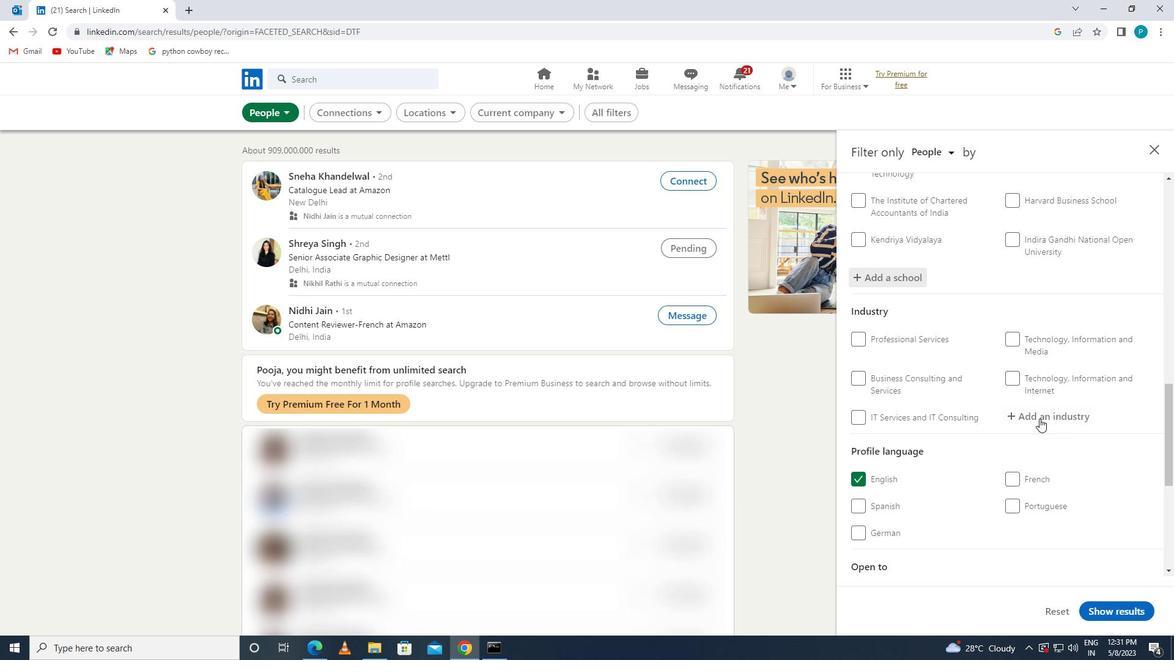 
Action: Key pressed <Key.caps_lock>IT<Key.caps_lock>
Screenshot: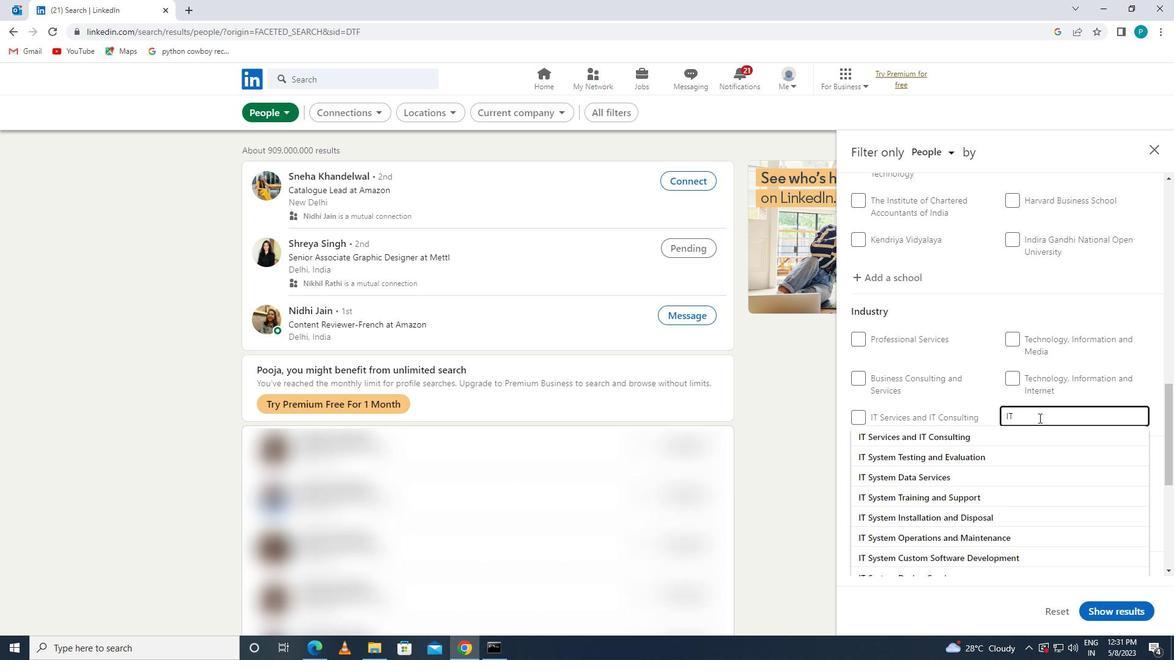 
Action: Mouse moved to (1038, 441)
Screenshot: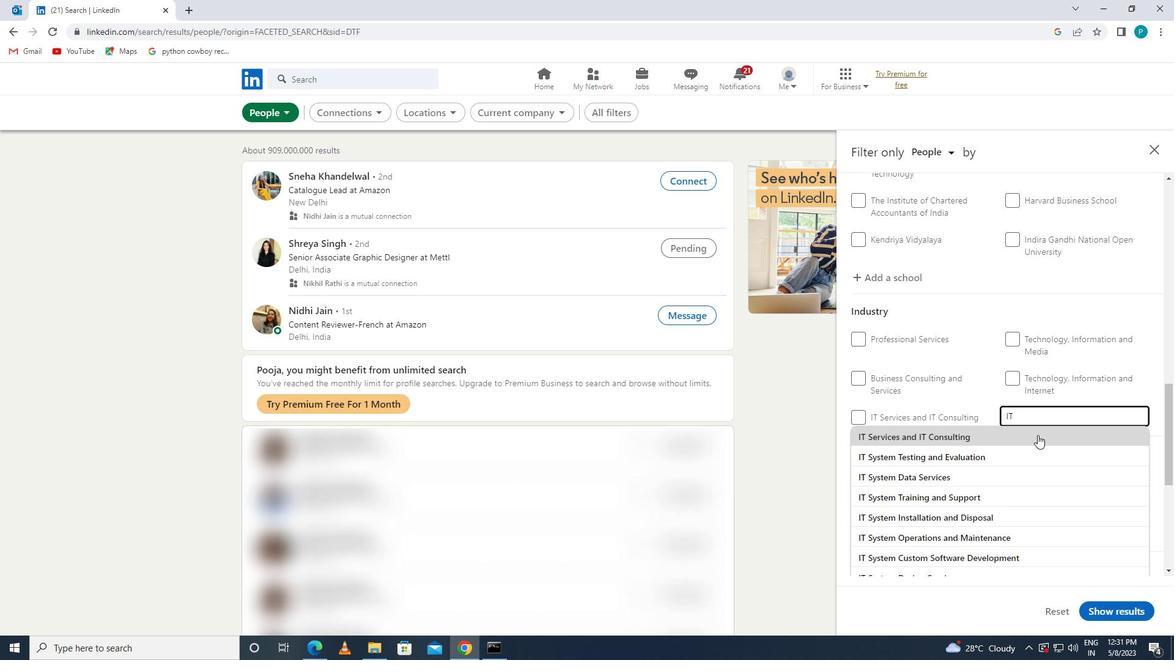 
Action: Mouse pressed left at (1038, 441)
Screenshot: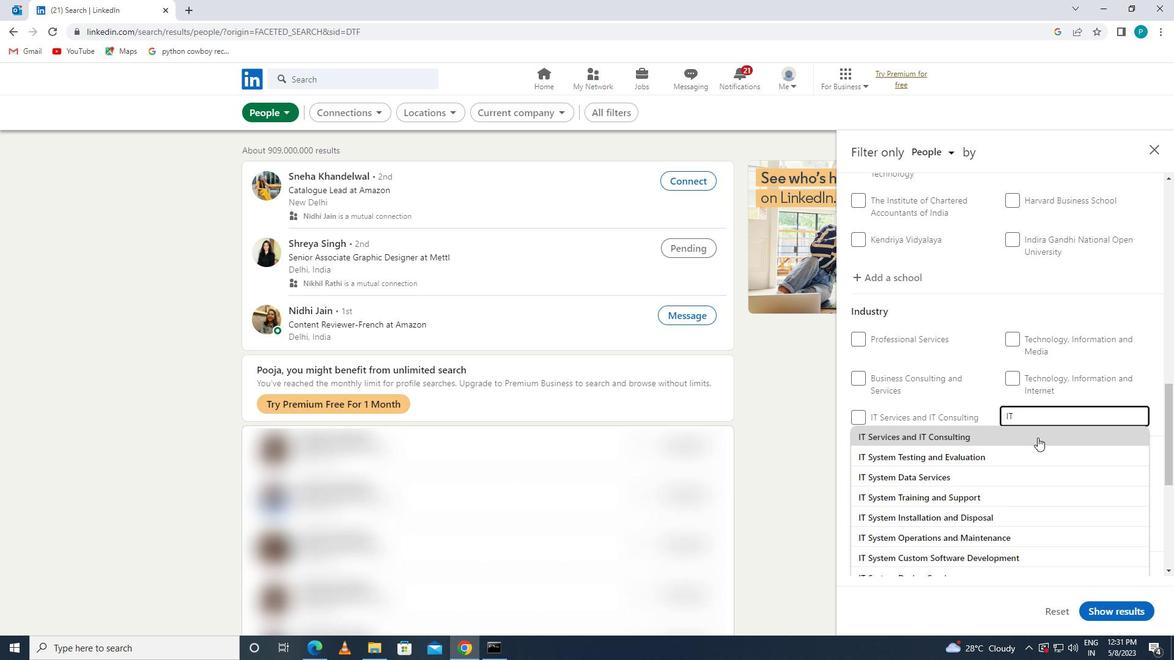 
Action: Mouse scrolled (1038, 440) with delta (0, 0)
Screenshot: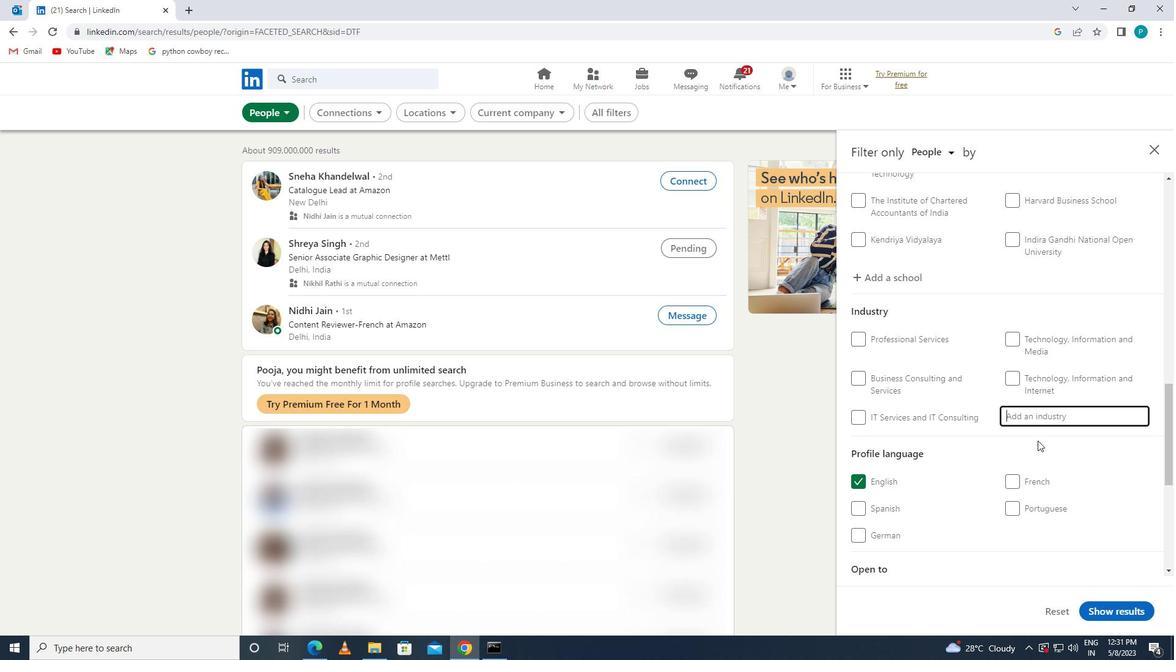 
Action: Mouse scrolled (1038, 440) with delta (0, 0)
Screenshot: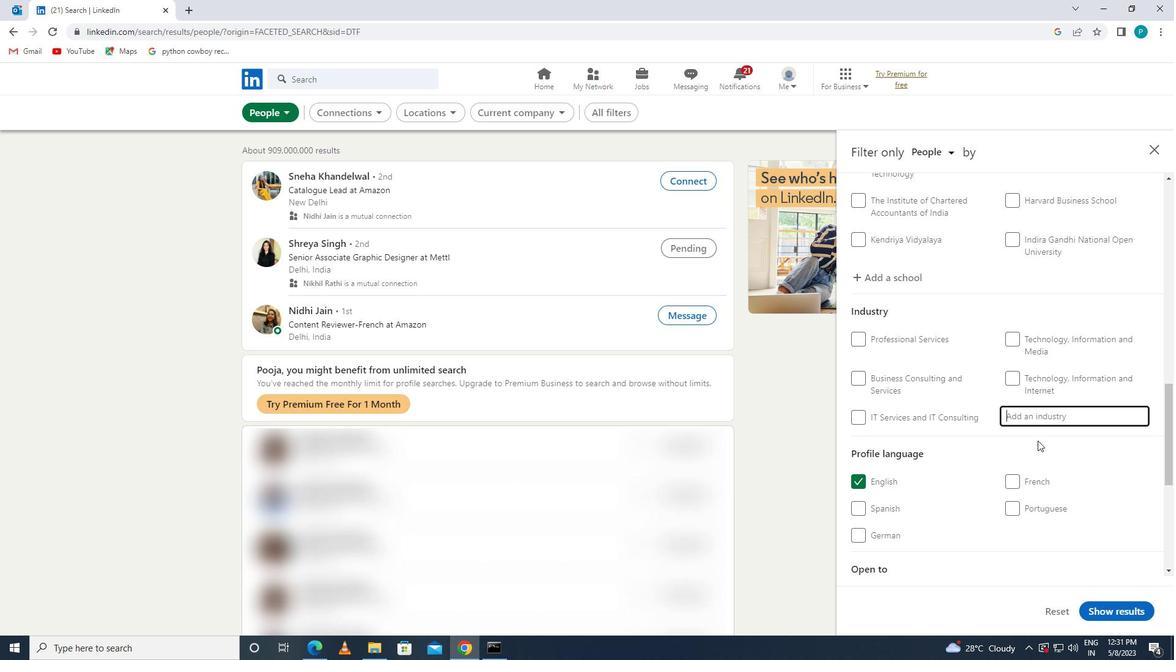 
Action: Mouse scrolled (1038, 440) with delta (0, 0)
Screenshot: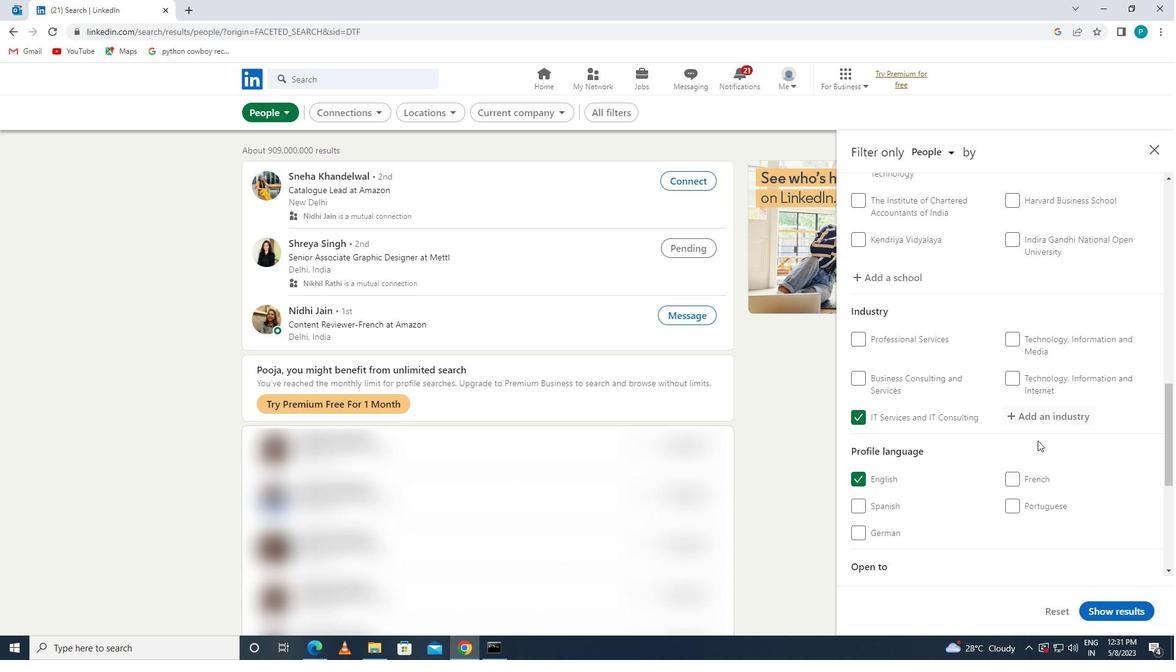 
Action: Mouse scrolled (1038, 440) with delta (0, 0)
Screenshot: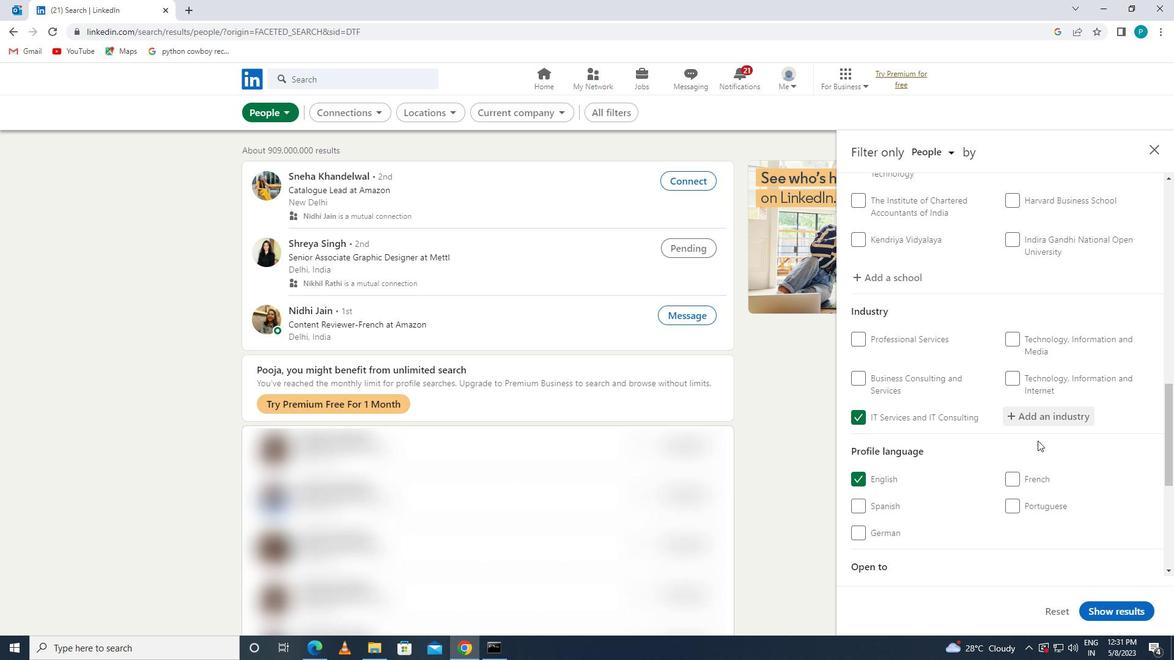 
Action: Mouse moved to (1034, 466)
Screenshot: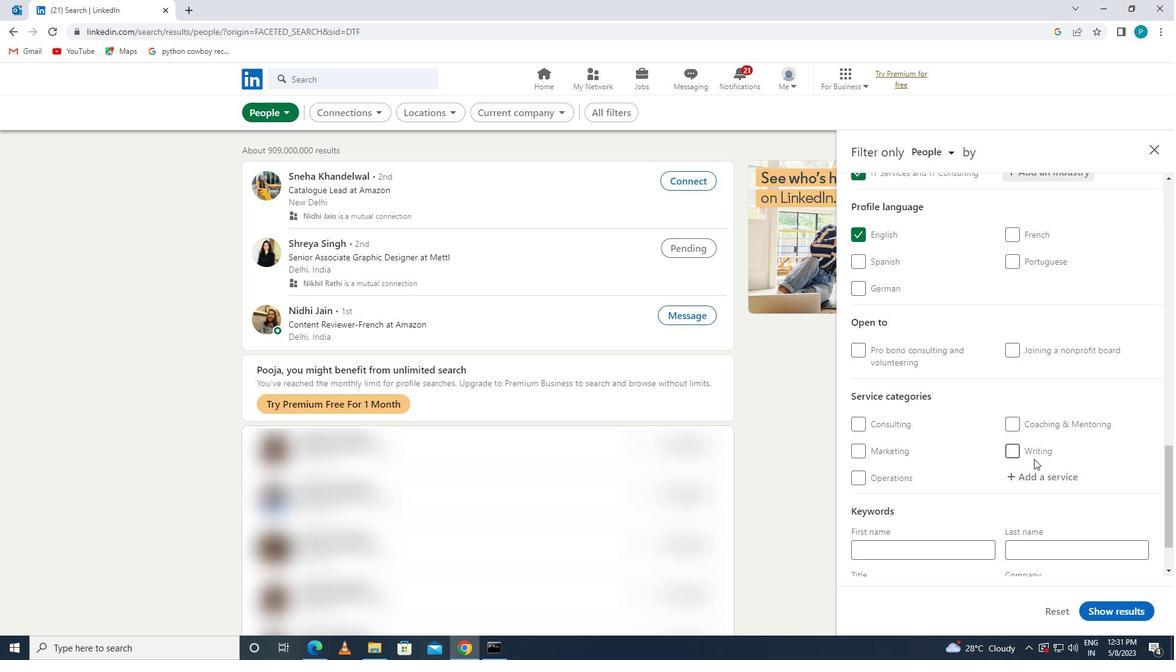 
Action: Mouse pressed left at (1034, 466)
Screenshot: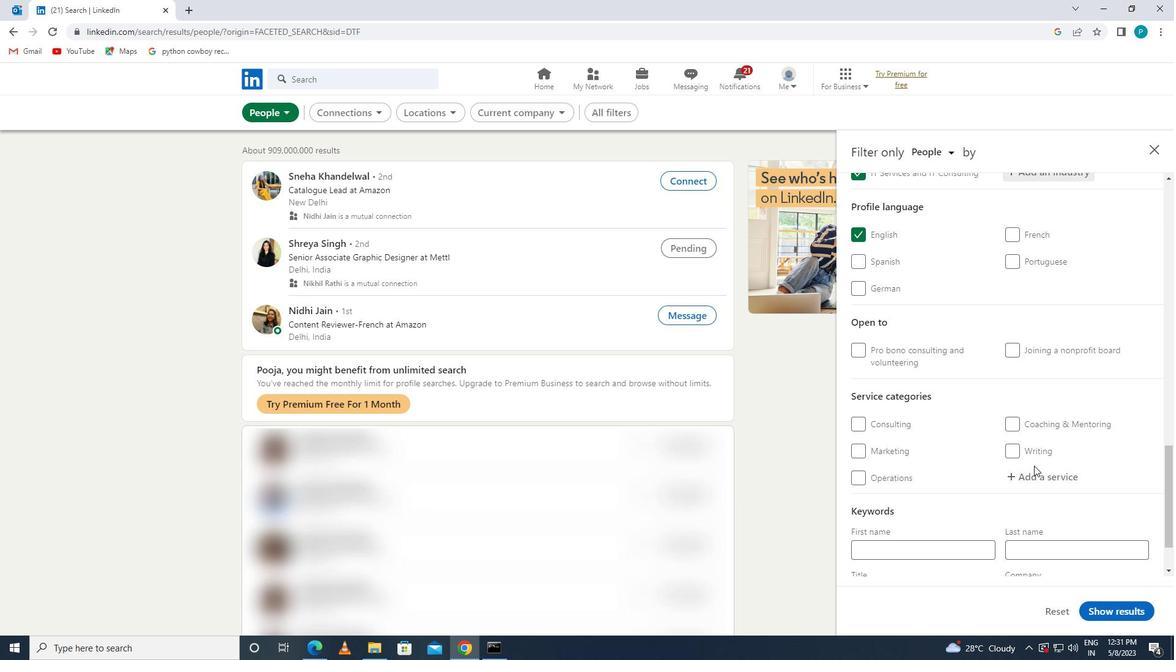 
Action: Mouse moved to (1039, 469)
Screenshot: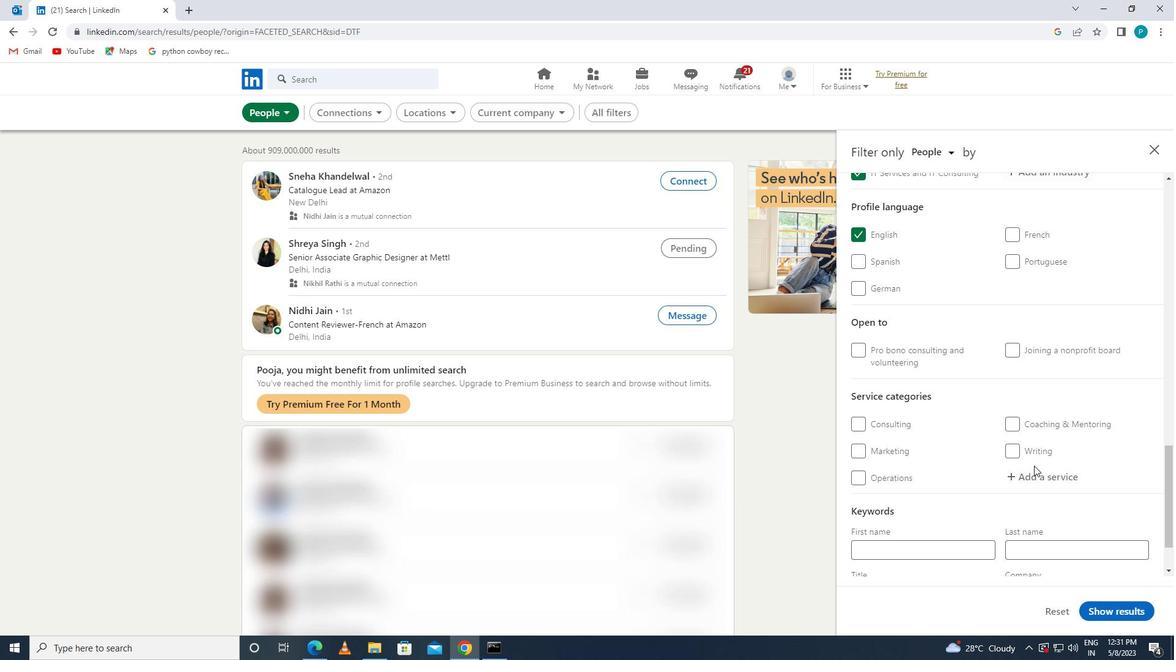 
Action: Mouse pressed left at (1039, 469)
Screenshot: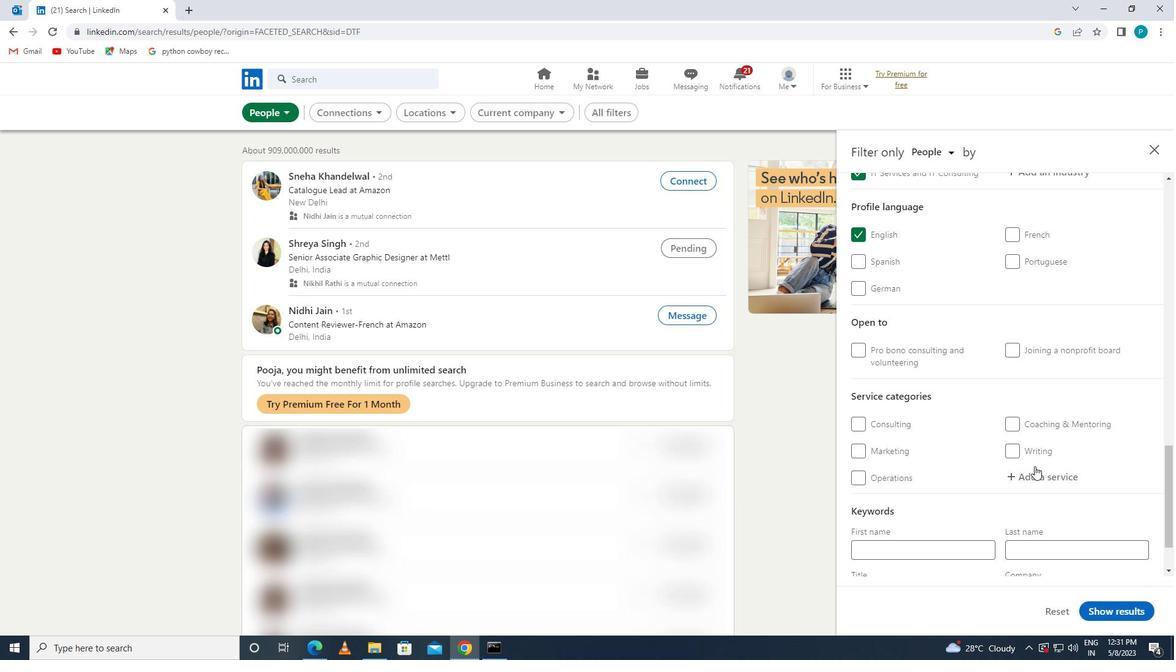 
Action: Key pressed R<Key.caps_lock>EC<Key.backspace>LOCATION
Screenshot: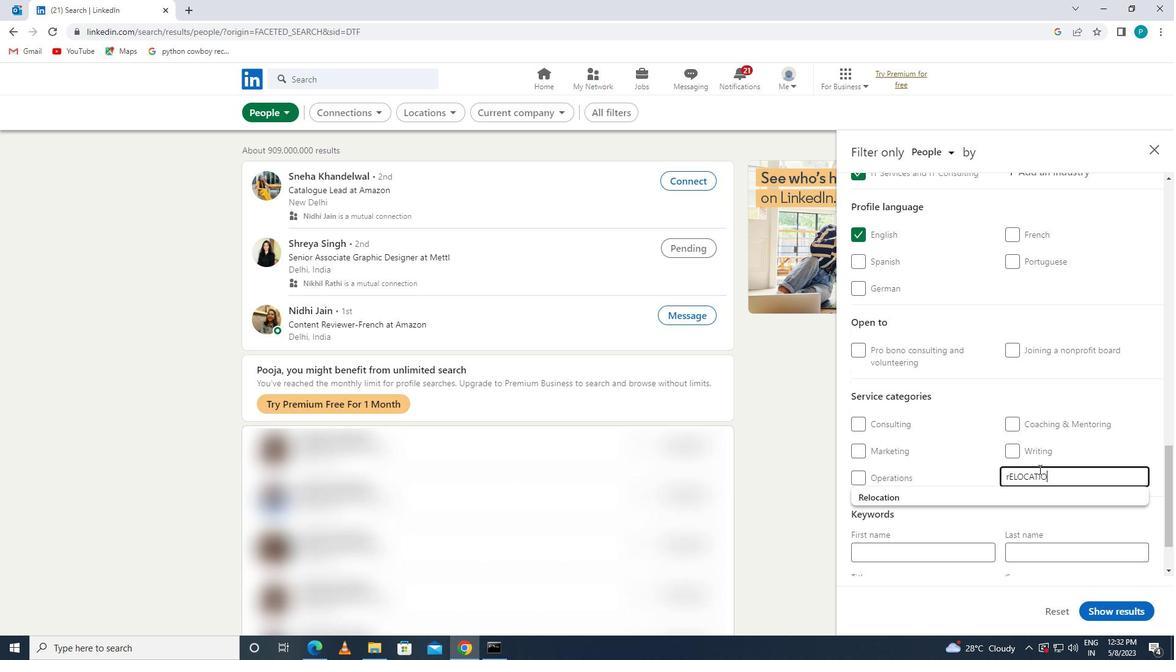 
Action: Mouse moved to (981, 501)
Screenshot: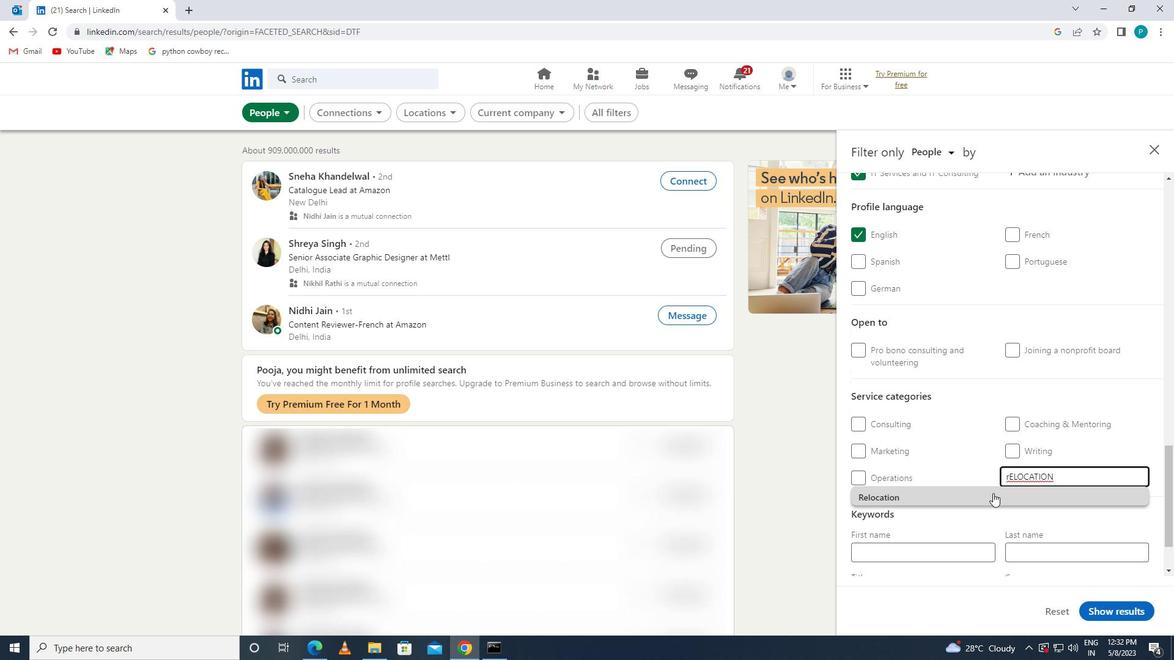 
Action: Mouse pressed left at (981, 501)
Screenshot: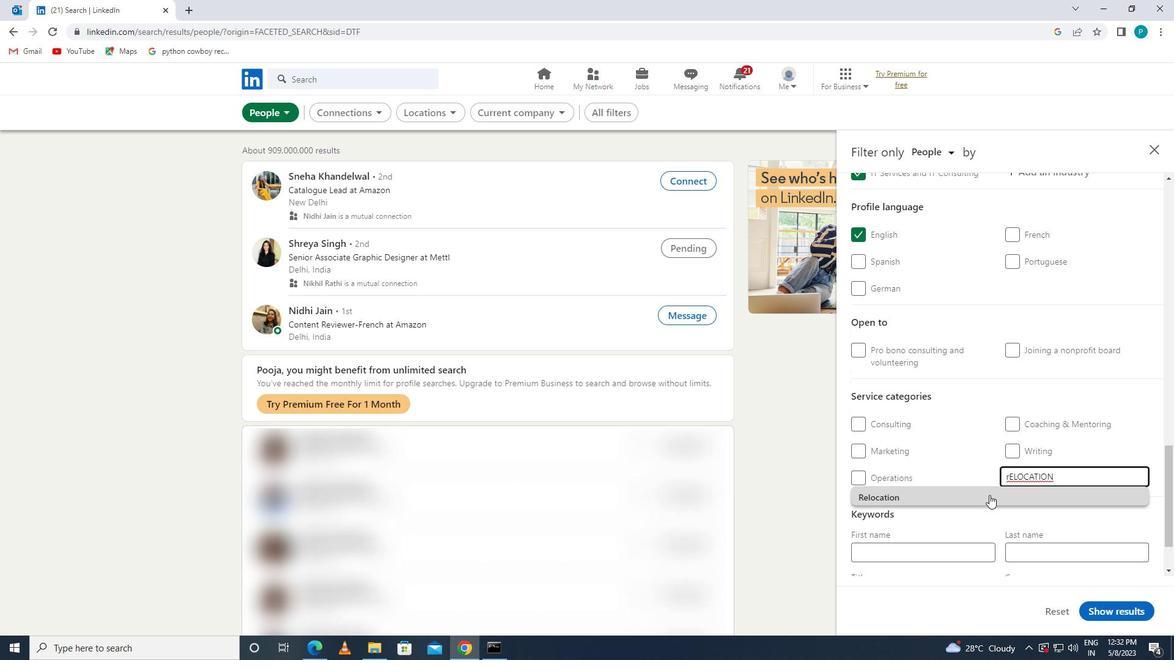 
Action: Mouse moved to (980, 502)
Screenshot: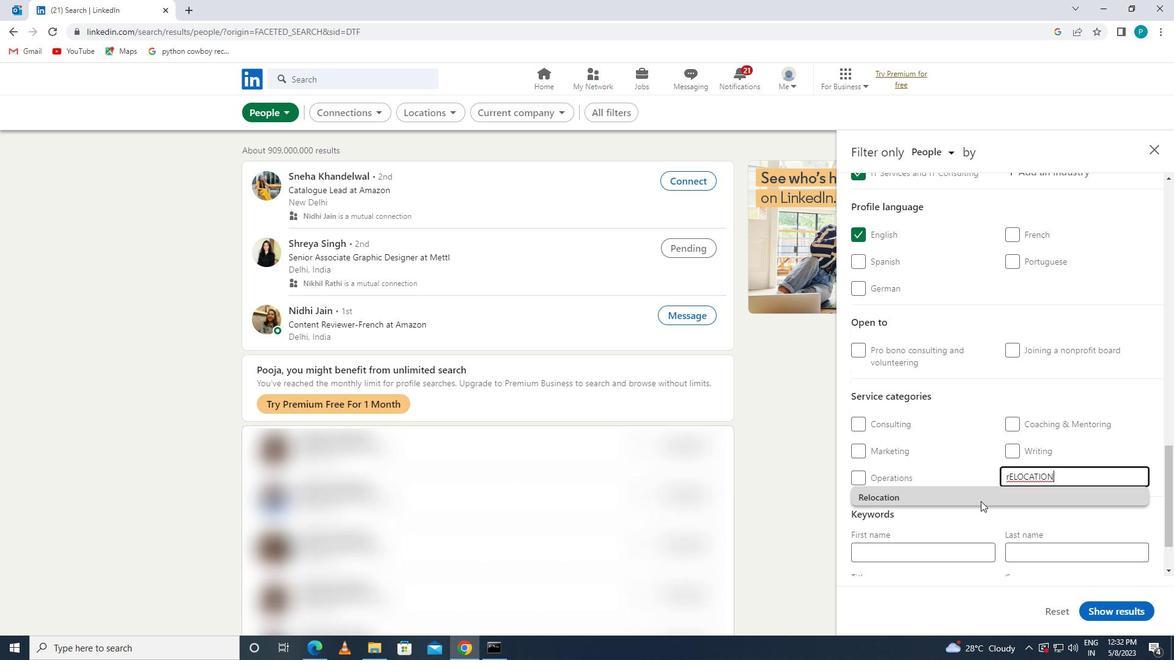 
Action: Mouse scrolled (980, 501) with delta (0, 0)
Screenshot: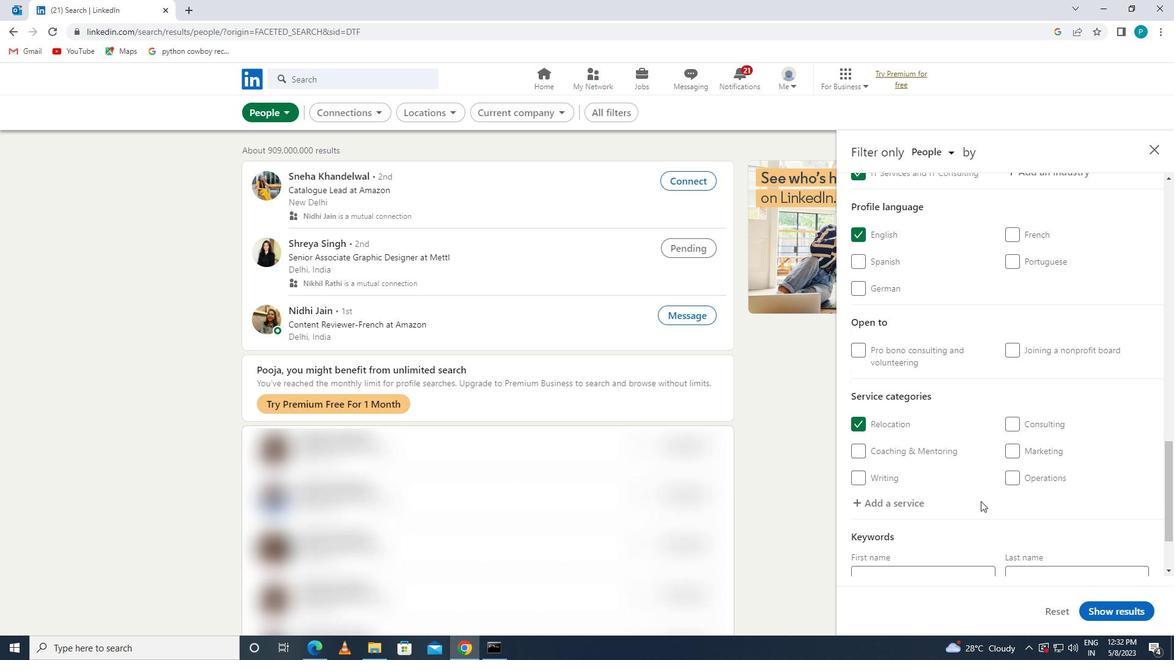 
Action: Mouse moved to (977, 501)
Screenshot: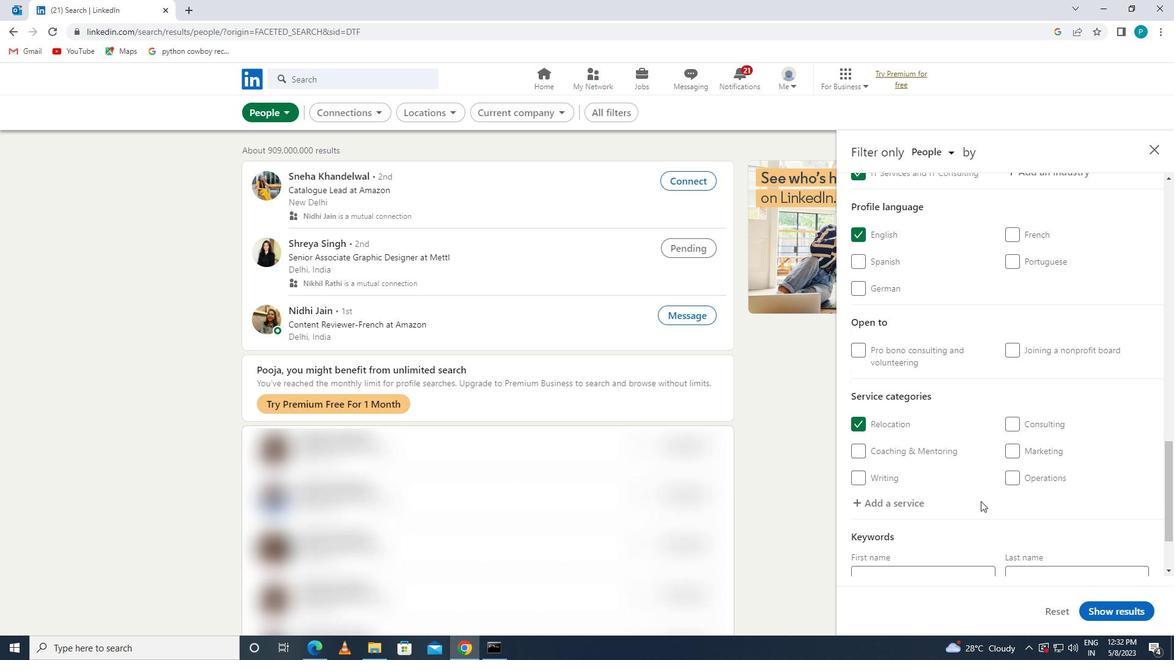 
Action: Mouse scrolled (977, 500) with delta (0, 0)
Screenshot: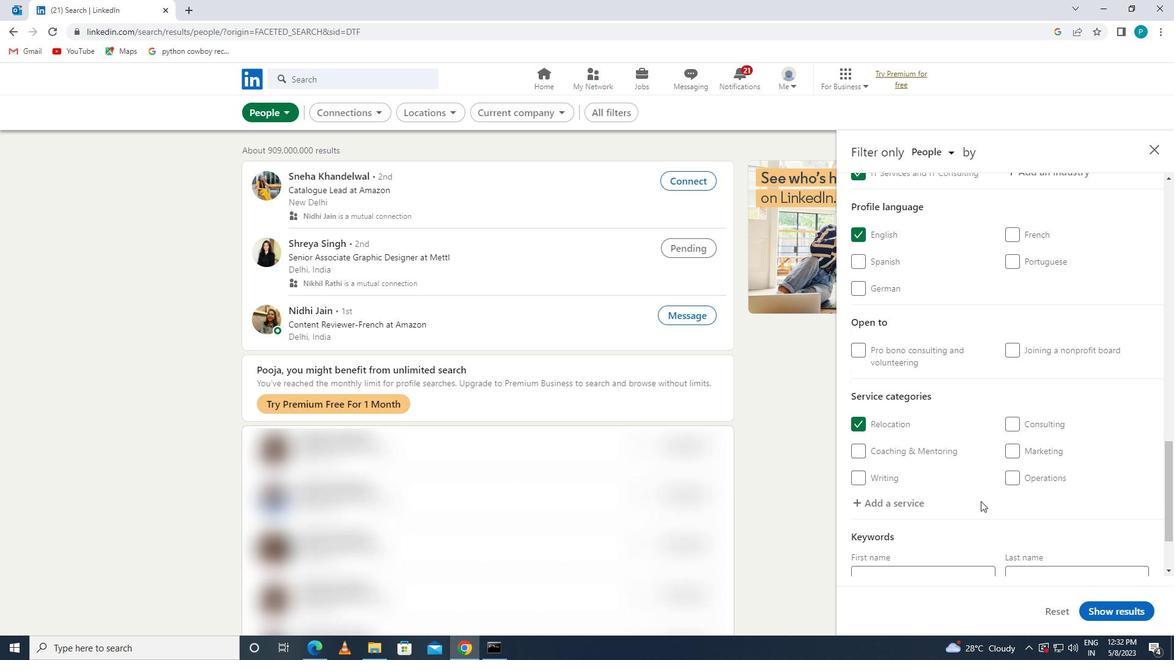 
Action: Mouse moved to (973, 501)
Screenshot: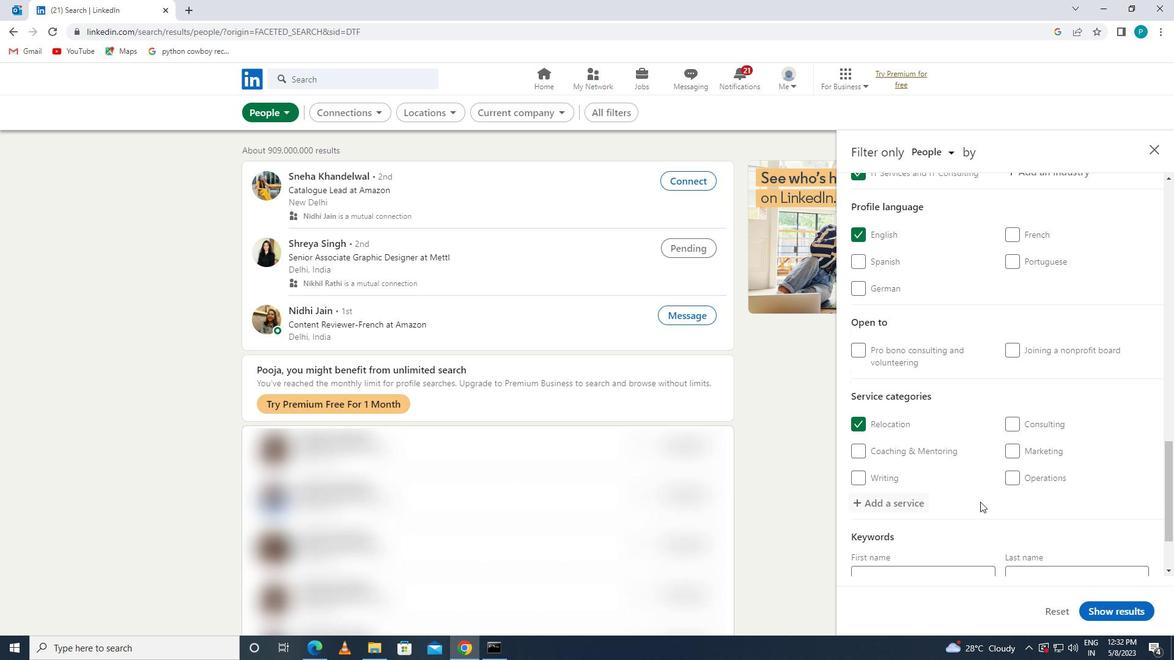 
Action: Mouse scrolled (973, 500) with delta (0, 0)
Screenshot: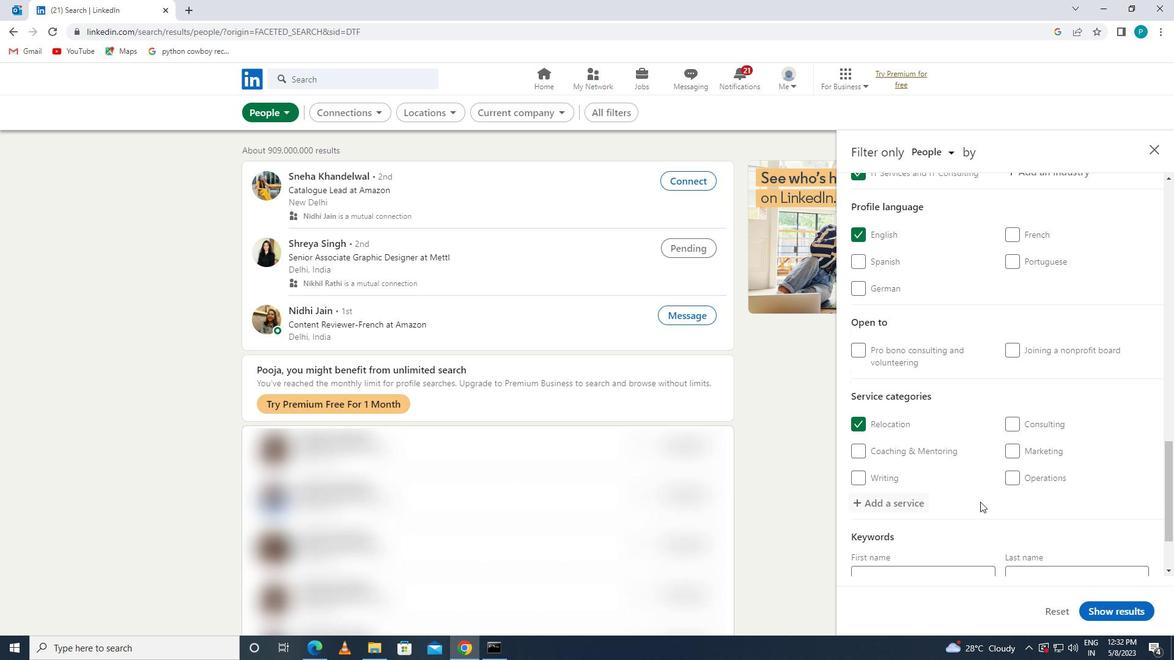 
Action: Mouse moved to (935, 524)
Screenshot: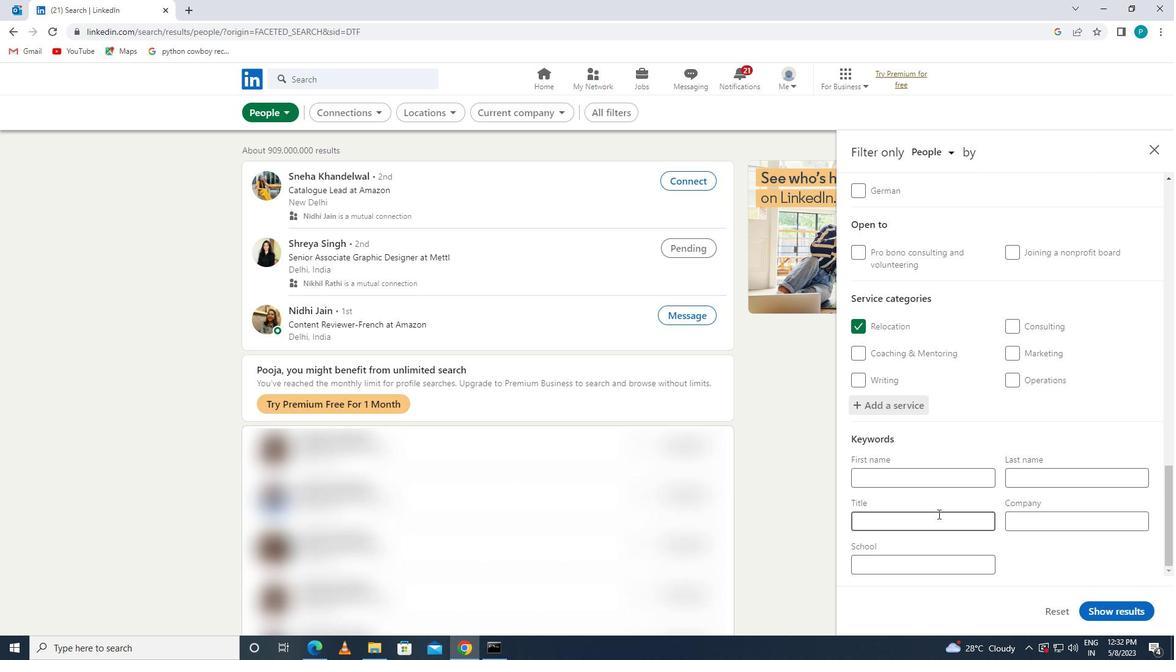
Action: Mouse pressed left at (935, 524)
Screenshot: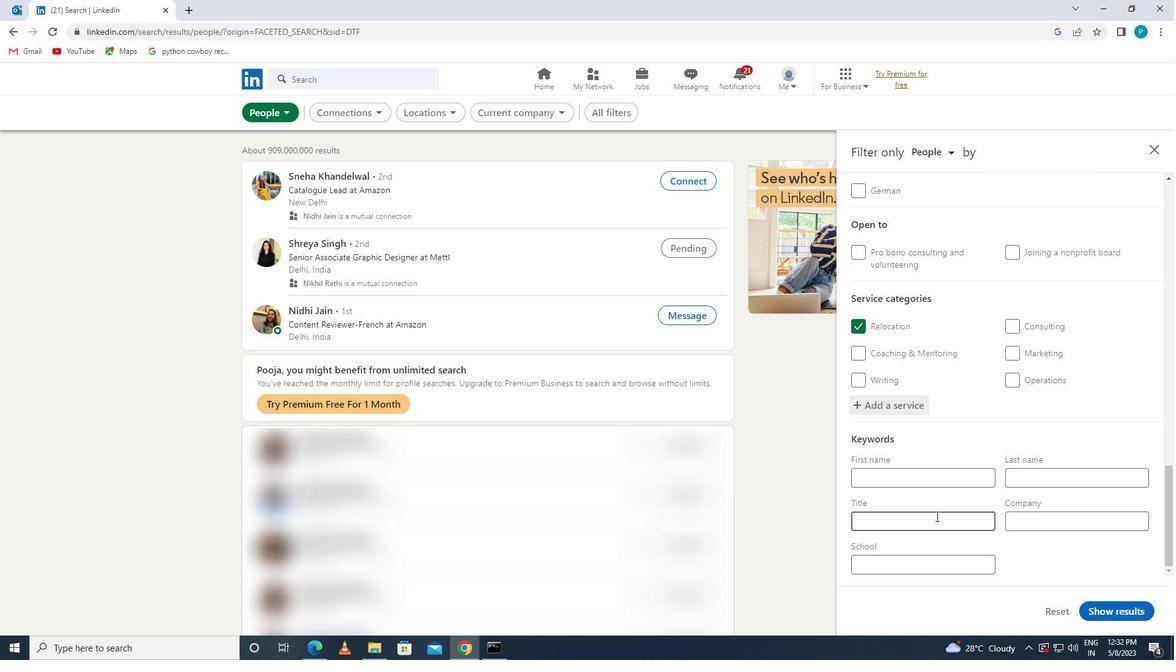 
Action: Key pressed <Key.caps_lock>T<Key.caps_lock><Key.backspace>T<Key.caps_lock>UTOR/<Key.space><Key.caps_lock>O<Key.caps_lock>NLINE<Key.space><Key.caps_lock>T<Key.caps_lock>UTOR
Screenshot: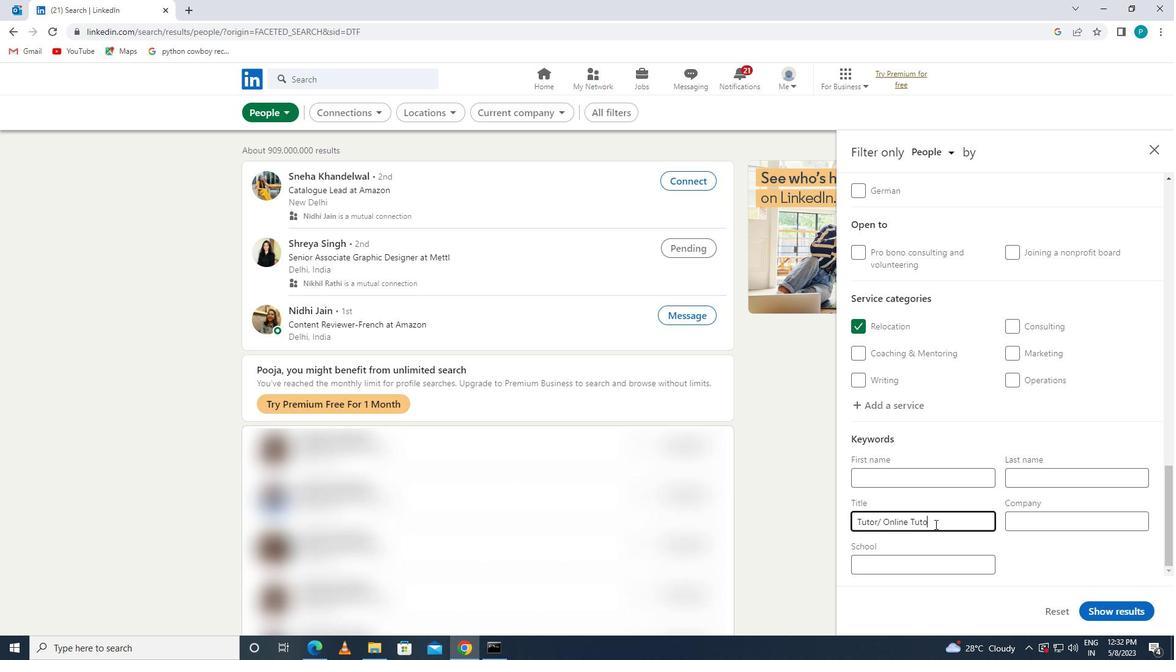 
Action: Mouse moved to (1118, 608)
Screenshot: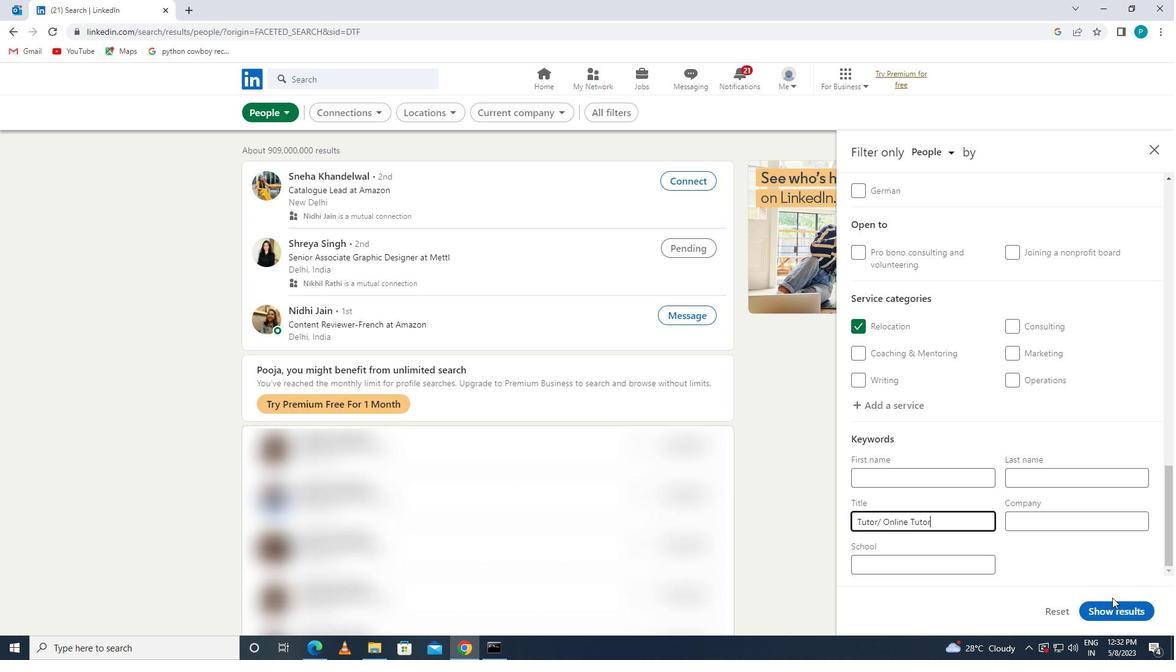 
Action: Mouse pressed left at (1118, 608)
Screenshot: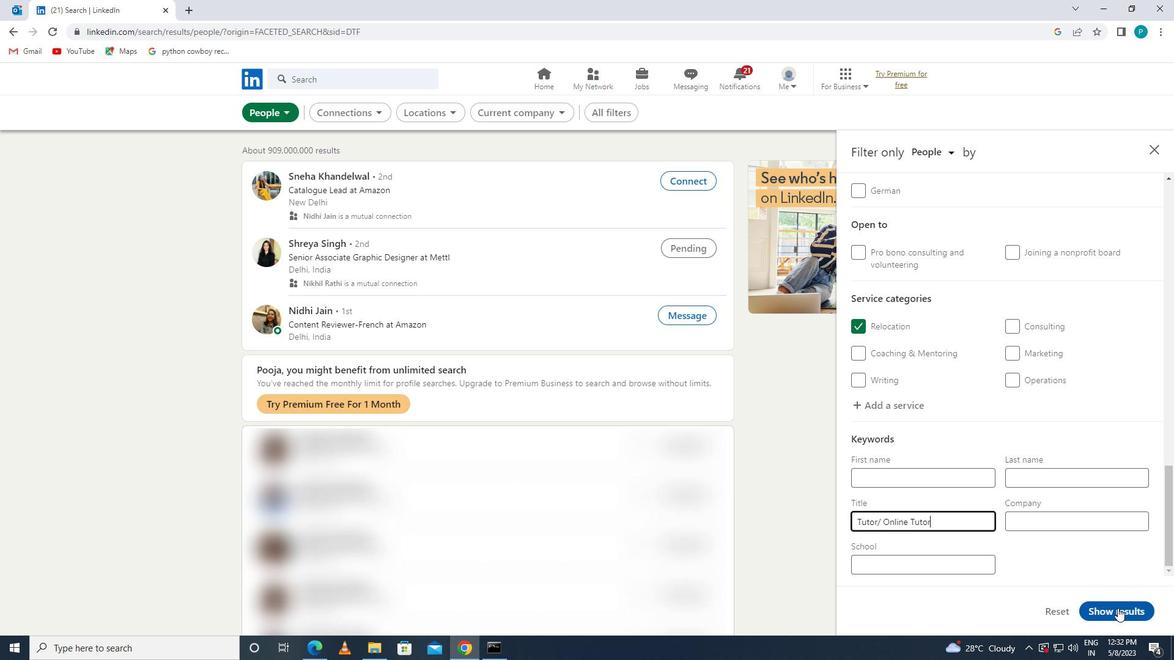 
